 Task: Research Airbnb accommodation in Gharo, Pakistan from 26nd December, 2023 to 30th December, 2023 for 1 adult. Place can be private room with 1  bedroom having 1 bed and 1 bathroom. Property type can be hotel.
Action: Mouse moved to (430, 107)
Screenshot: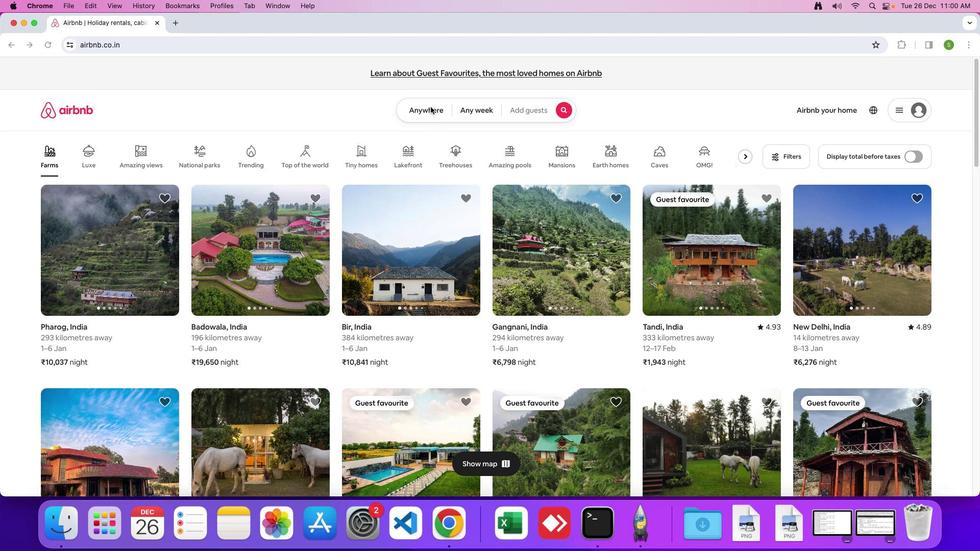 
Action: Mouse pressed left at (430, 107)
Screenshot: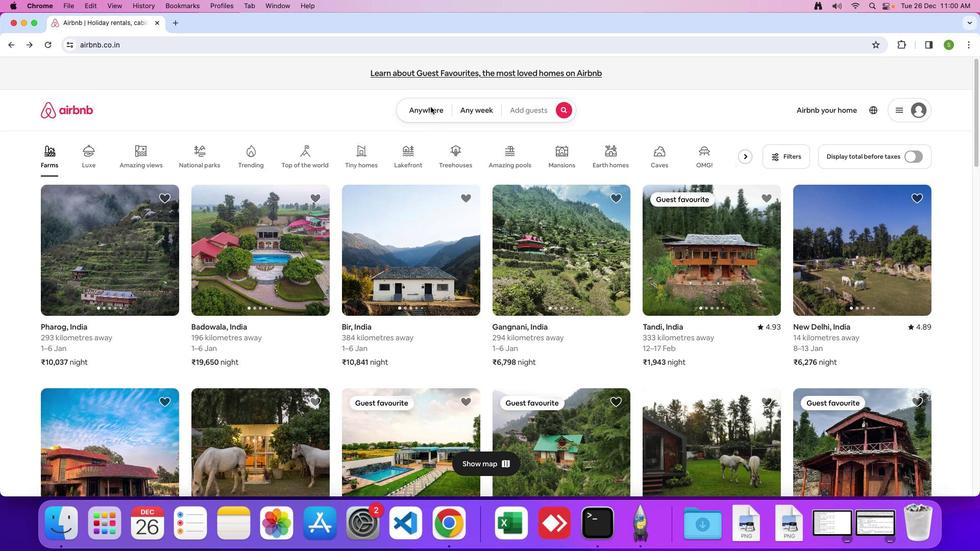 
Action: Mouse moved to (419, 110)
Screenshot: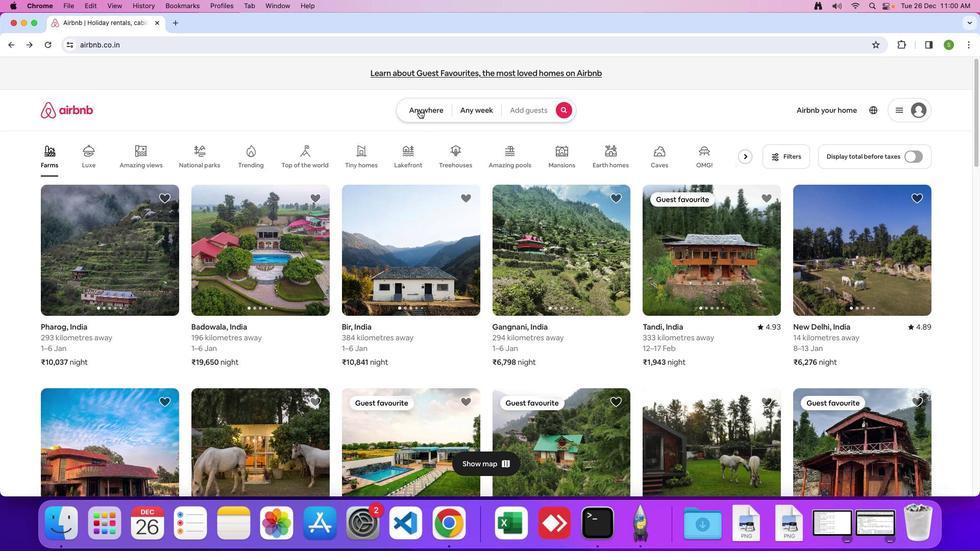 
Action: Mouse pressed left at (419, 110)
Screenshot: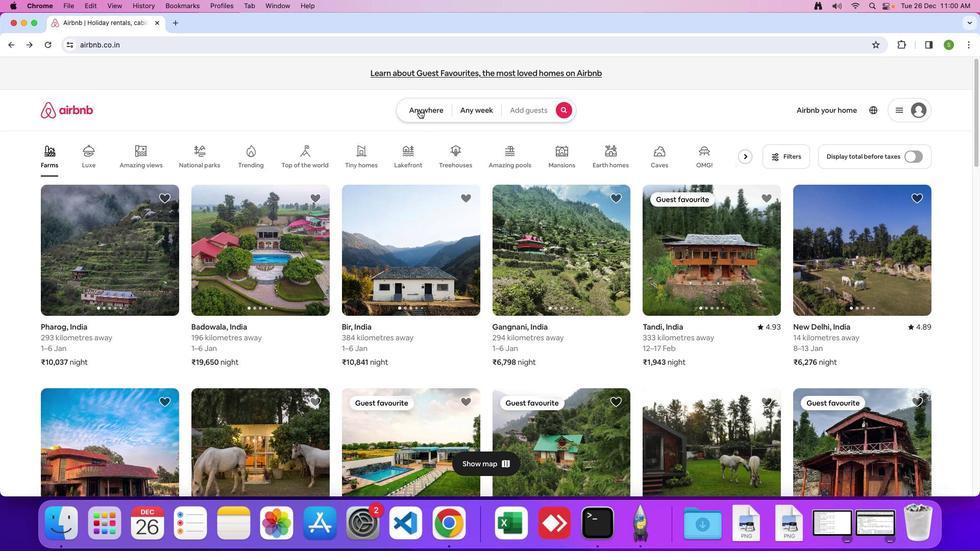 
Action: Mouse moved to (364, 144)
Screenshot: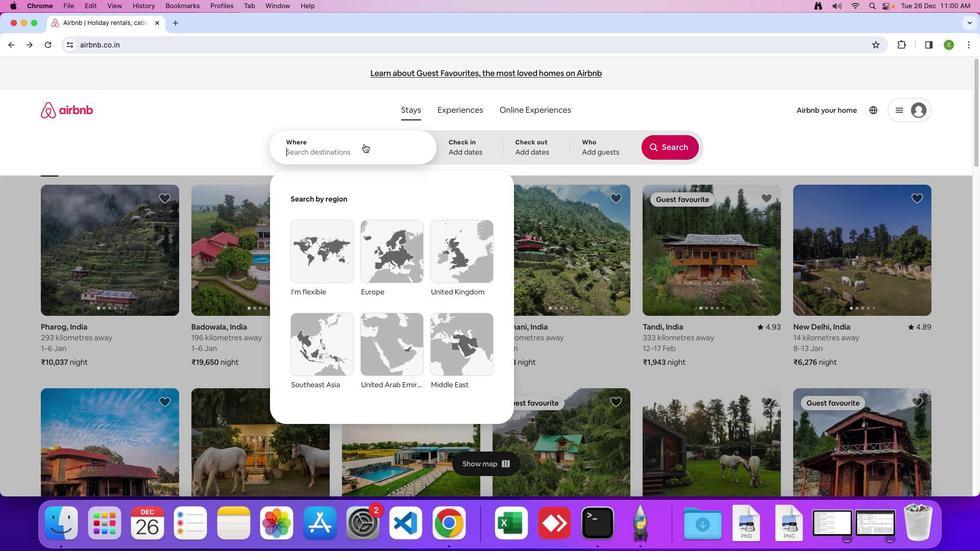 
Action: Mouse pressed left at (364, 144)
Screenshot: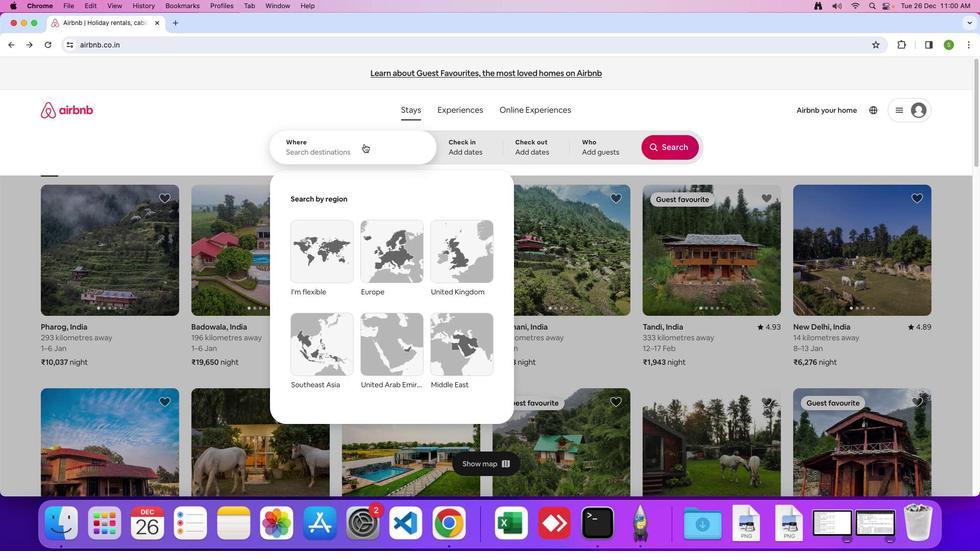 
Action: Mouse moved to (671, 334)
Screenshot: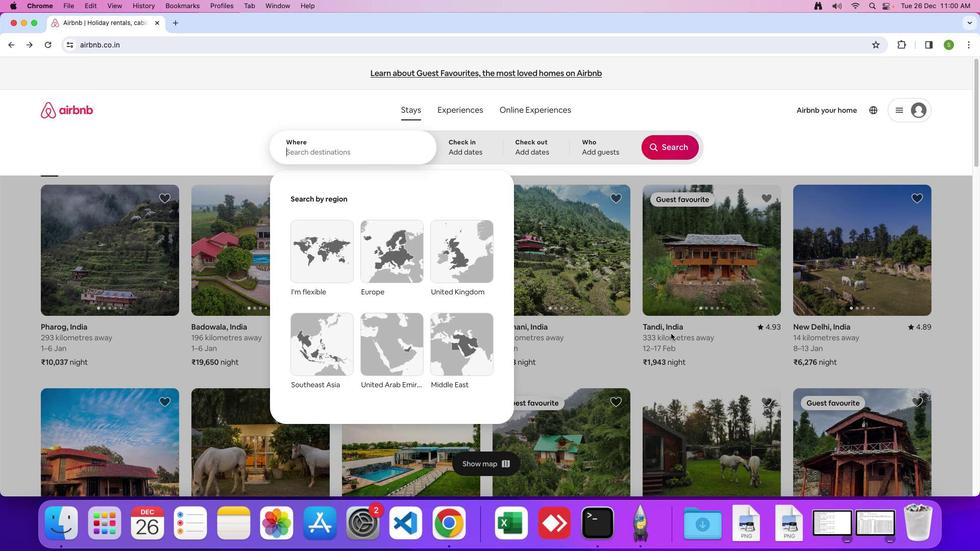 
Action: Key pressed 'G''H'Key.backspaceKey.caps_lock'h''a''r''o'','Key.spaceKey.shift'P''a''k''i''s''t''a''n'
Screenshot: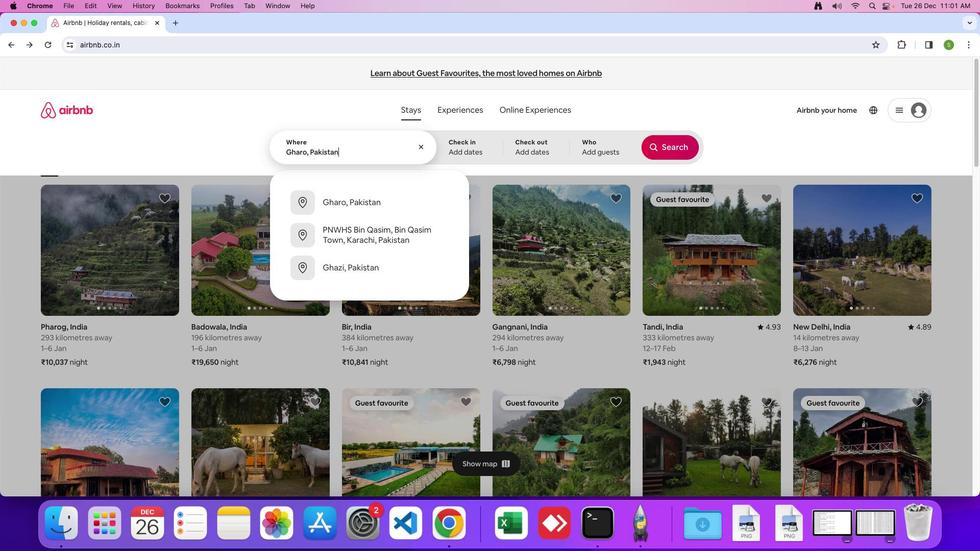 
Action: Mouse moved to (679, 331)
Screenshot: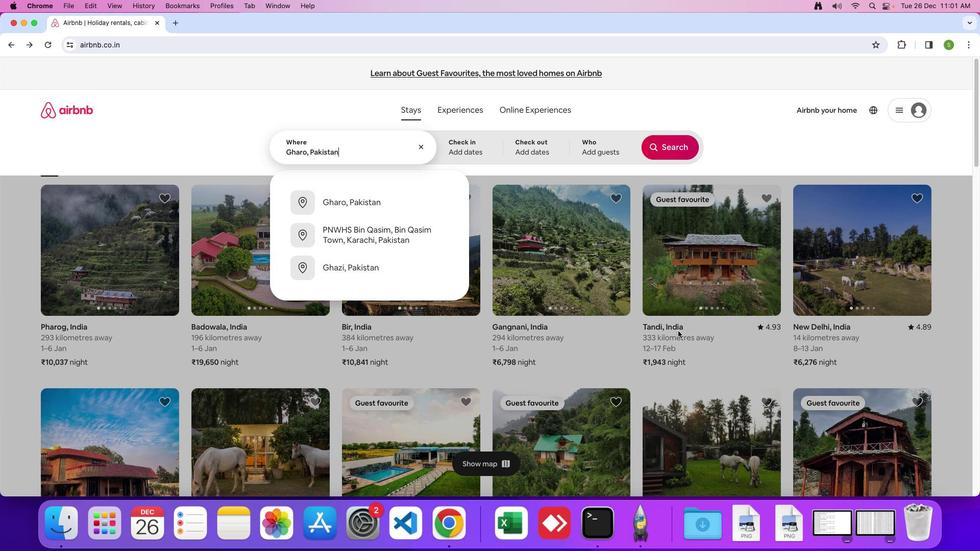 
Action: Key pressed Key.enter
Screenshot: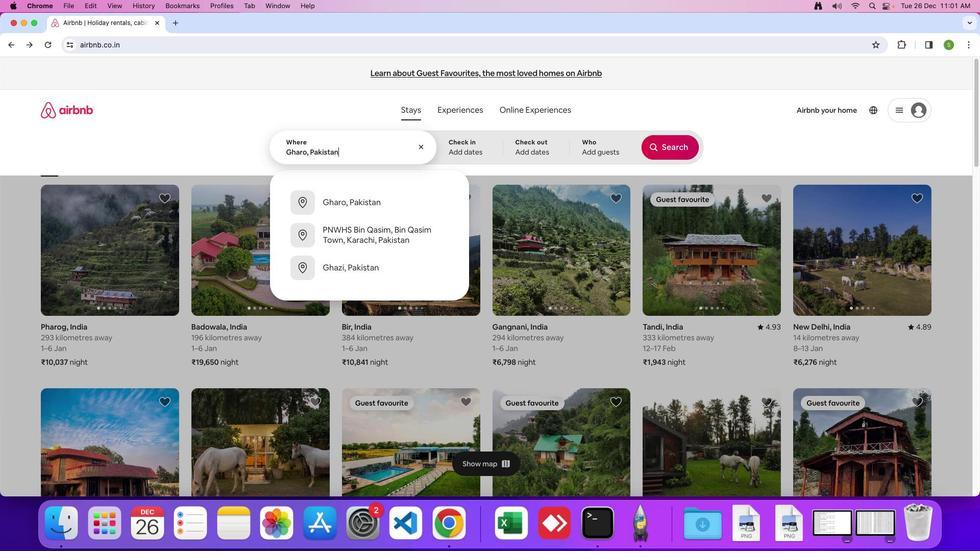 
Action: Mouse moved to (357, 377)
Screenshot: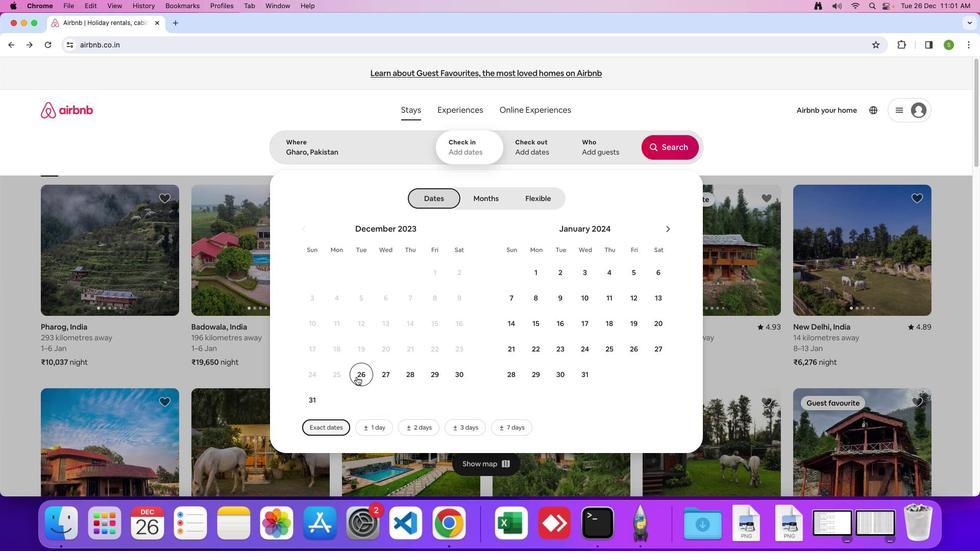 
Action: Mouse pressed left at (357, 377)
Screenshot: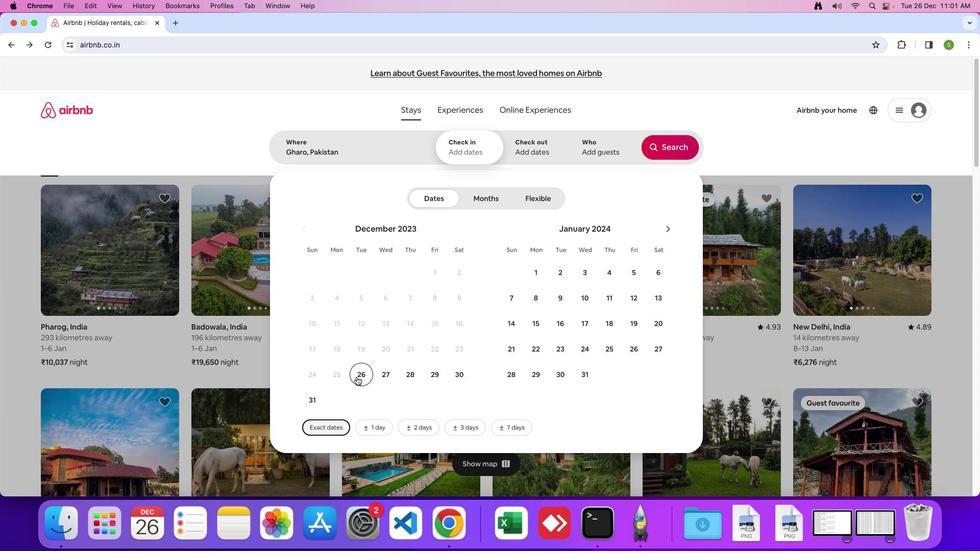 
Action: Mouse moved to (460, 377)
Screenshot: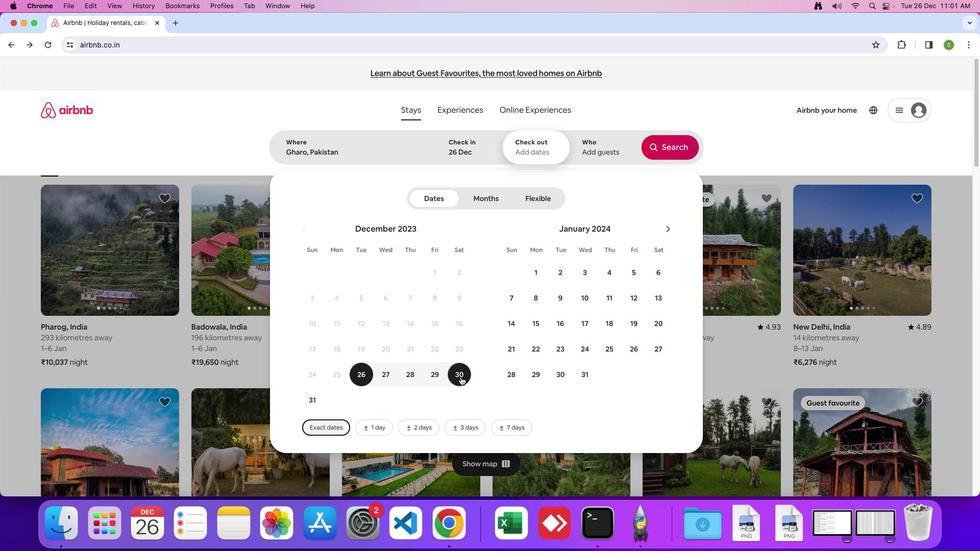 
Action: Mouse pressed left at (460, 377)
Screenshot: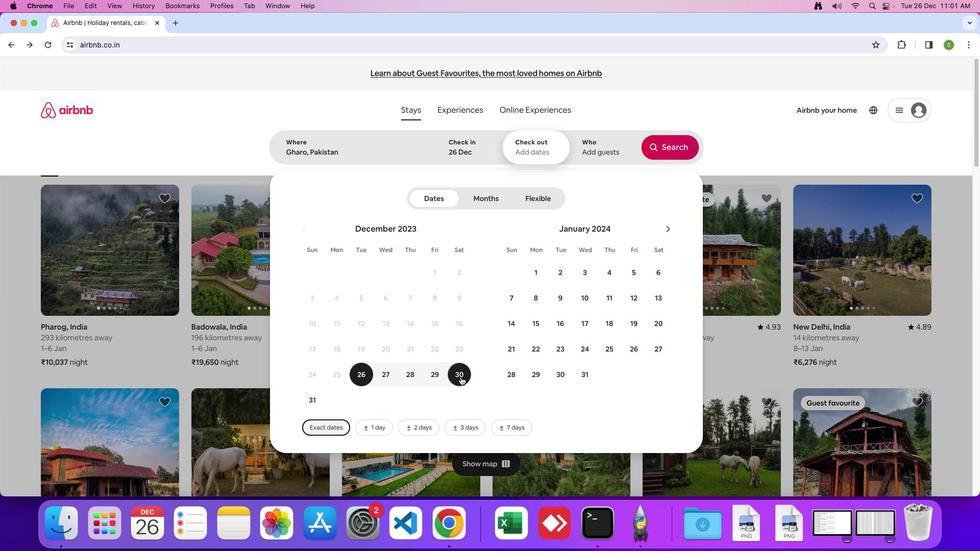 
Action: Mouse moved to (598, 151)
Screenshot: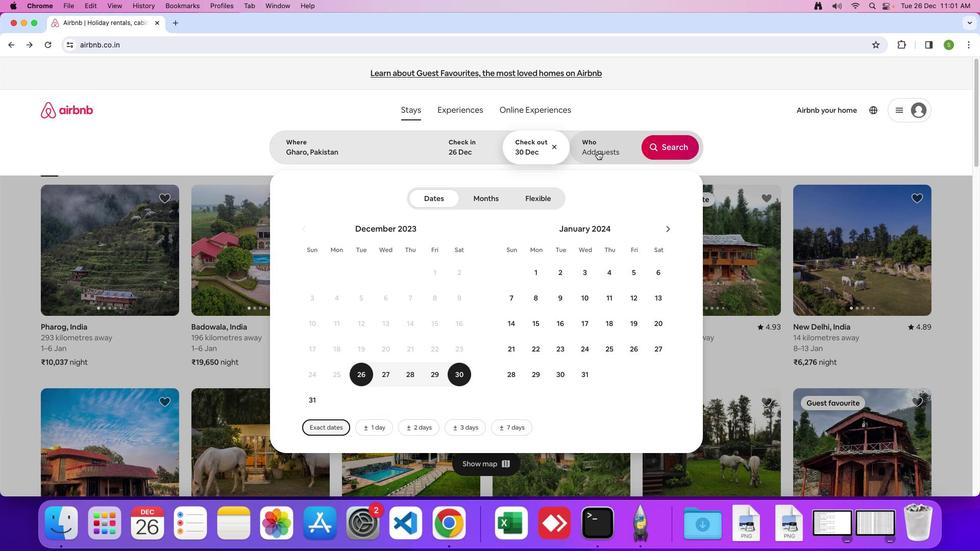
Action: Mouse pressed left at (598, 151)
Screenshot: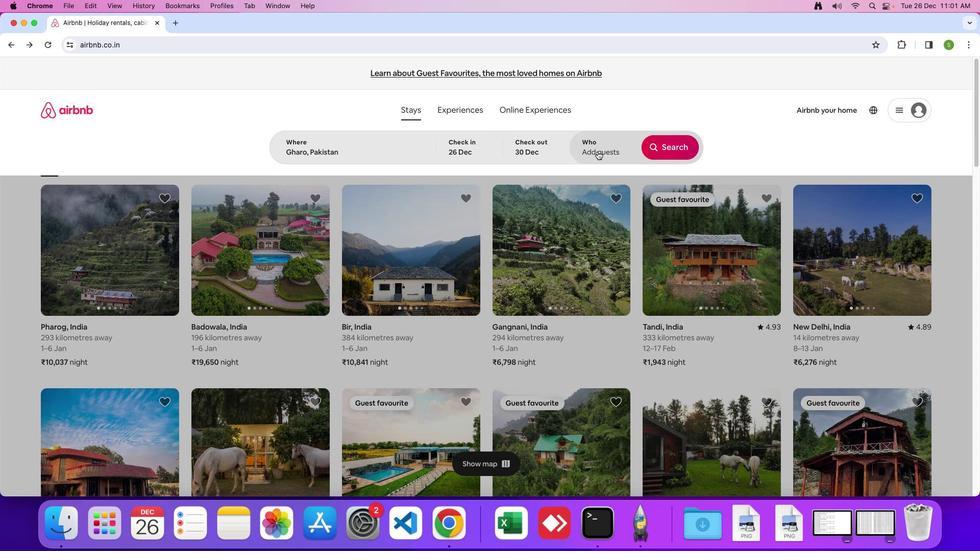 
Action: Mouse moved to (670, 199)
Screenshot: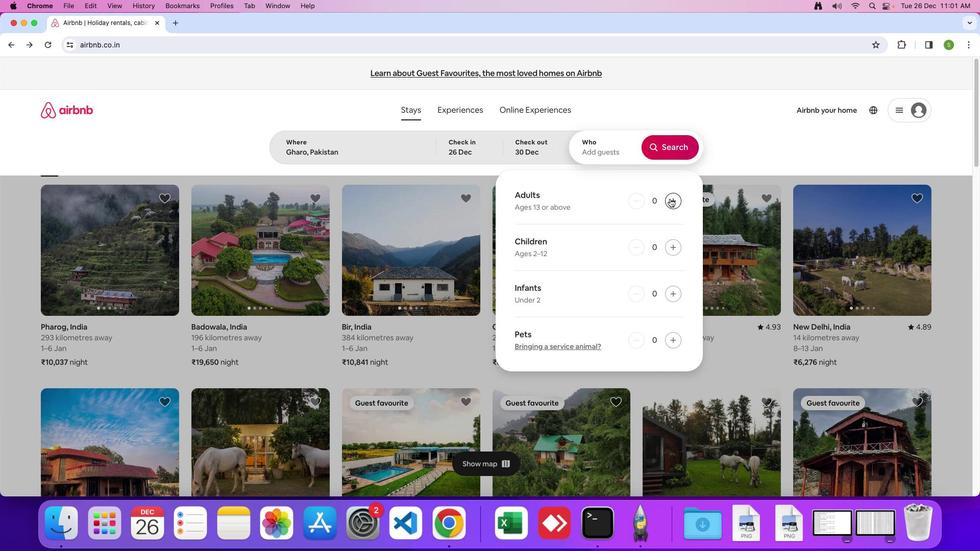 
Action: Mouse pressed left at (670, 199)
Screenshot: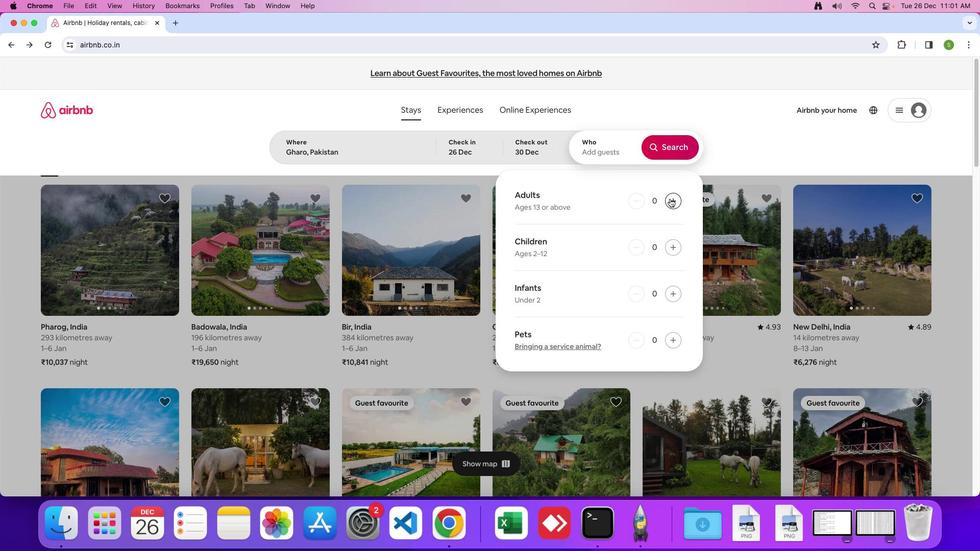 
Action: Mouse moved to (672, 152)
Screenshot: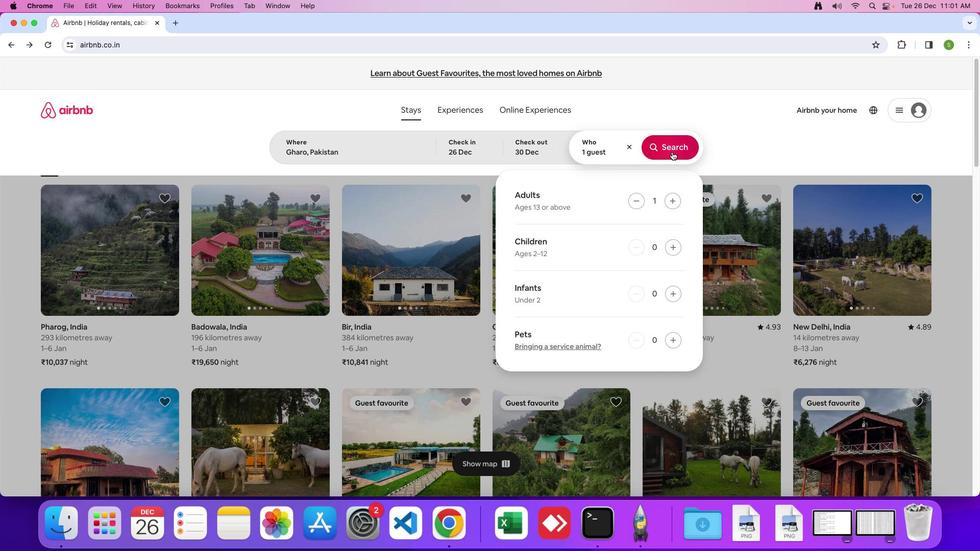 
Action: Mouse pressed left at (672, 152)
Screenshot: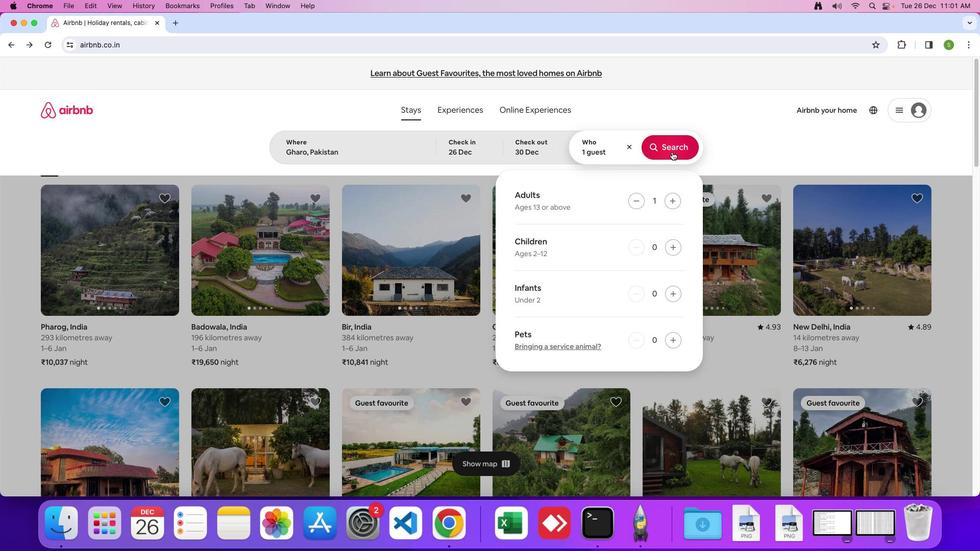 
Action: Mouse moved to (825, 122)
Screenshot: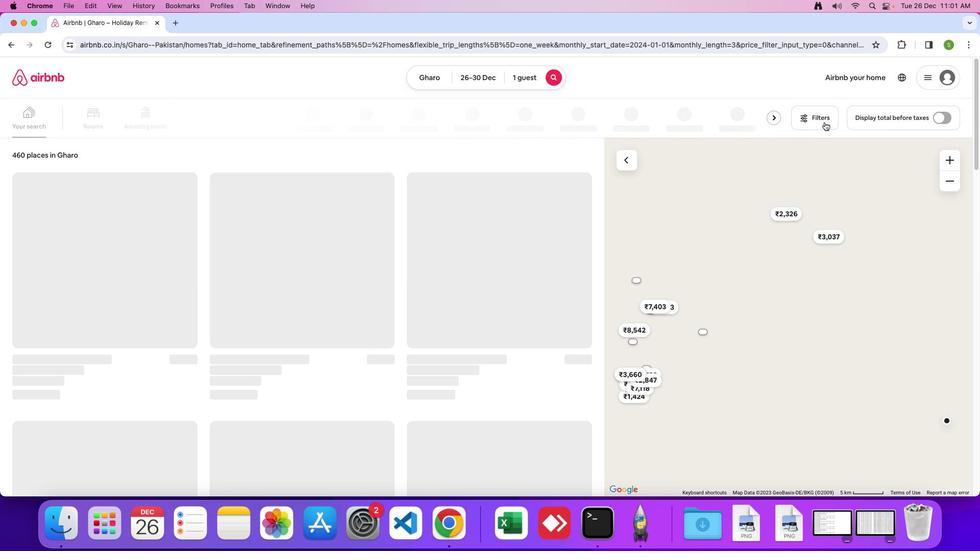 
Action: Mouse pressed left at (825, 122)
Screenshot: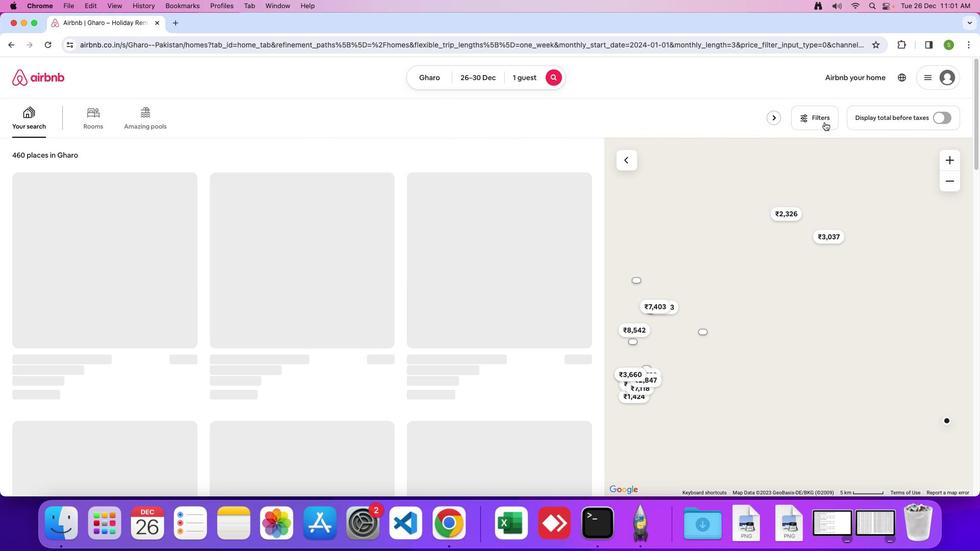 
Action: Mouse moved to (487, 348)
Screenshot: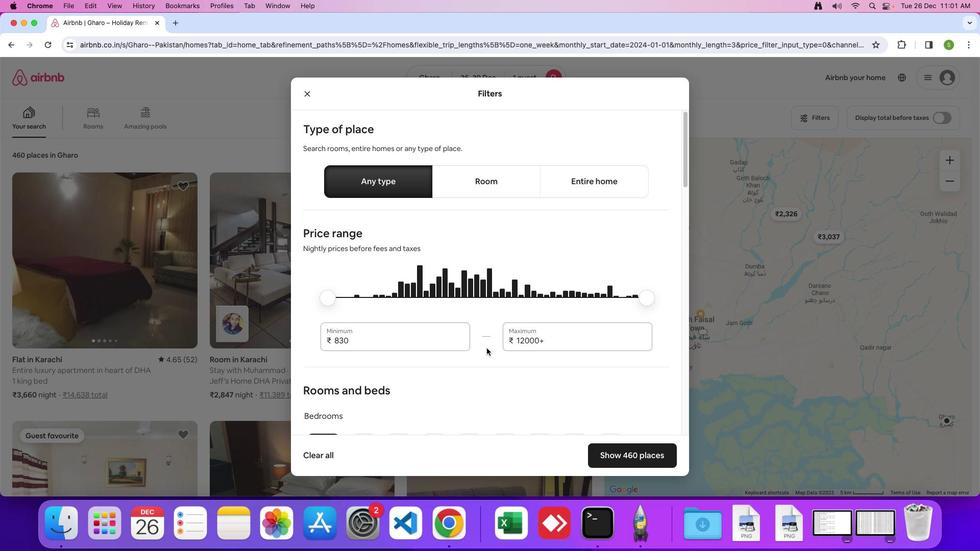 
Action: Mouse scrolled (487, 348) with delta (0, 0)
Screenshot: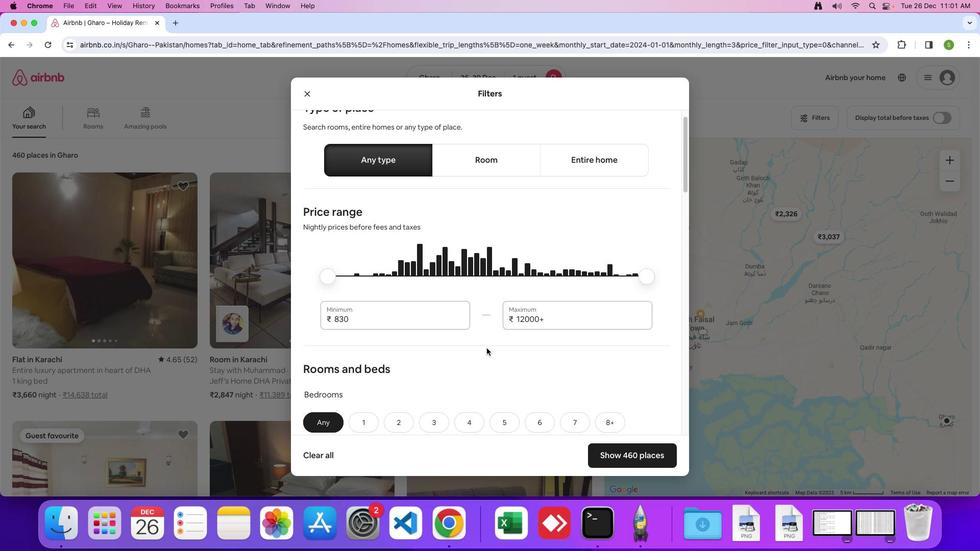 
Action: Mouse scrolled (487, 348) with delta (0, 0)
Screenshot: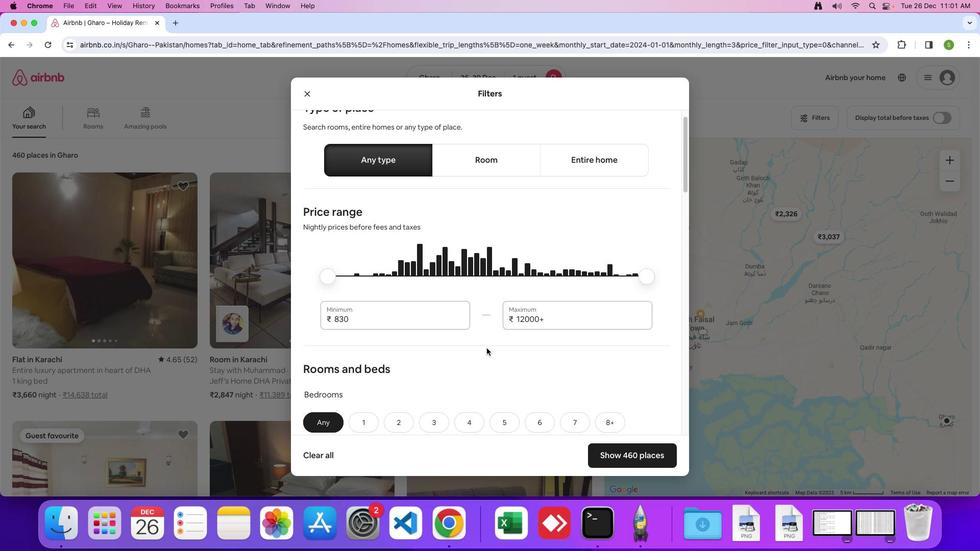 
Action: Mouse scrolled (487, 348) with delta (0, -2)
Screenshot: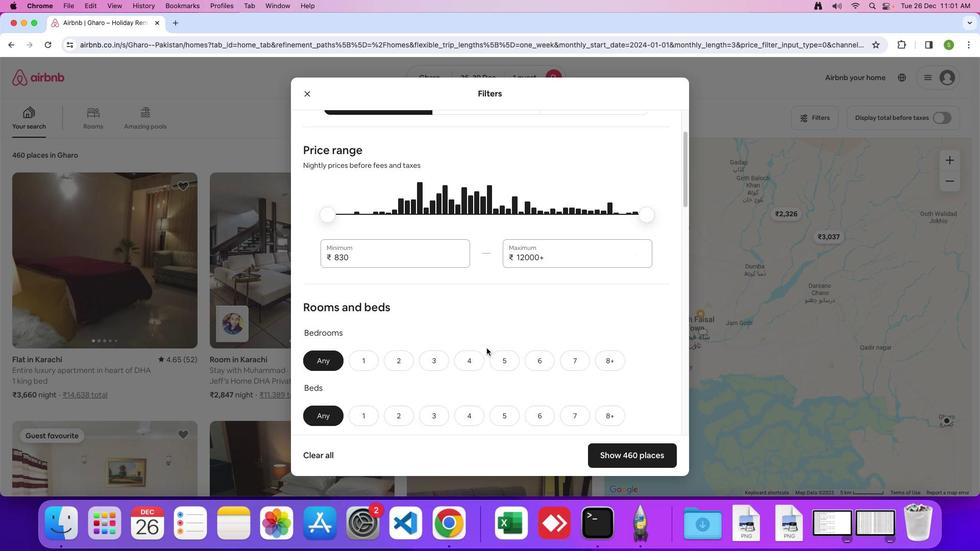 
Action: Mouse scrolled (487, 348) with delta (0, -2)
Screenshot: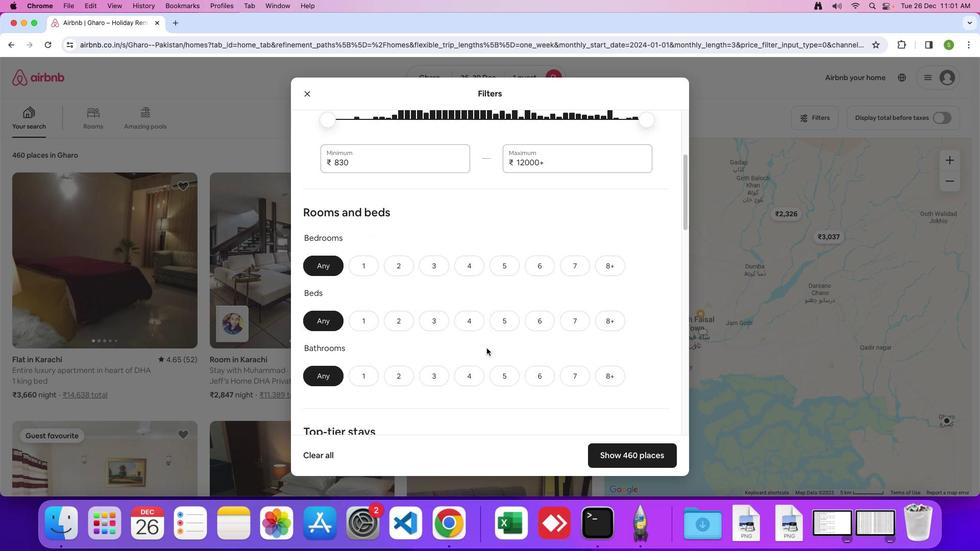 
Action: Mouse scrolled (487, 348) with delta (0, 0)
Screenshot: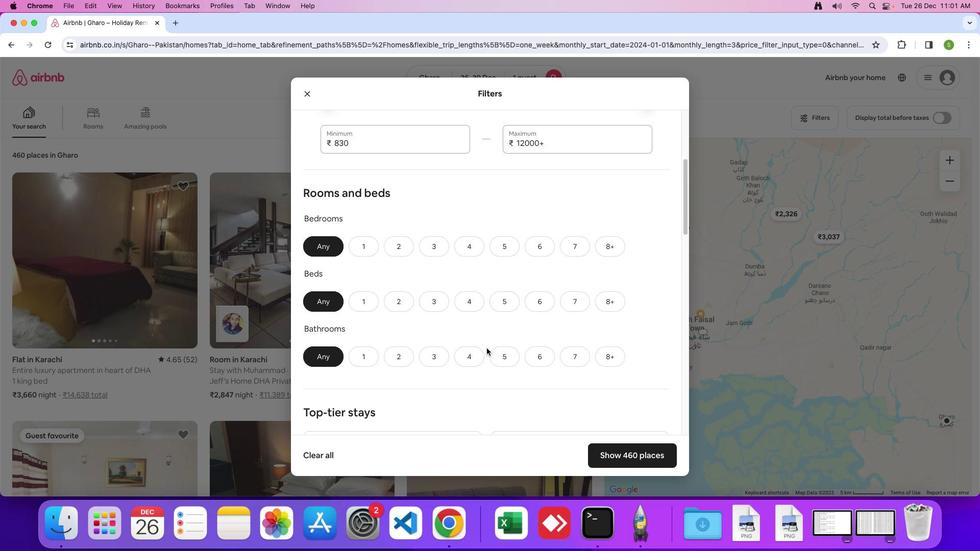 
Action: Mouse scrolled (487, 348) with delta (0, 0)
Screenshot: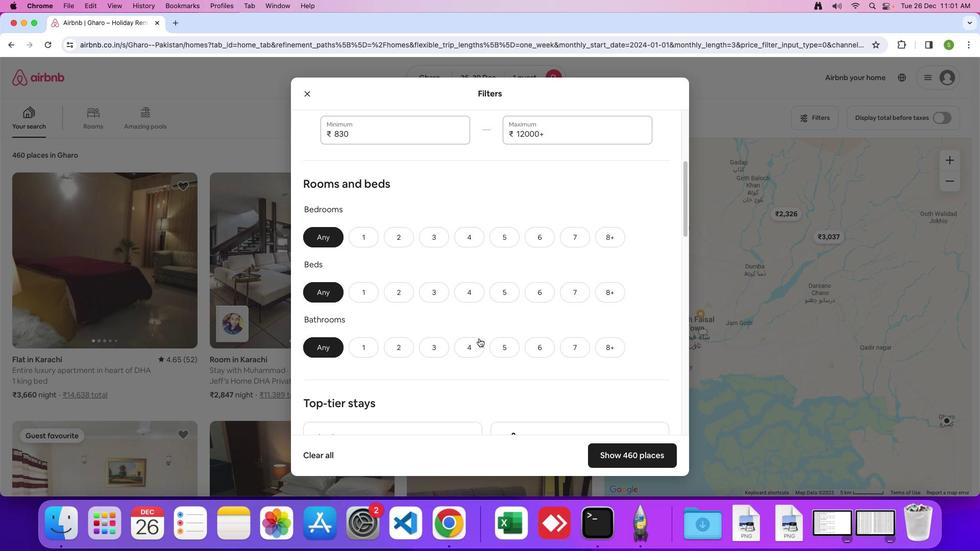 
Action: Mouse moved to (361, 234)
Screenshot: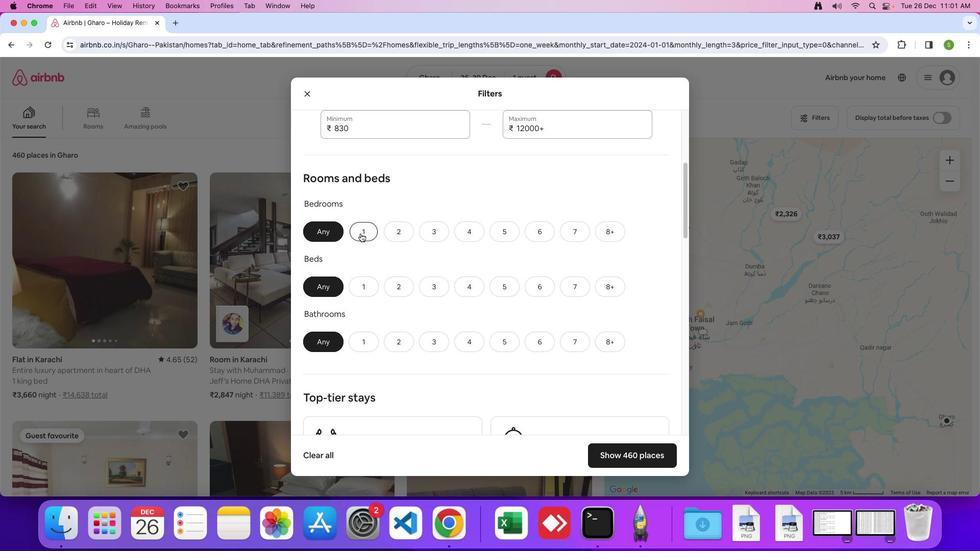 
Action: Mouse pressed left at (361, 234)
Screenshot: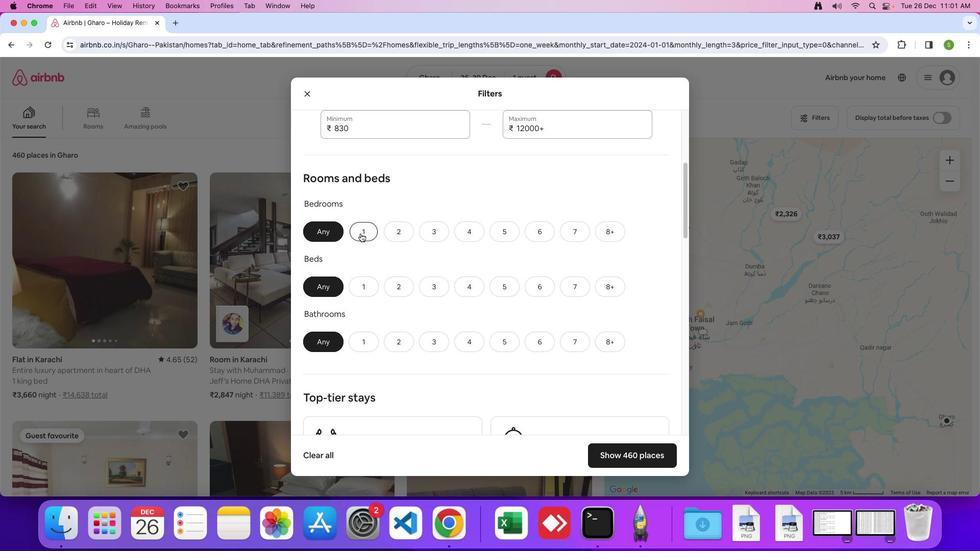 
Action: Mouse moved to (358, 279)
Screenshot: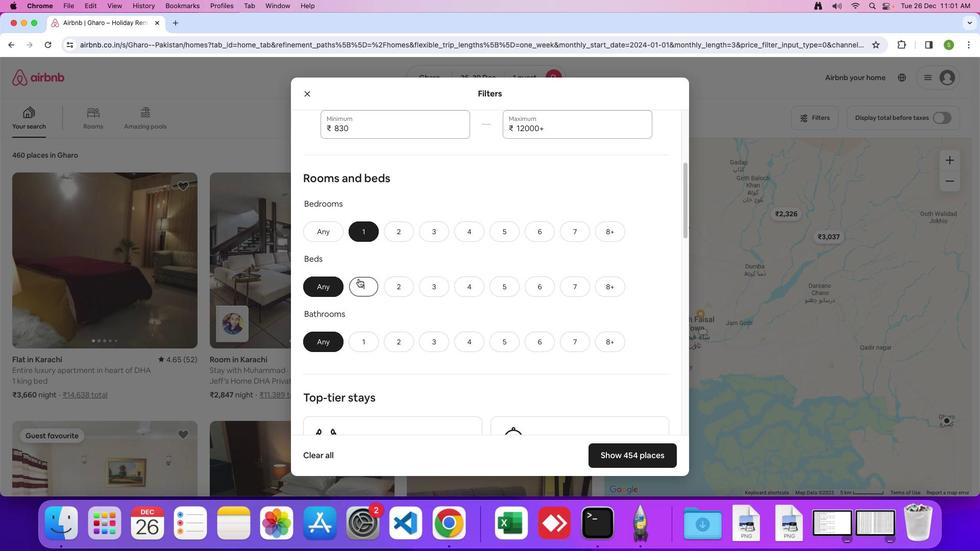 
Action: Mouse pressed left at (358, 279)
Screenshot: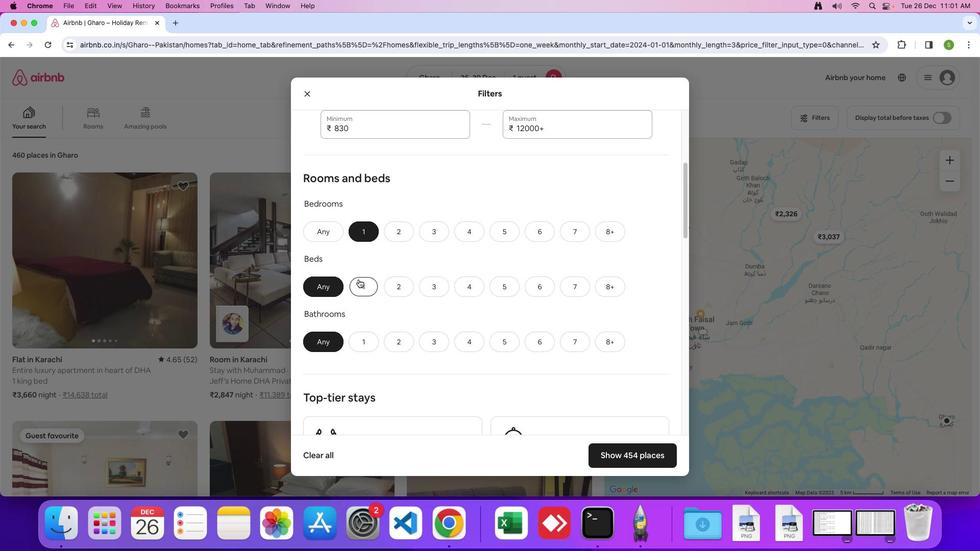 
Action: Mouse moved to (364, 335)
Screenshot: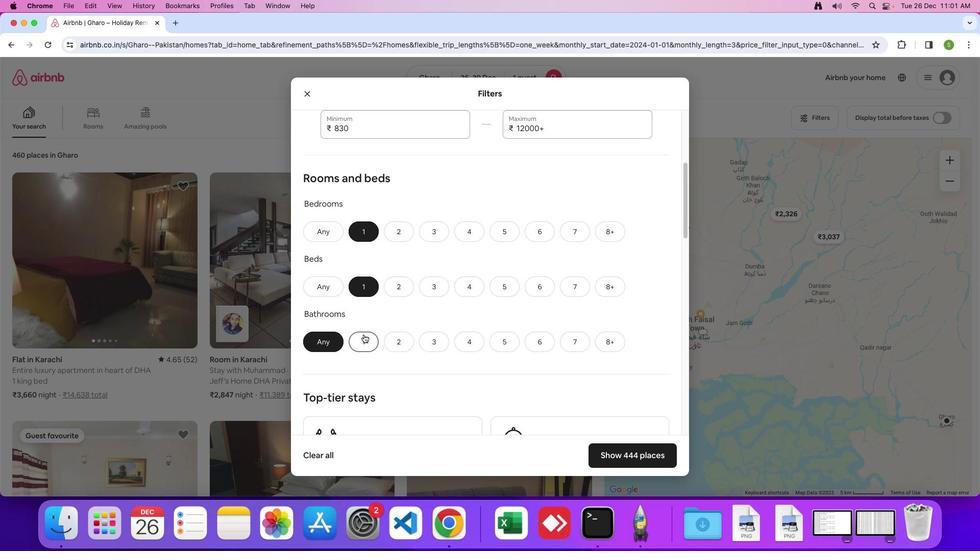 
Action: Mouse pressed left at (364, 335)
Screenshot: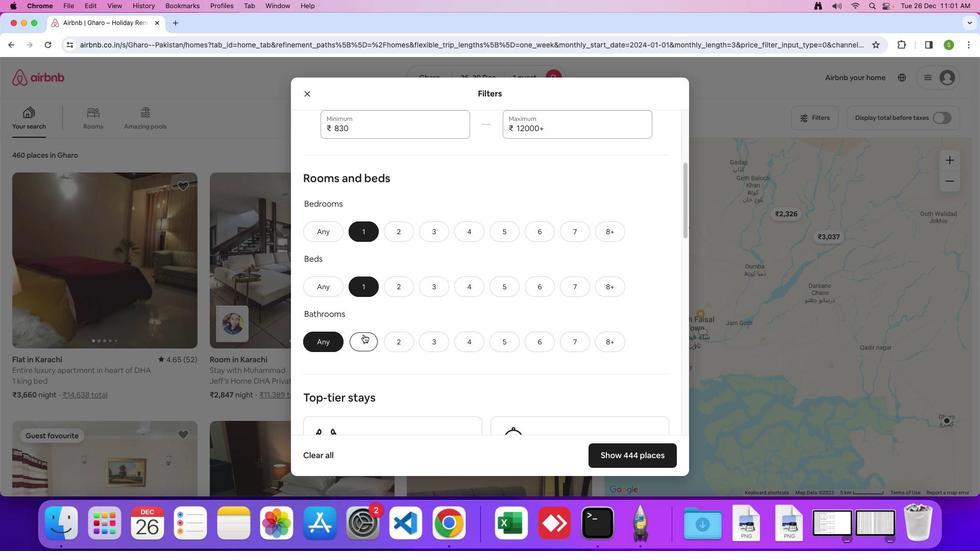 
Action: Mouse moved to (457, 332)
Screenshot: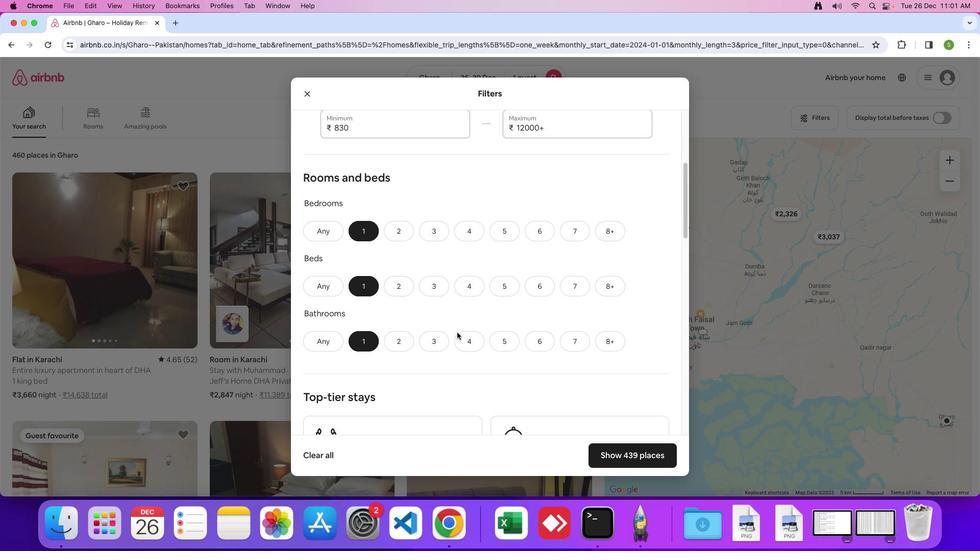 
Action: Mouse scrolled (457, 332) with delta (0, 0)
Screenshot: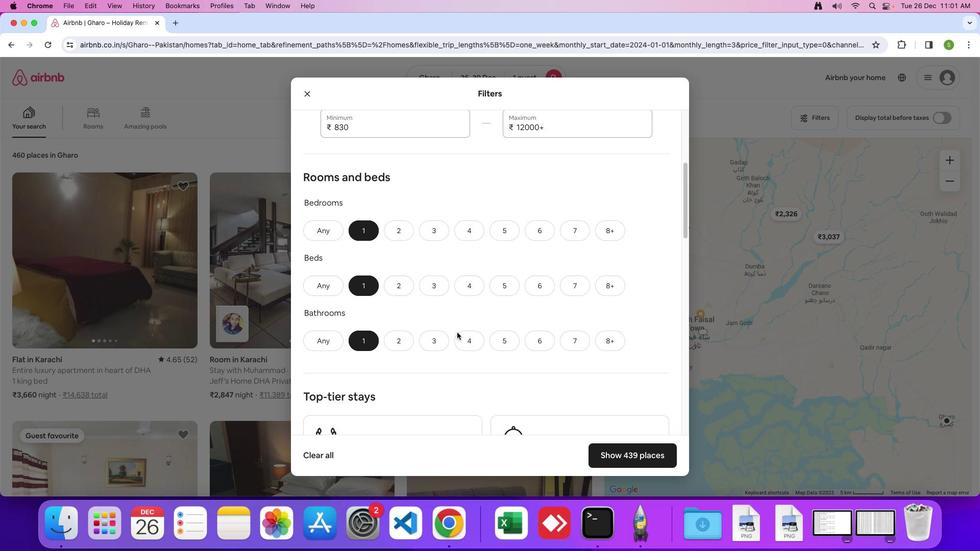 
Action: Mouse scrolled (457, 332) with delta (0, 0)
Screenshot: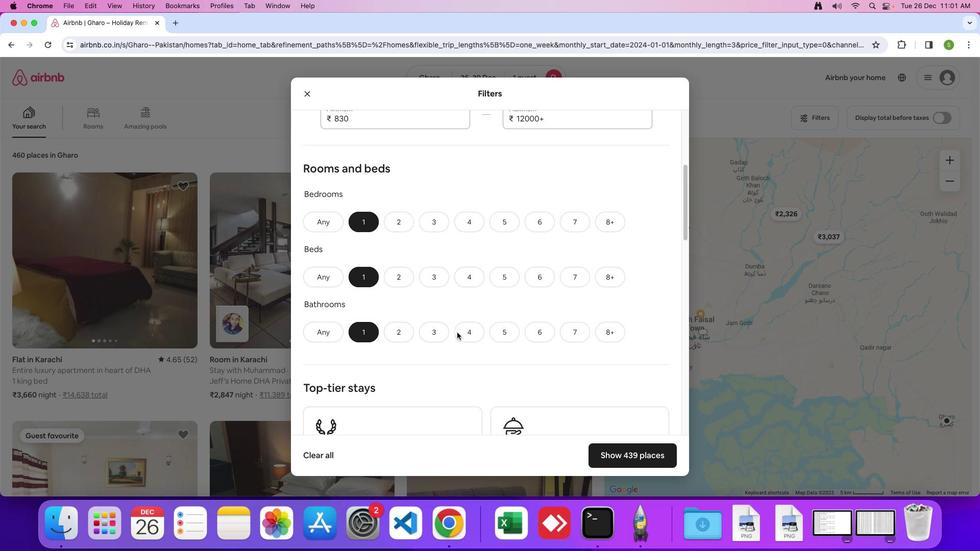 
Action: Mouse scrolled (457, 332) with delta (0, 0)
Screenshot: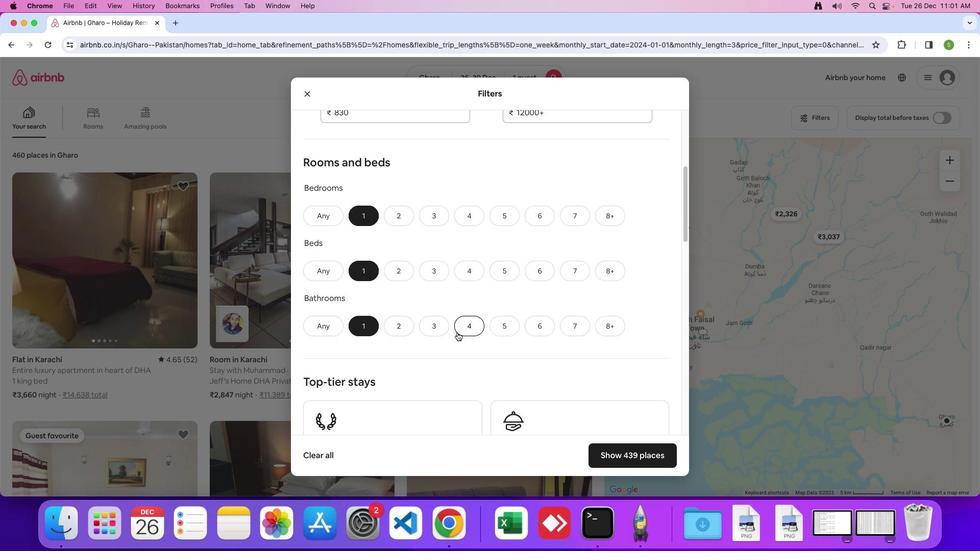 
Action: Mouse scrolled (457, 332) with delta (0, 0)
Screenshot: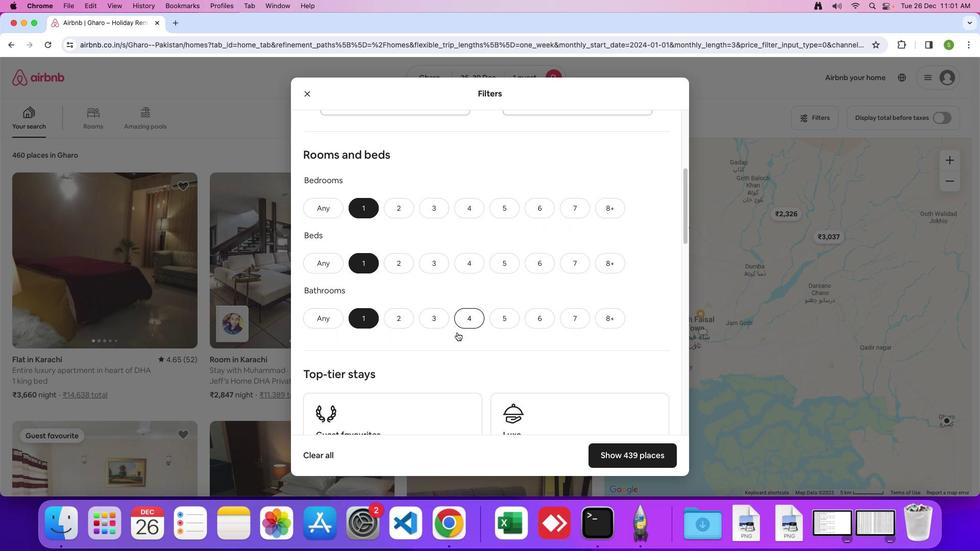 
Action: Mouse moved to (457, 332)
Screenshot: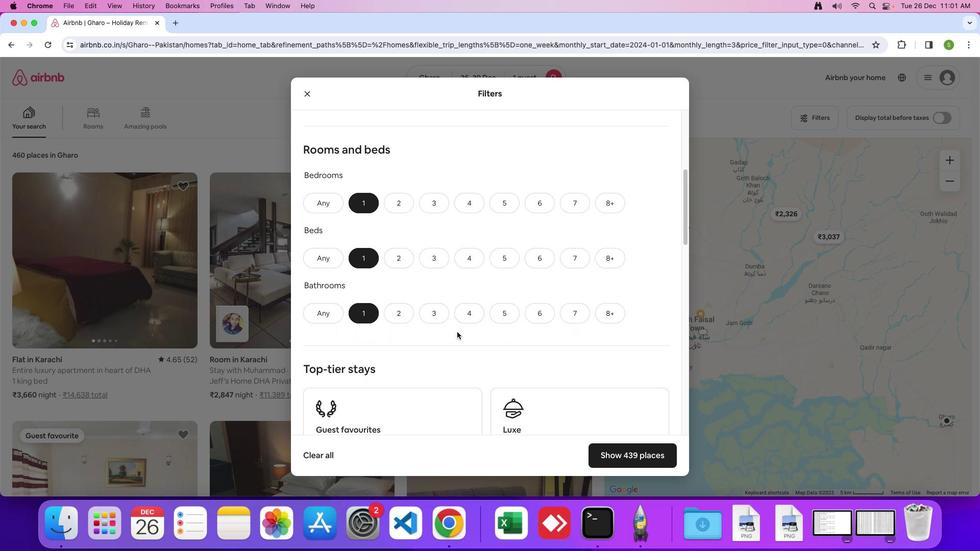 
Action: Mouse scrolled (457, 332) with delta (0, 0)
Screenshot: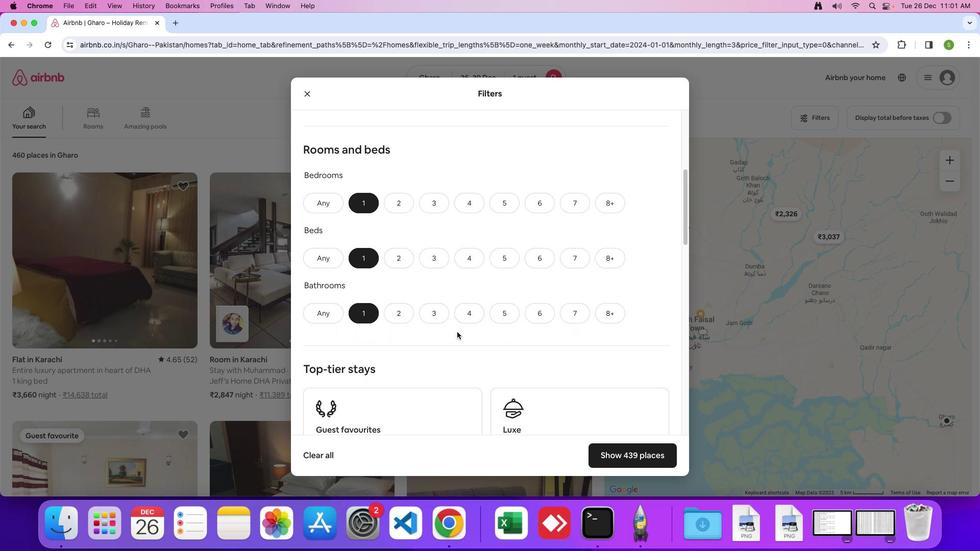 
Action: Mouse moved to (457, 332)
Screenshot: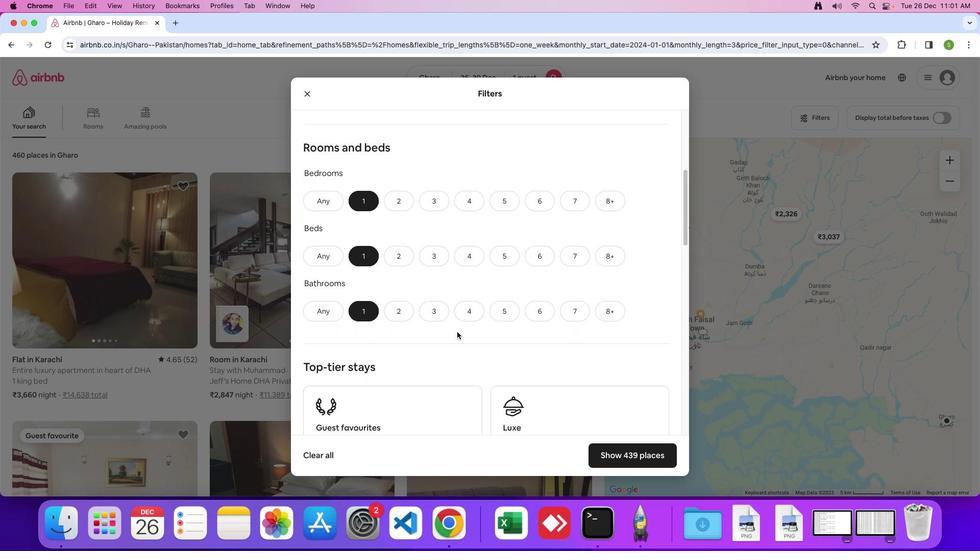 
Action: Mouse scrolled (457, 332) with delta (0, 0)
Screenshot: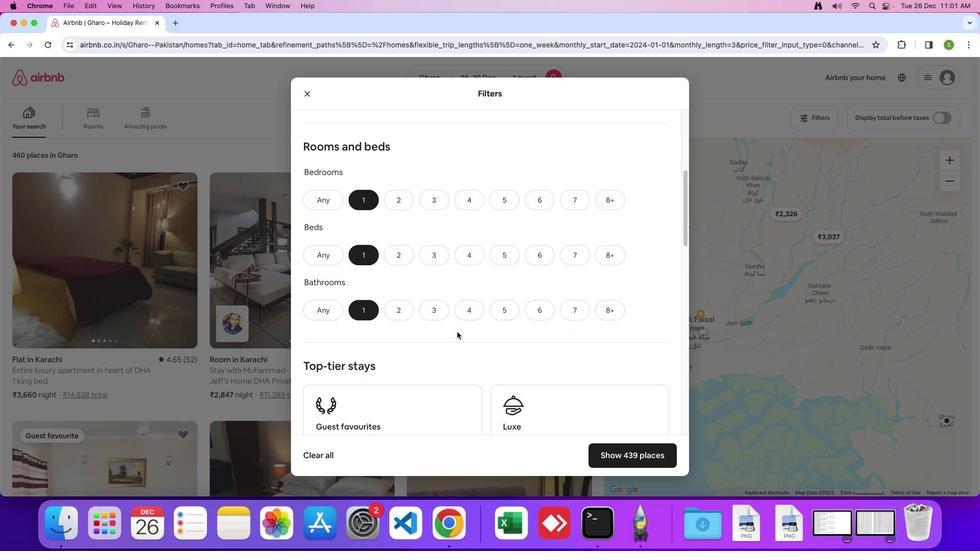 
Action: Mouse scrolled (457, 332) with delta (0, 0)
Screenshot: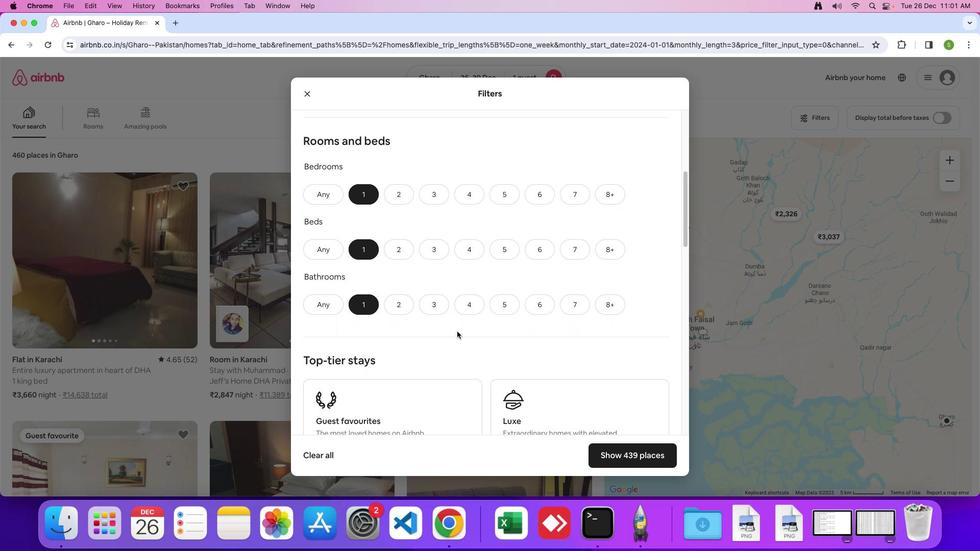 
Action: Mouse moved to (457, 332)
Screenshot: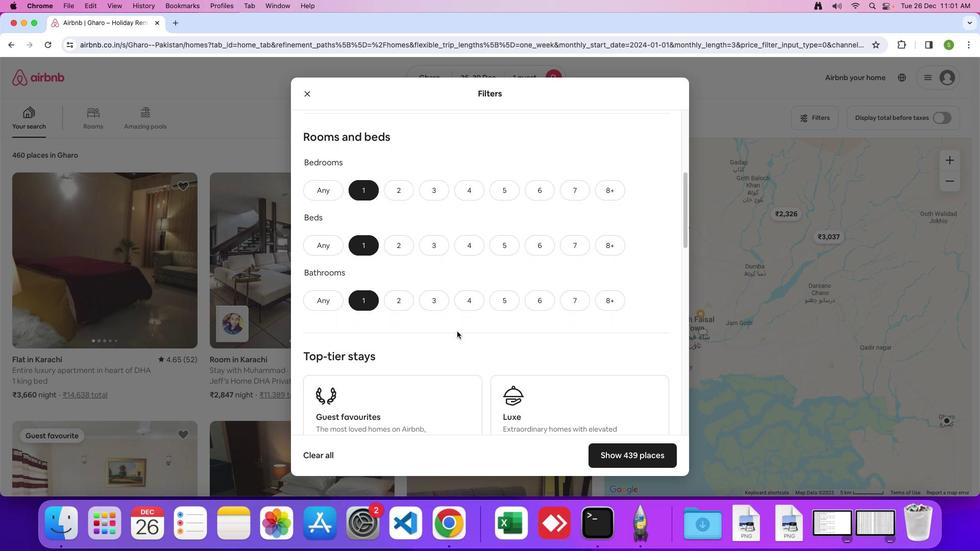 
Action: Mouse scrolled (457, 332) with delta (0, 0)
Screenshot: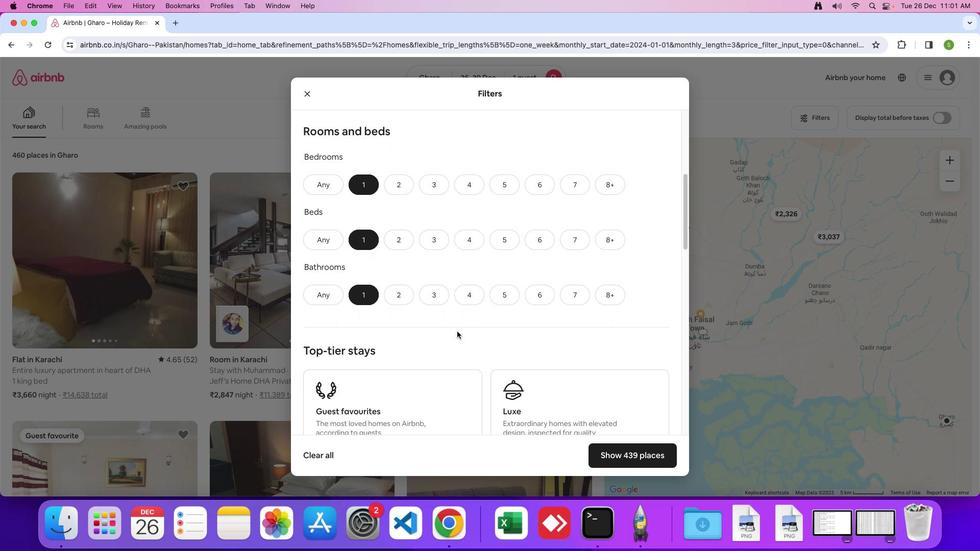 
Action: Mouse scrolled (457, 332) with delta (0, 0)
Screenshot: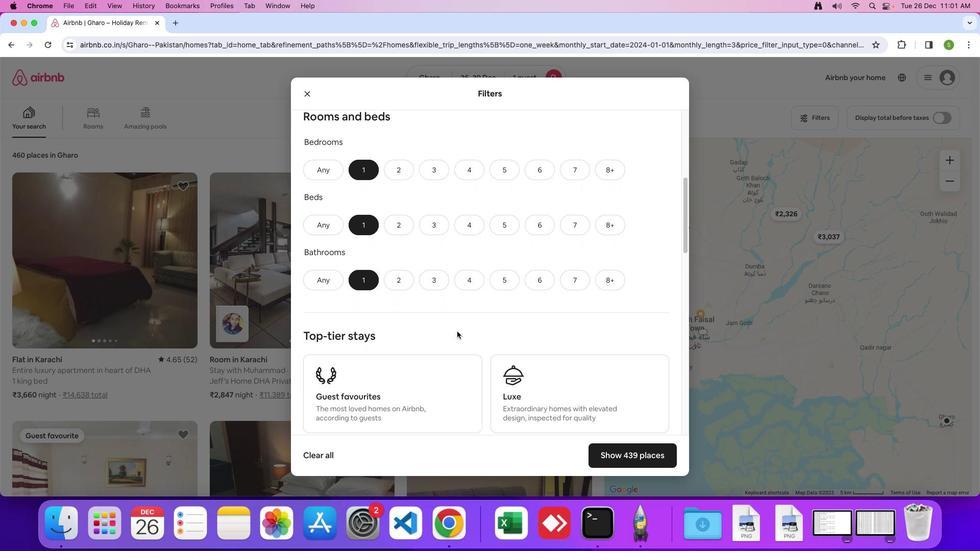 
Action: Mouse moved to (457, 332)
Screenshot: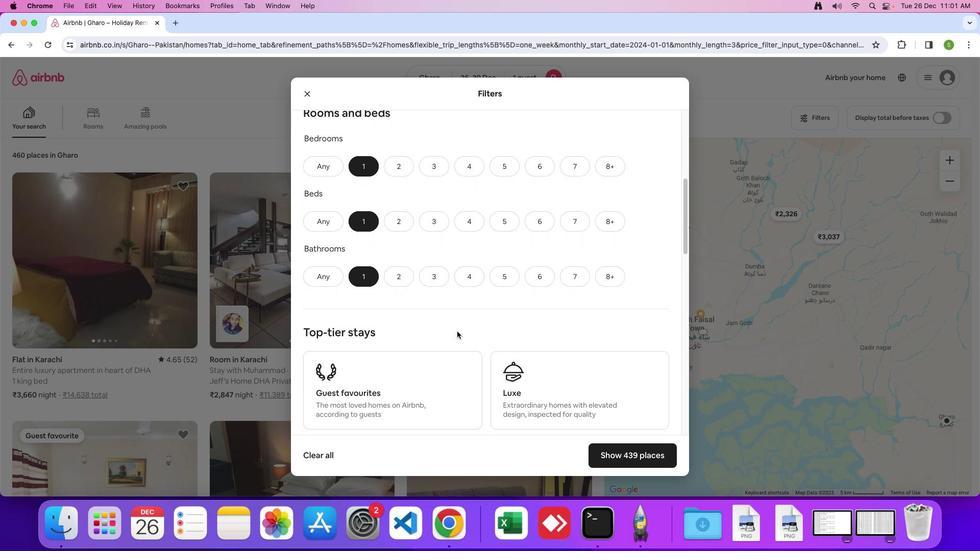 
Action: Mouse scrolled (457, 332) with delta (0, 0)
Screenshot: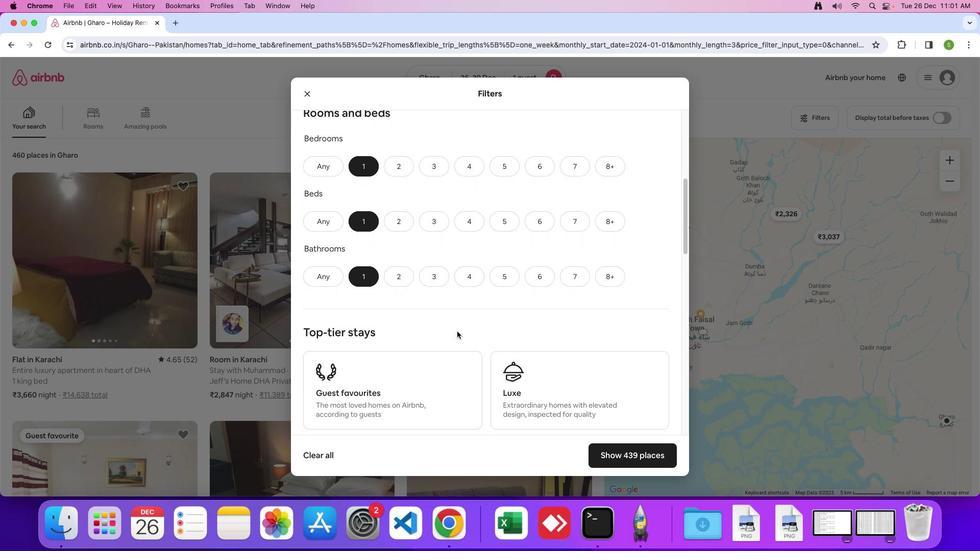 
Action: Mouse moved to (457, 331)
Screenshot: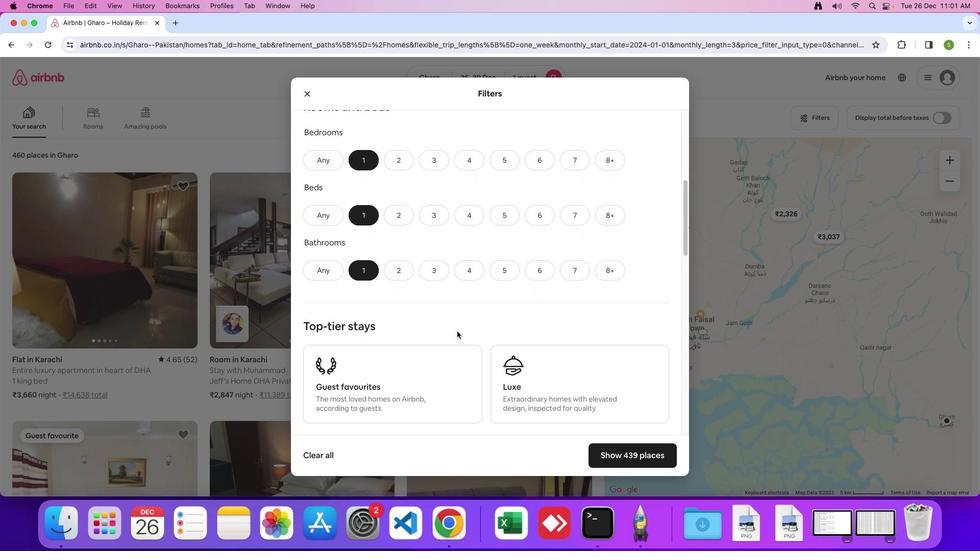 
Action: Mouse scrolled (457, 331) with delta (0, 0)
Screenshot: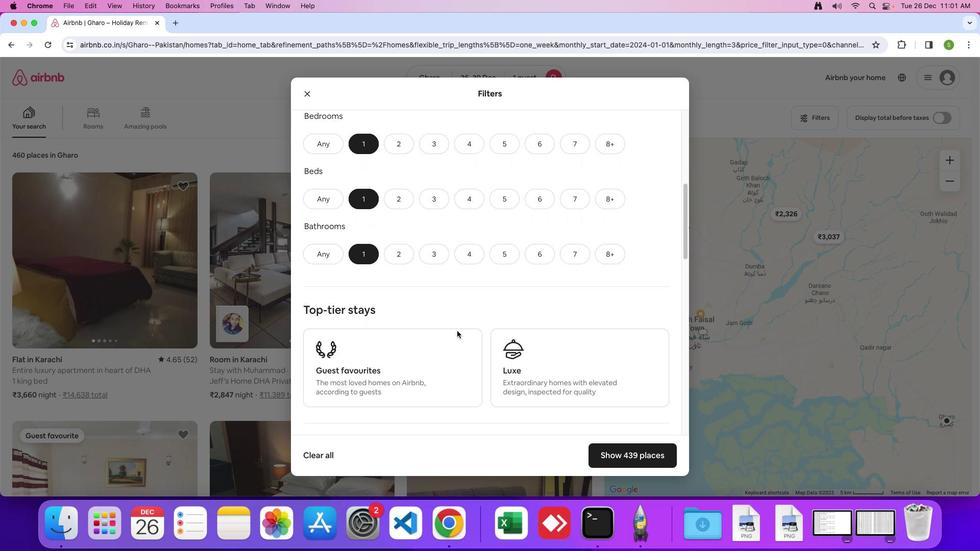 
Action: Mouse scrolled (457, 331) with delta (0, 0)
Screenshot: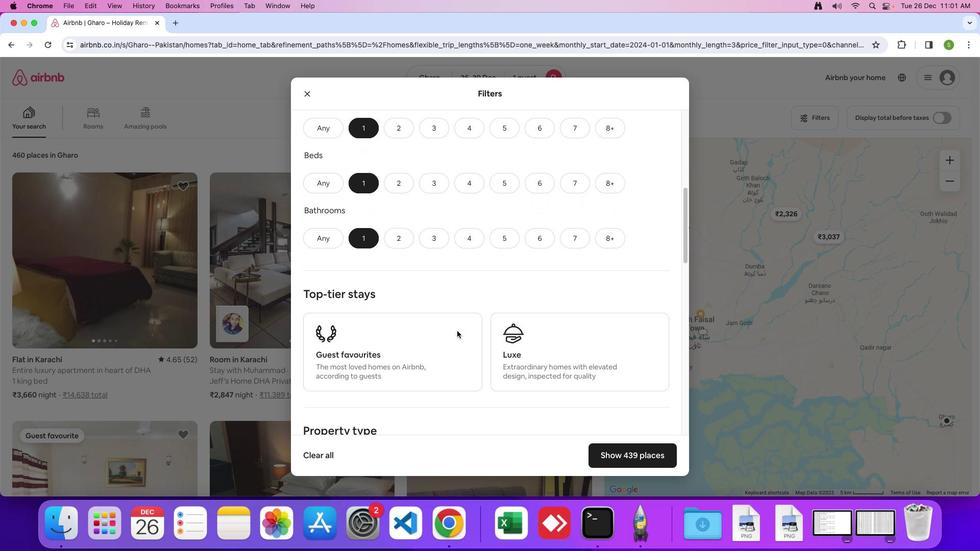 
Action: Mouse moved to (457, 331)
Screenshot: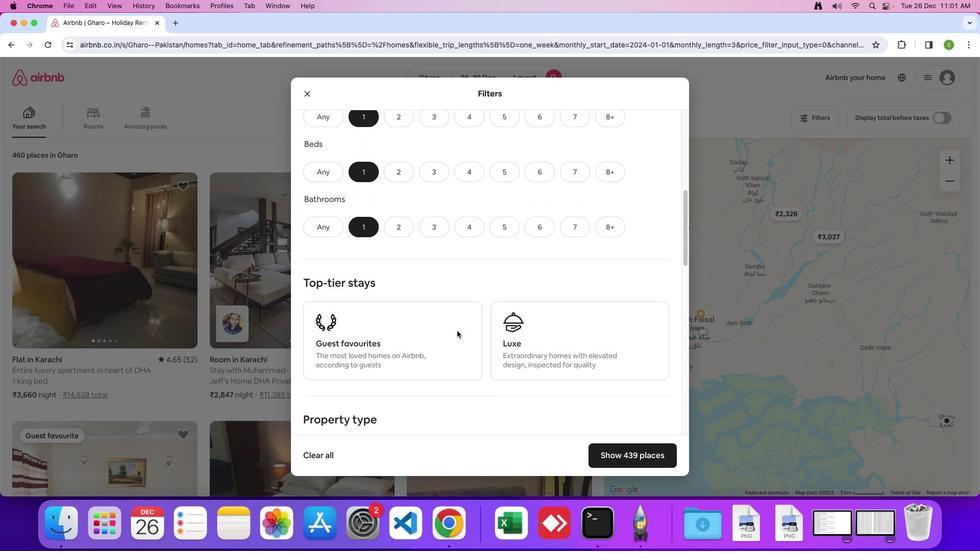 
Action: Mouse scrolled (457, 331) with delta (0, -1)
Screenshot: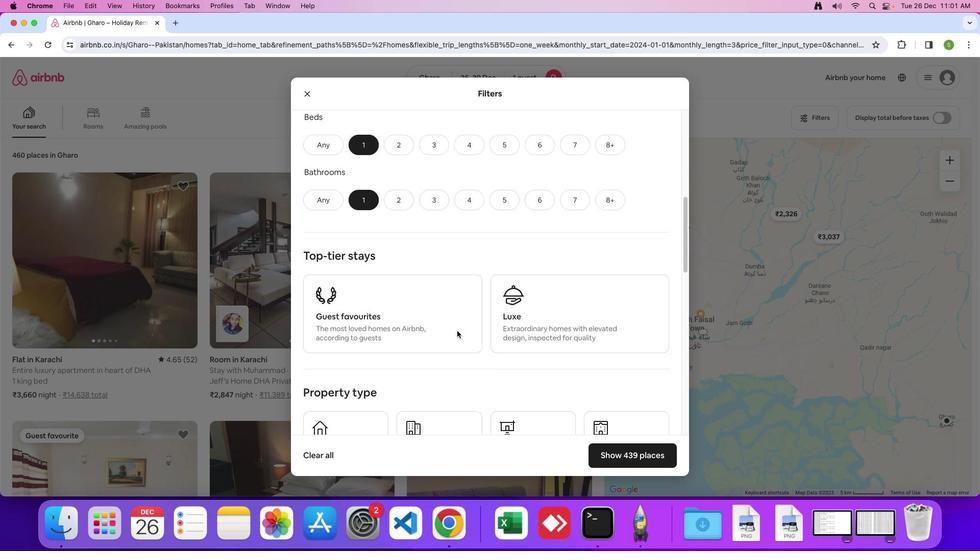 
Action: Mouse scrolled (457, 331) with delta (0, 0)
Screenshot: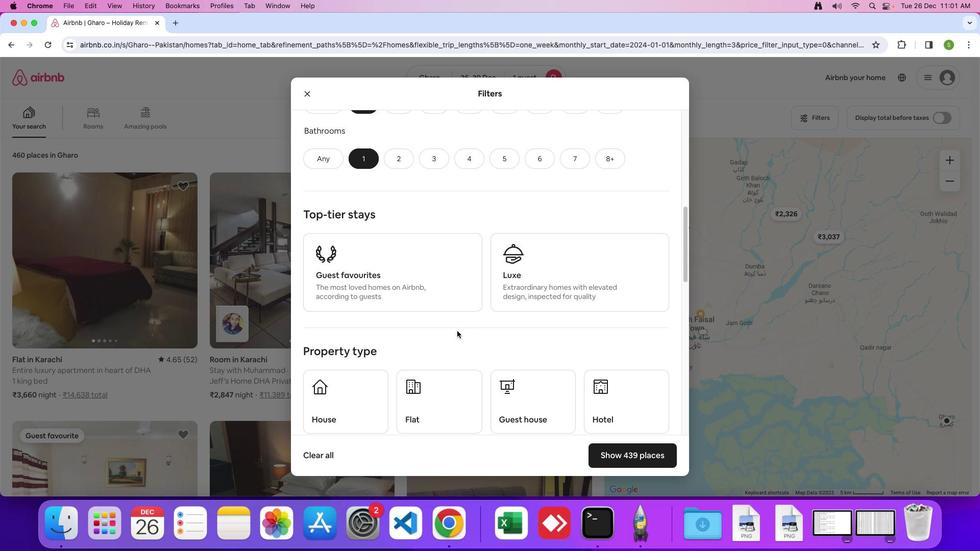 
Action: Mouse scrolled (457, 331) with delta (0, 0)
Screenshot: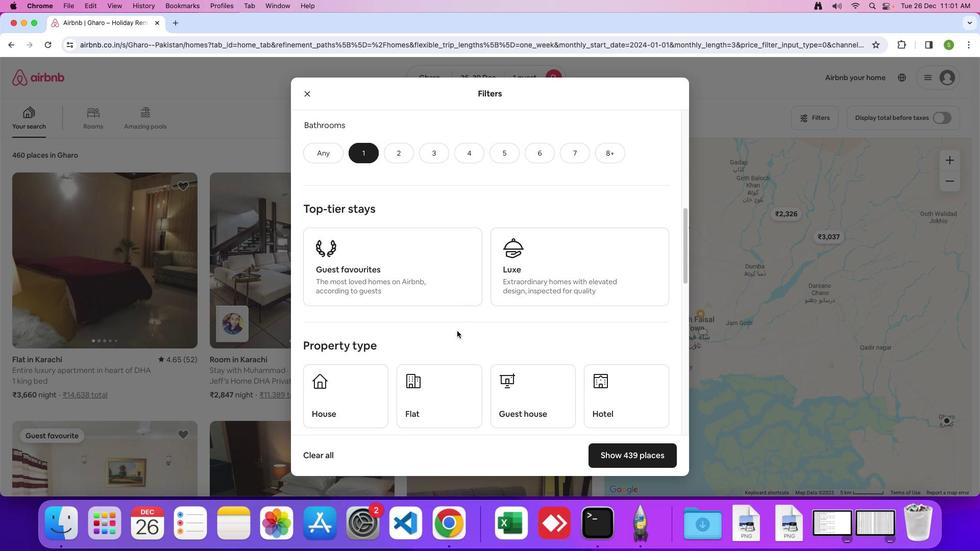 
Action: Mouse scrolled (457, 331) with delta (0, -1)
Screenshot: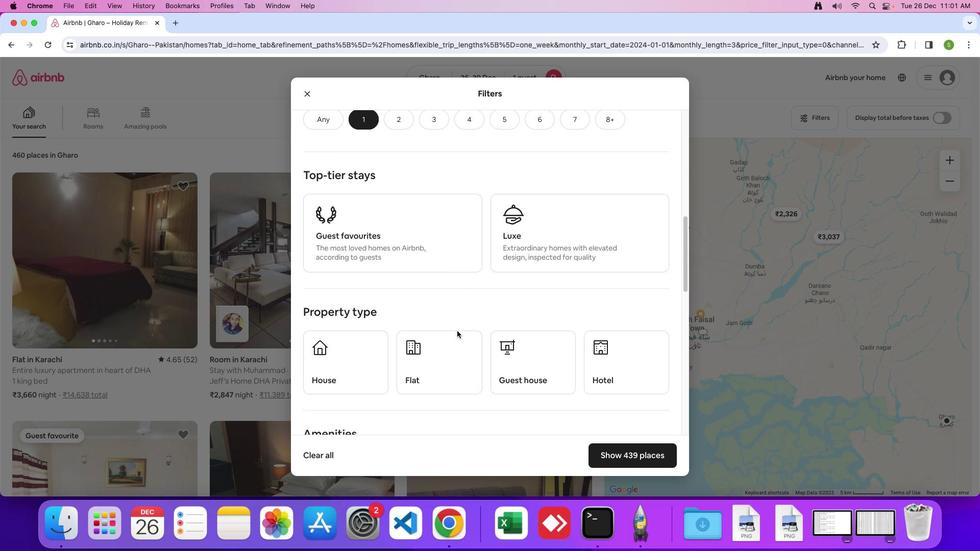 
Action: Mouse moved to (622, 351)
Screenshot: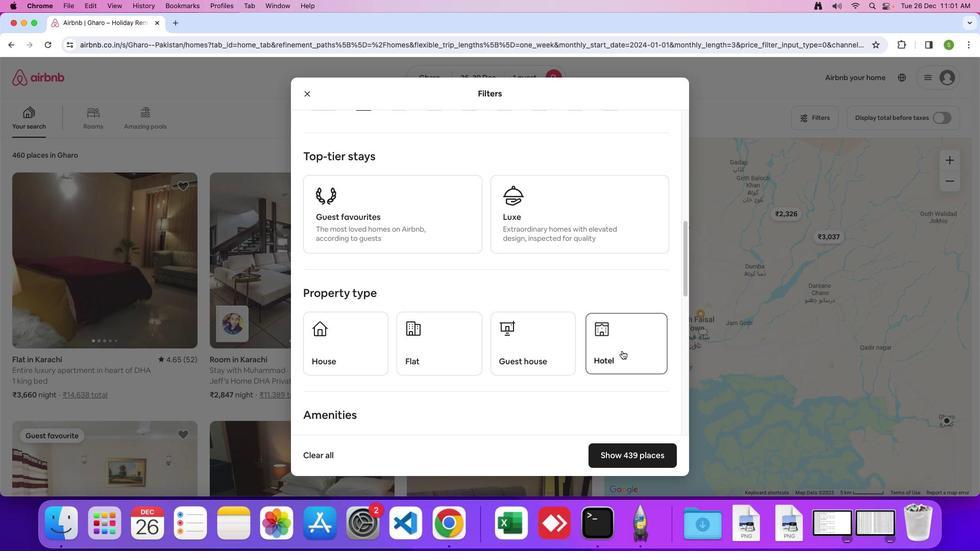 
Action: Mouse pressed left at (622, 351)
Screenshot: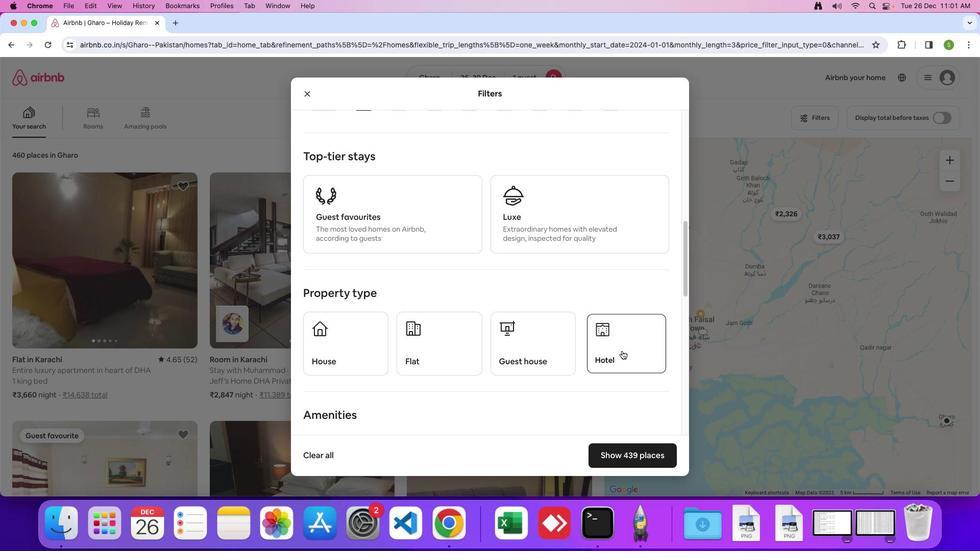 
Action: Mouse moved to (488, 384)
Screenshot: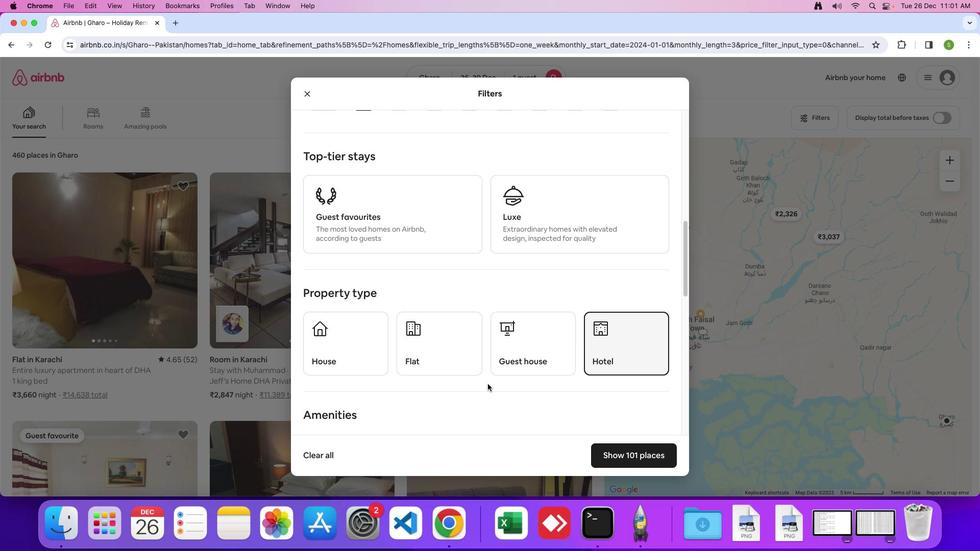 
Action: Mouse scrolled (488, 384) with delta (0, 0)
Screenshot: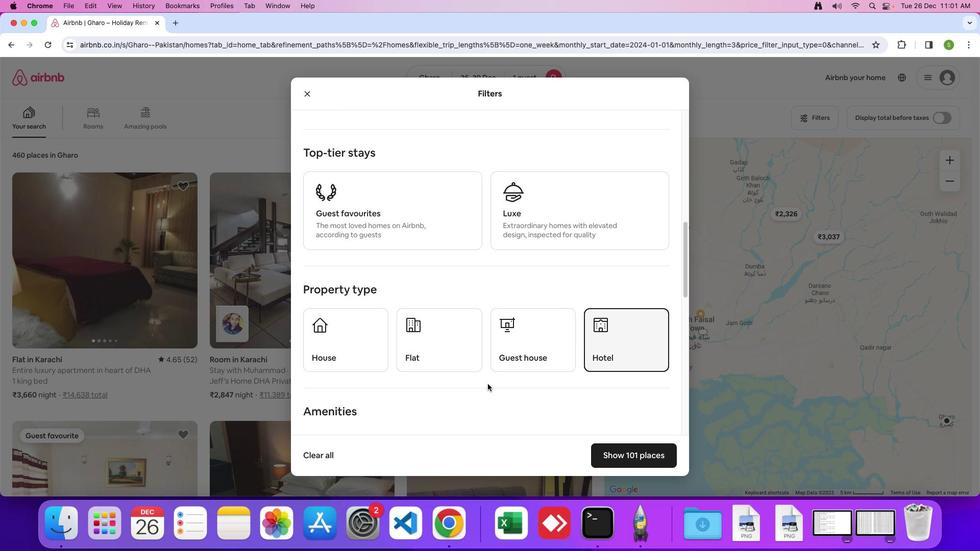 
Action: Mouse scrolled (488, 384) with delta (0, 0)
Screenshot: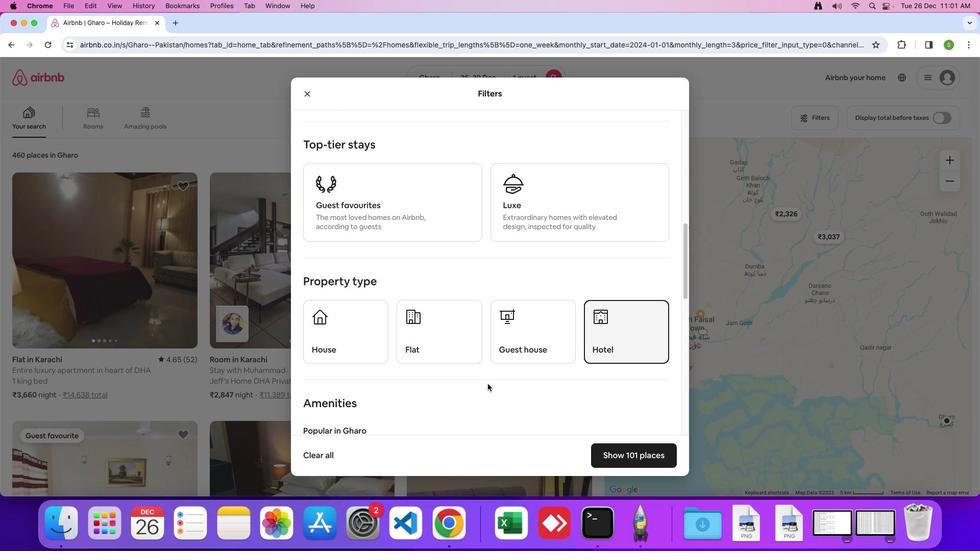 
Action: Mouse moved to (488, 384)
Screenshot: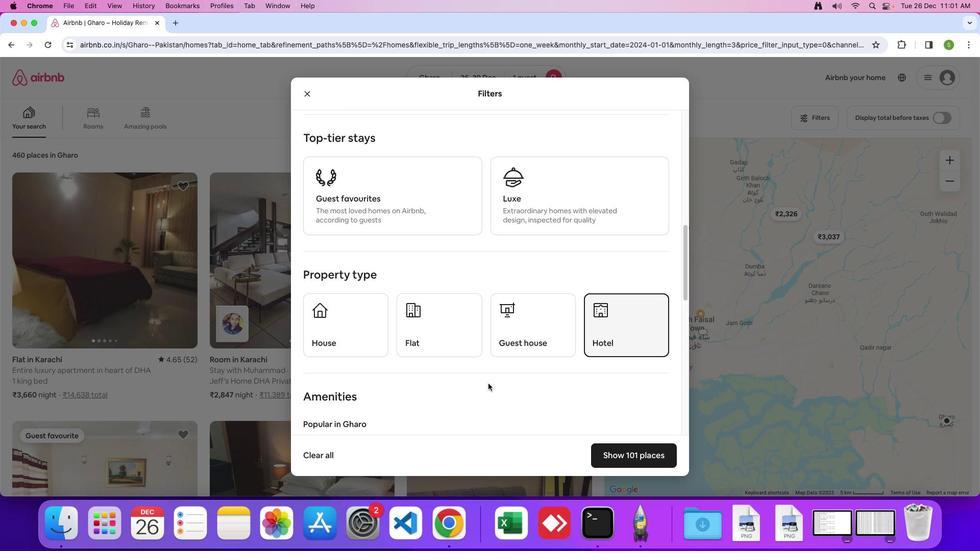 
Action: Mouse scrolled (488, 384) with delta (0, 0)
Screenshot: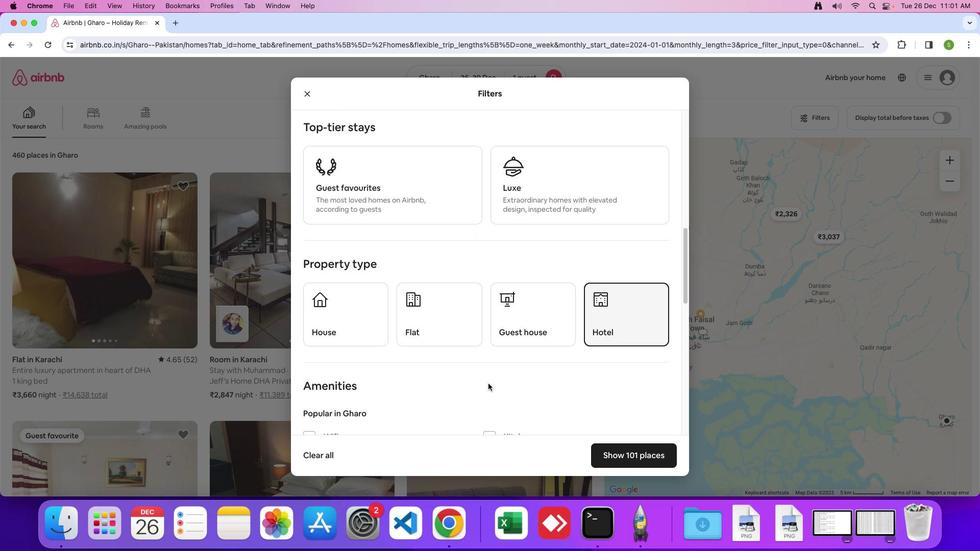 
Action: Mouse moved to (488, 384)
Screenshot: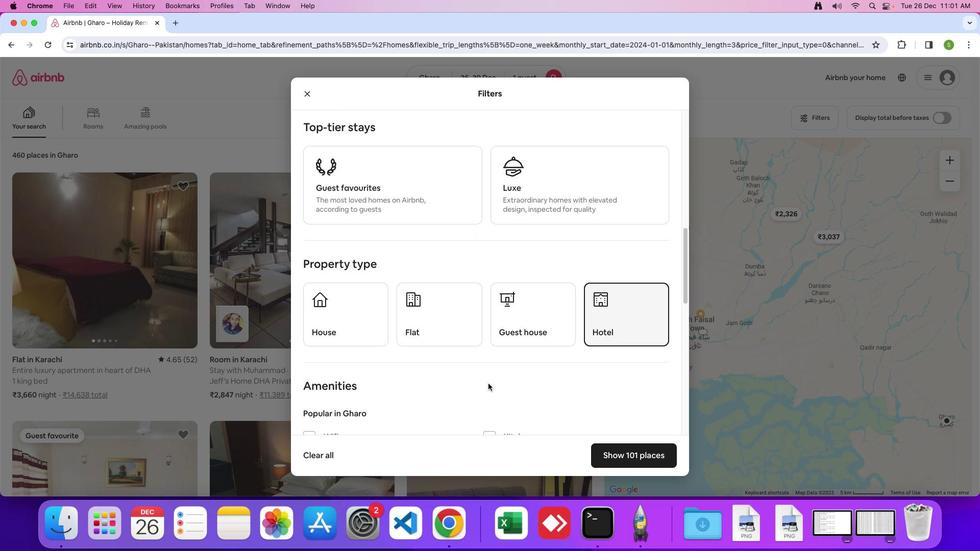 
Action: Mouse scrolled (488, 384) with delta (0, 0)
Screenshot: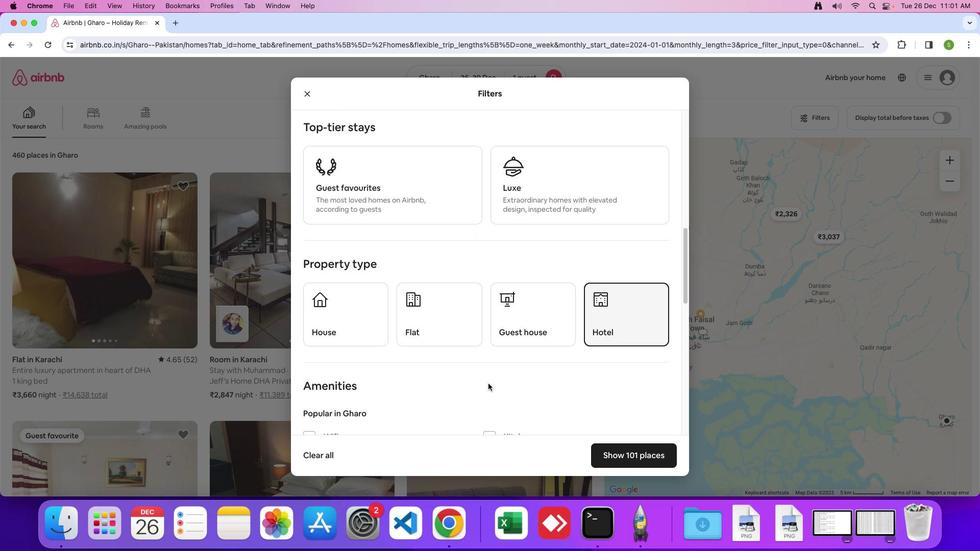 
Action: Mouse scrolled (488, 384) with delta (0, -1)
Screenshot: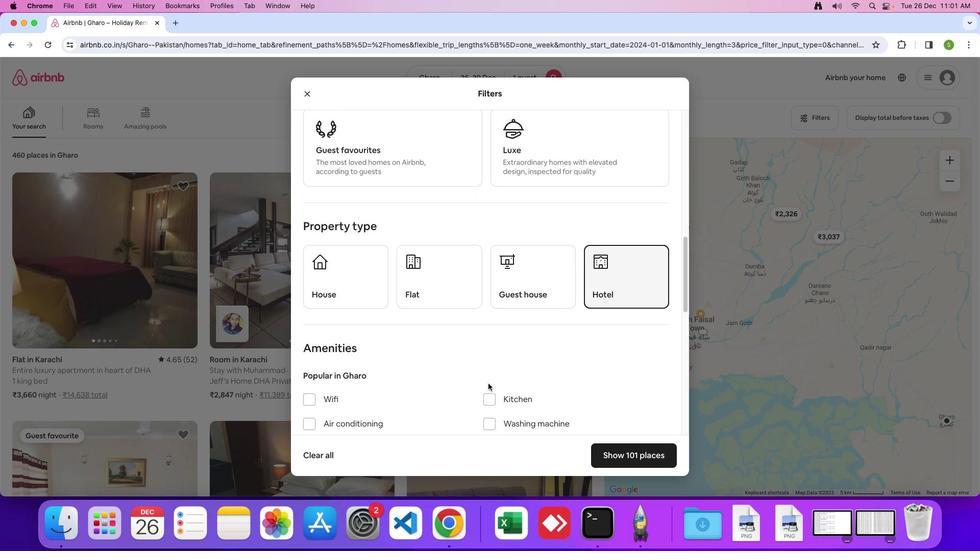 
Action: Mouse moved to (527, 376)
Screenshot: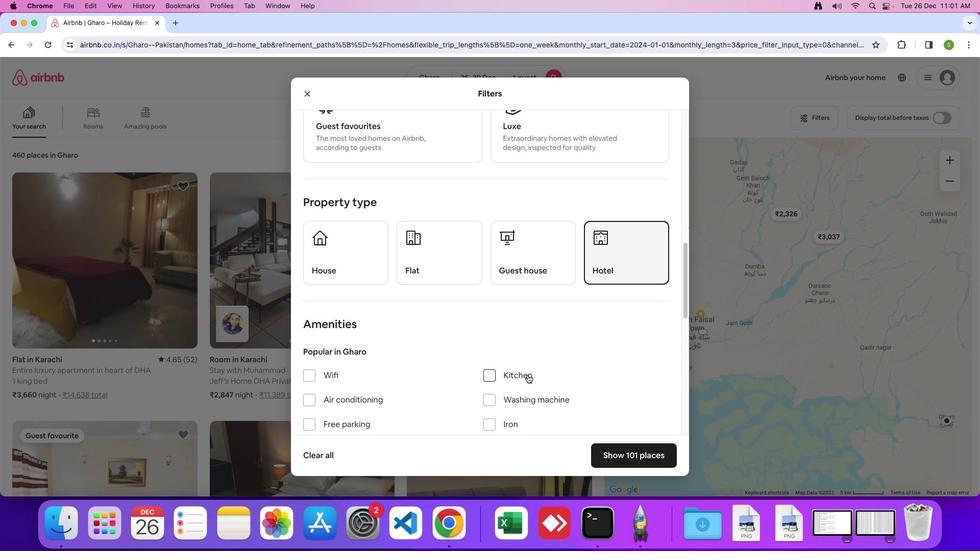 
Action: Mouse scrolled (527, 376) with delta (0, 0)
Screenshot: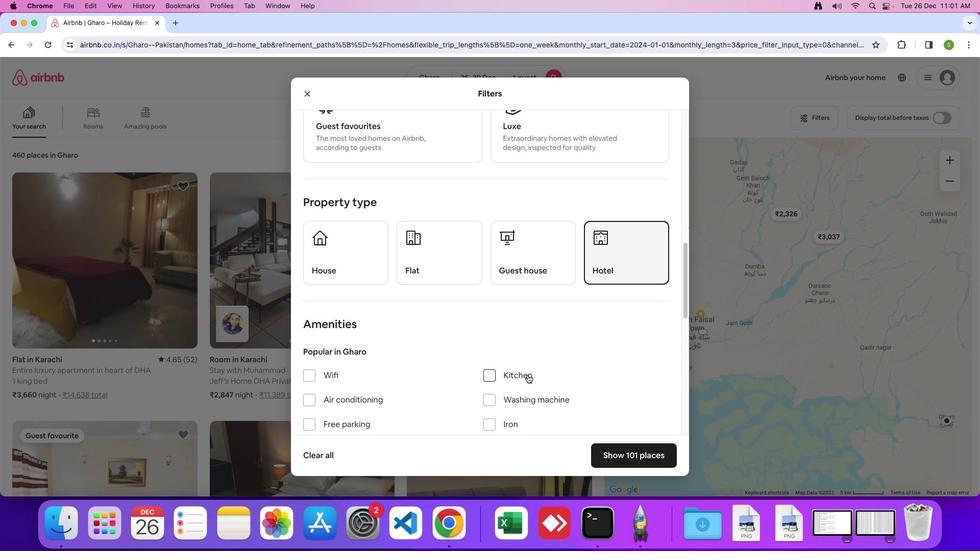 
Action: Mouse moved to (527, 375)
Screenshot: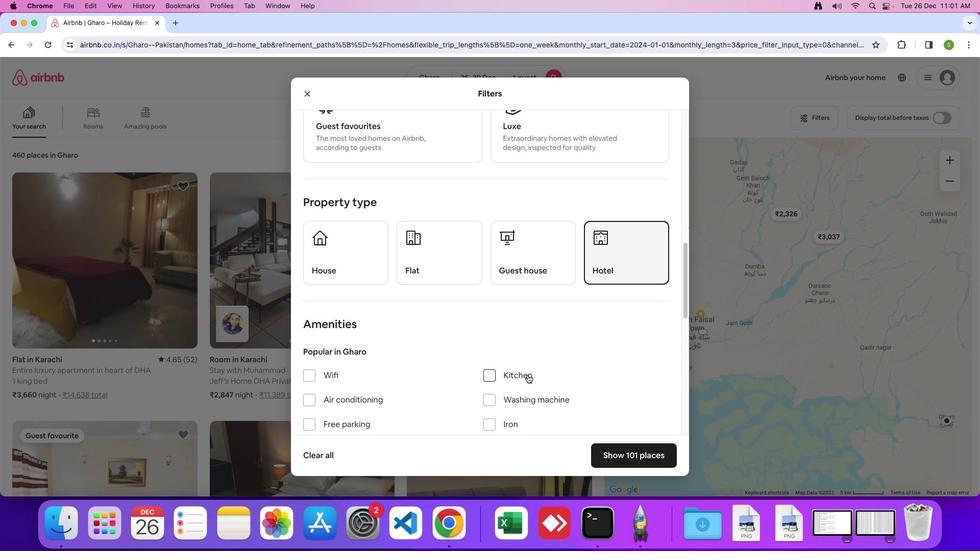 
Action: Mouse scrolled (527, 375) with delta (0, 0)
Screenshot: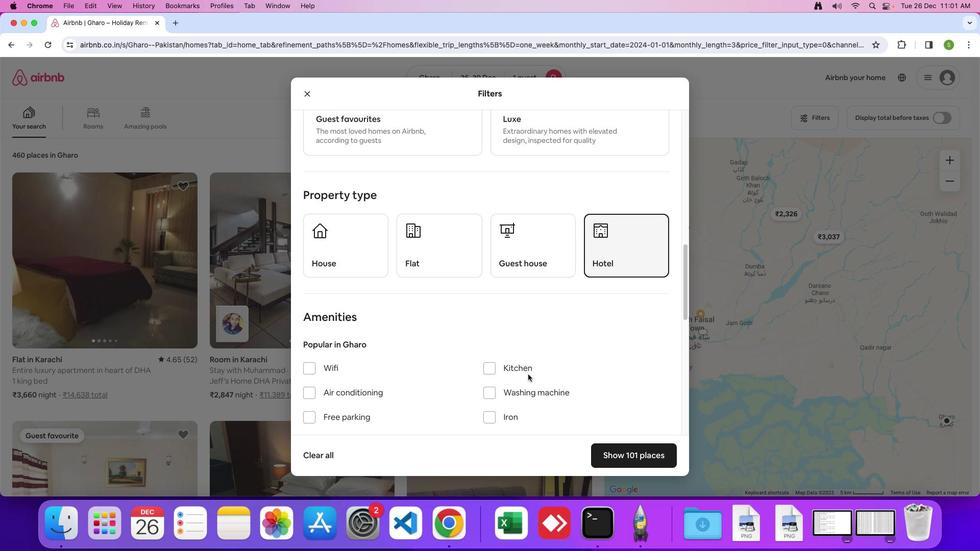 
Action: Mouse moved to (598, 371)
Screenshot: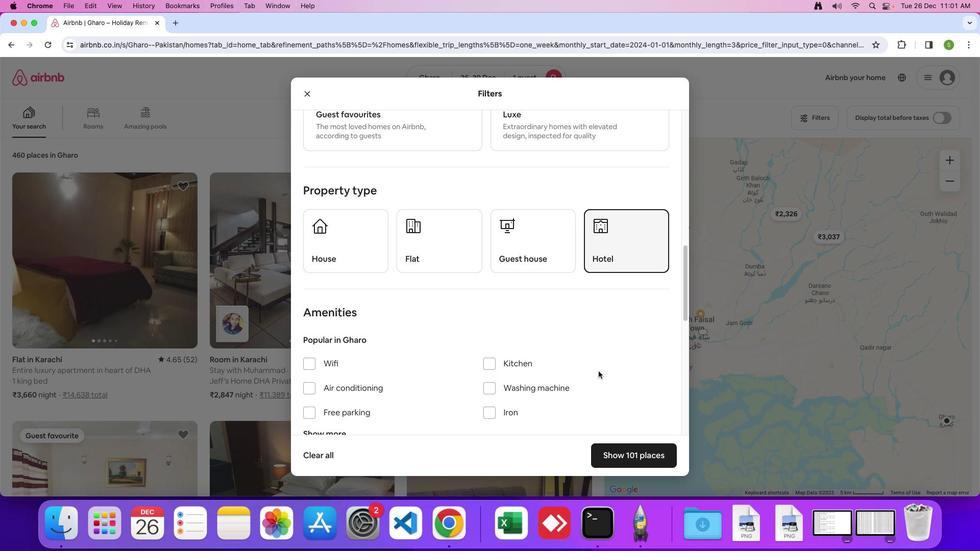 
Action: Mouse scrolled (598, 371) with delta (0, 0)
Screenshot: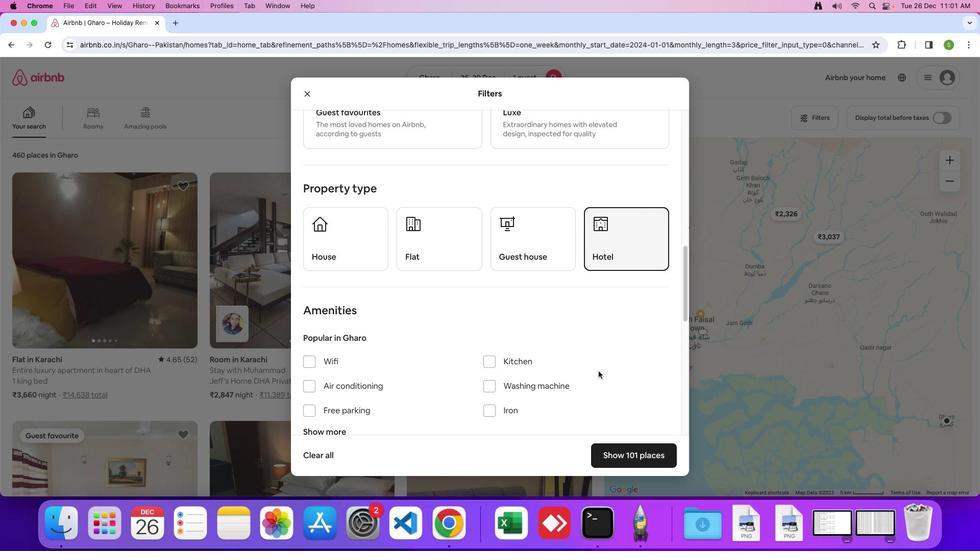 
Action: Mouse moved to (598, 371)
Screenshot: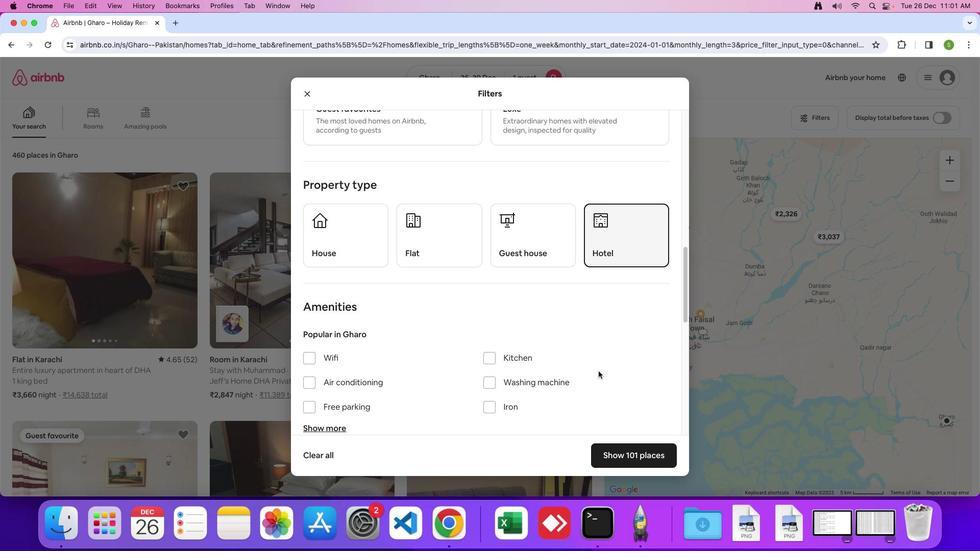 
Action: Mouse scrolled (598, 371) with delta (0, 0)
Screenshot: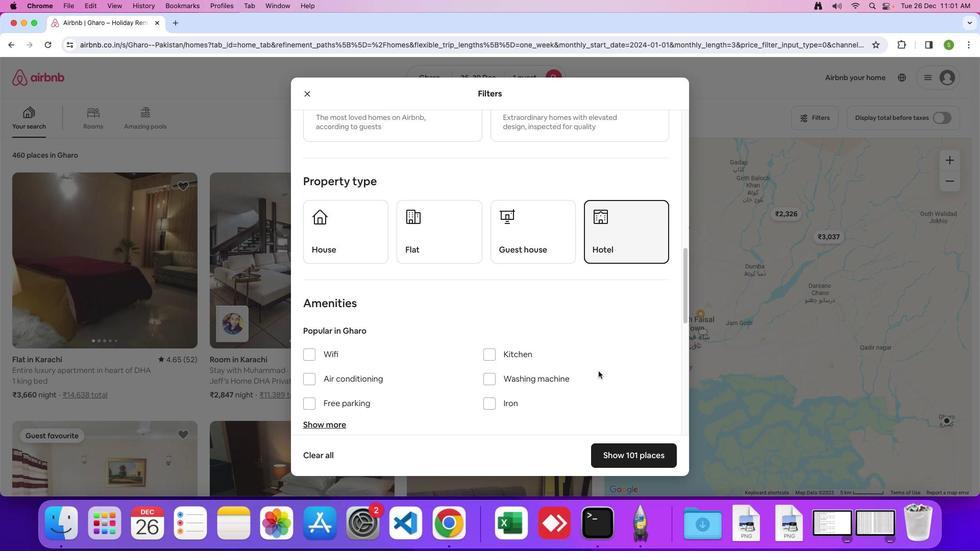 
Action: Mouse scrolled (598, 371) with delta (0, 0)
Screenshot: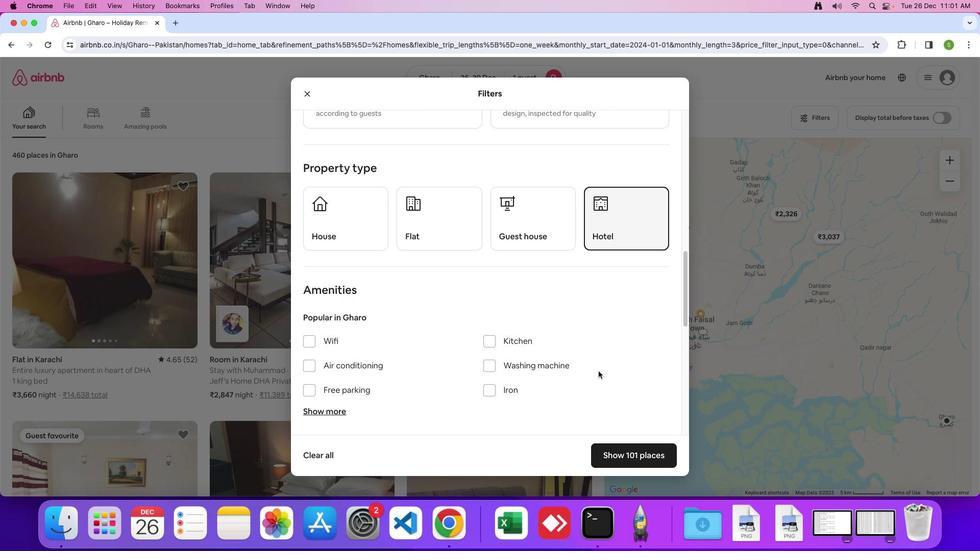 
Action: Mouse scrolled (598, 371) with delta (0, 0)
Screenshot: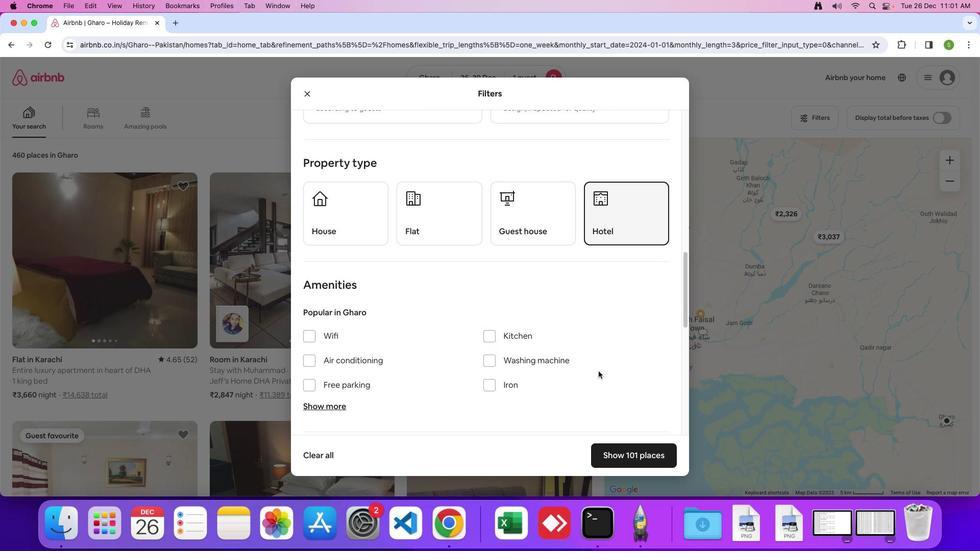 
Action: Mouse moved to (598, 371)
Screenshot: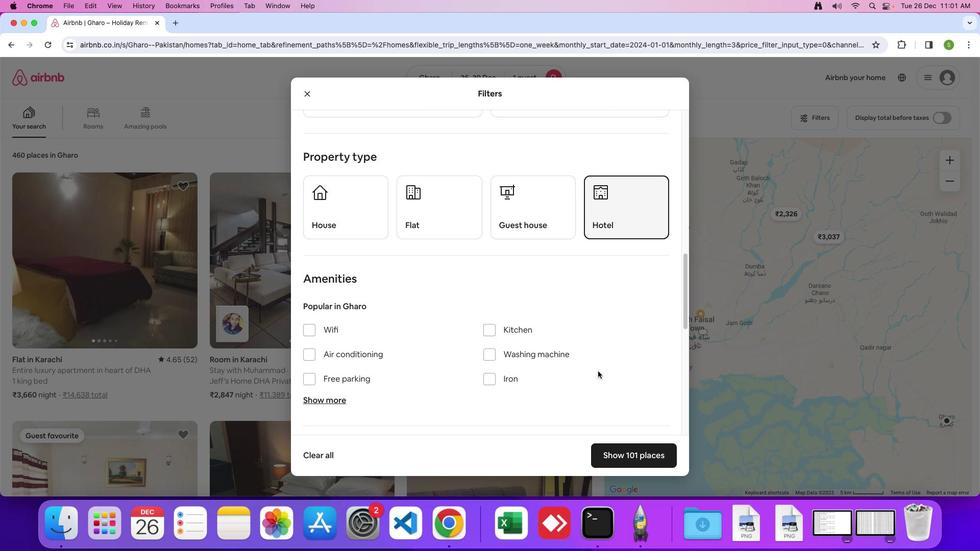 
Action: Mouse scrolled (598, 371) with delta (0, 0)
Screenshot: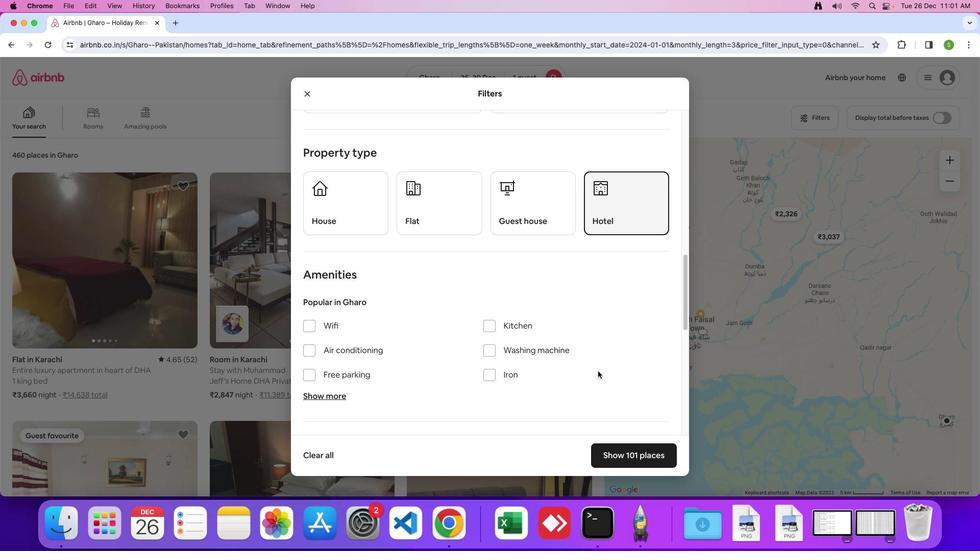 
Action: Mouse scrolled (598, 371) with delta (0, 0)
Screenshot: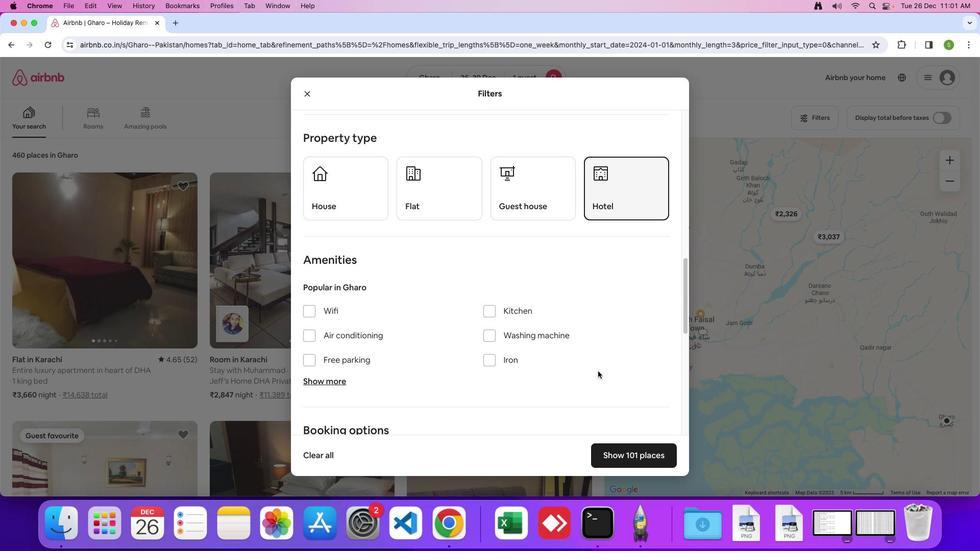
Action: Mouse scrolled (598, 371) with delta (0, -1)
Screenshot: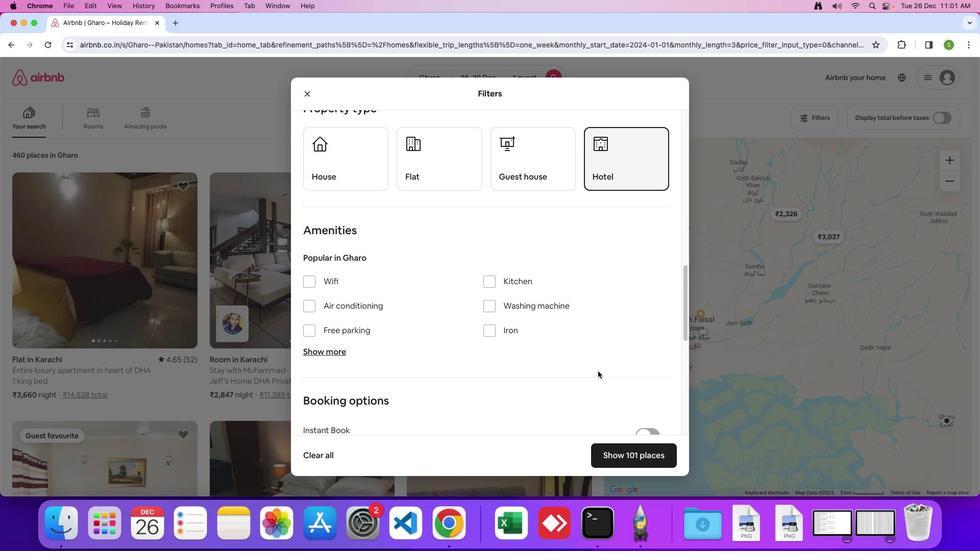 
Action: Mouse scrolled (598, 371) with delta (0, 0)
Screenshot: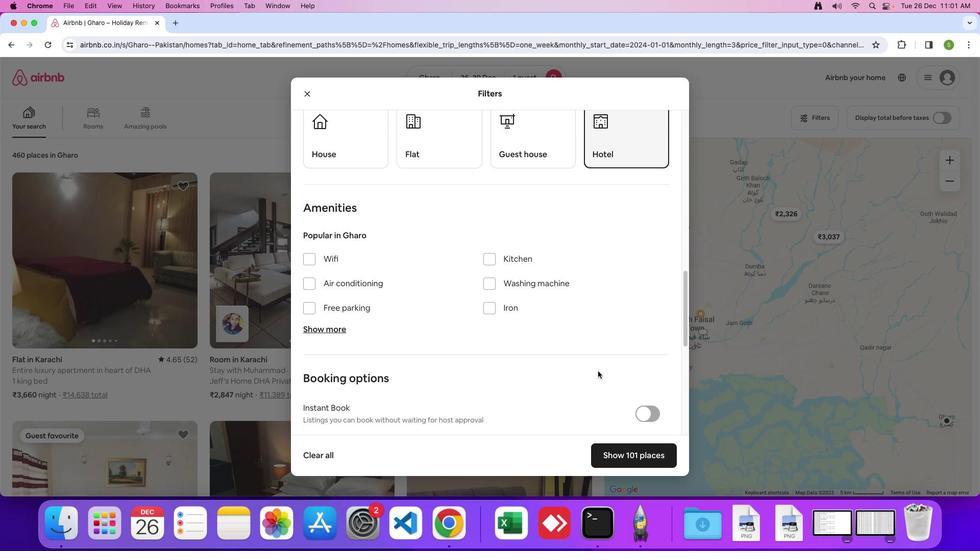 
Action: Mouse scrolled (598, 371) with delta (0, 0)
Screenshot: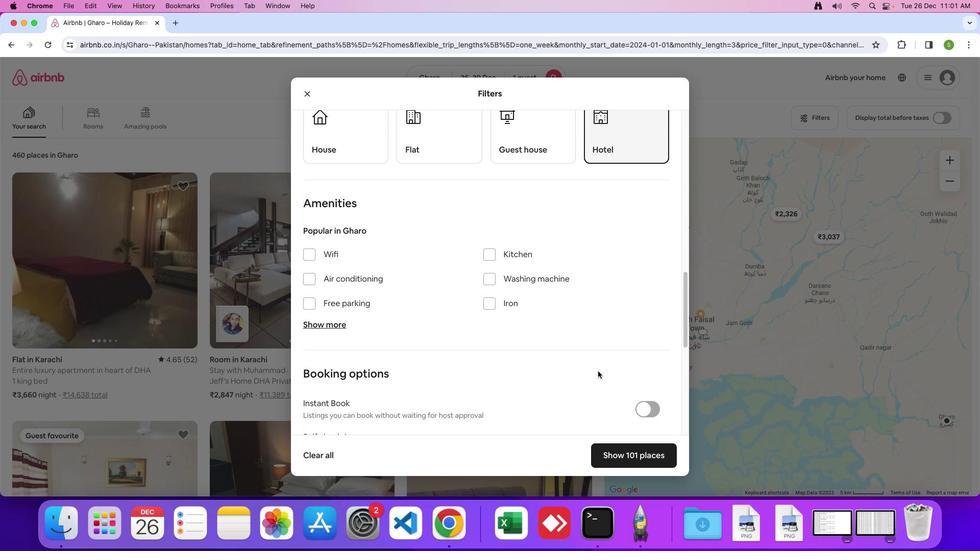 
Action: Mouse scrolled (598, 371) with delta (0, 0)
Screenshot: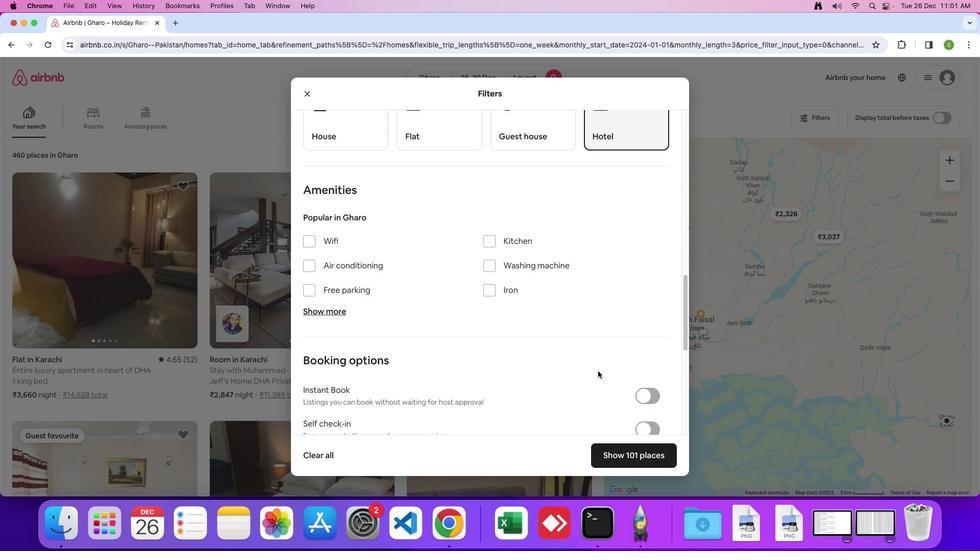 
Action: Mouse scrolled (598, 371) with delta (0, 0)
Screenshot: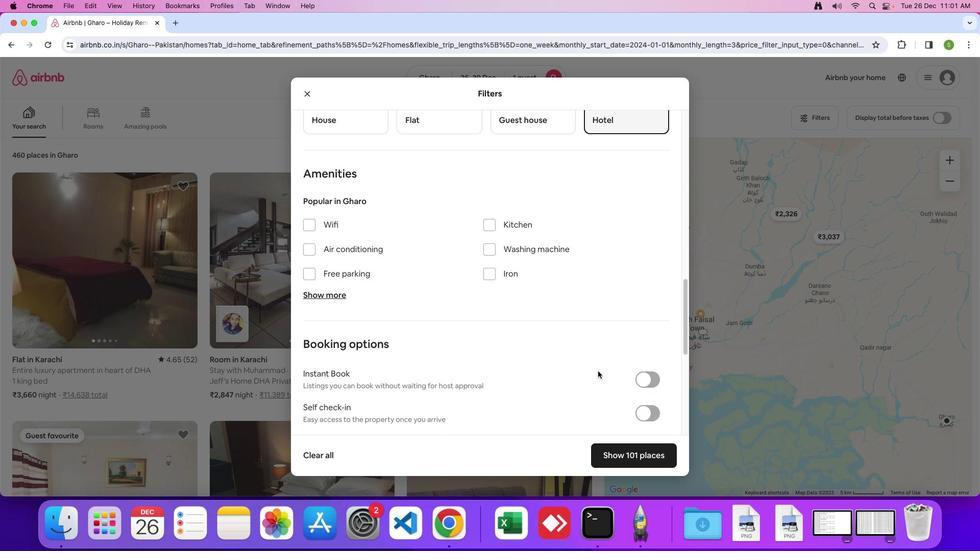 
Action: Mouse scrolled (598, 371) with delta (0, -1)
Screenshot: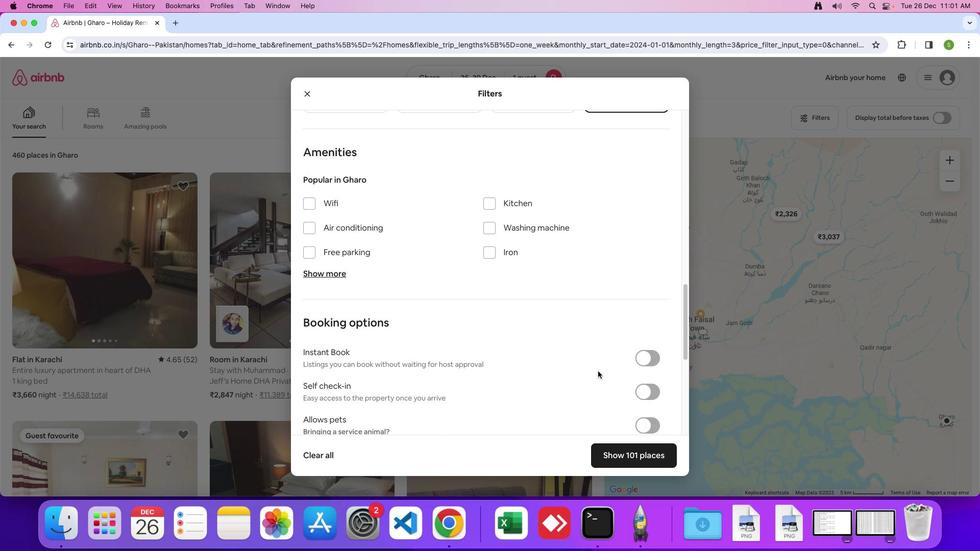 
Action: Mouse moved to (597, 371)
Screenshot: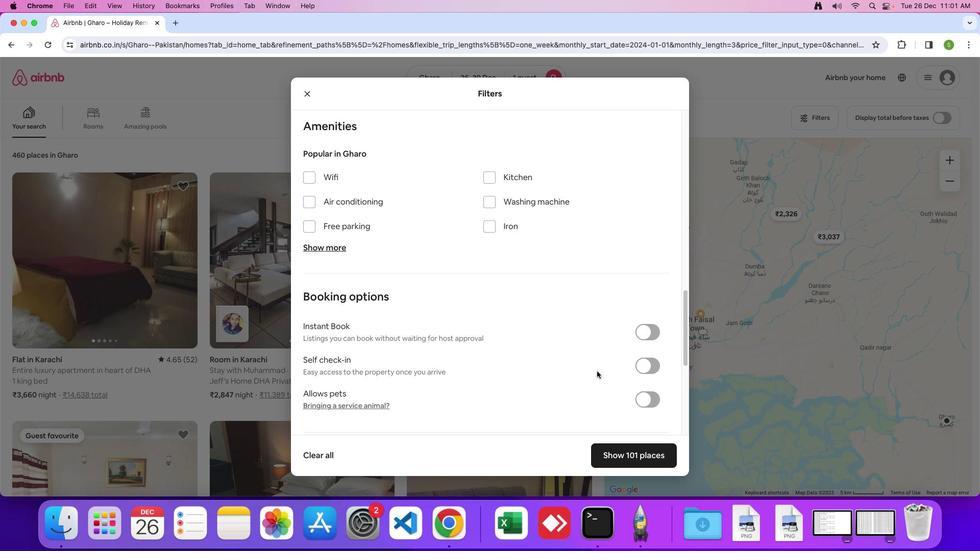 
Action: Mouse scrolled (597, 371) with delta (0, 0)
Screenshot: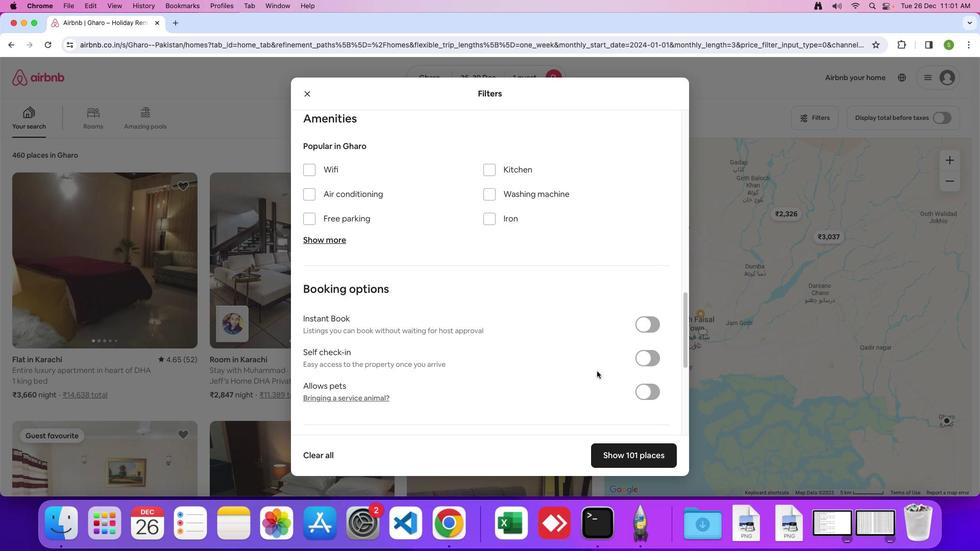 
Action: Mouse scrolled (597, 371) with delta (0, 0)
Screenshot: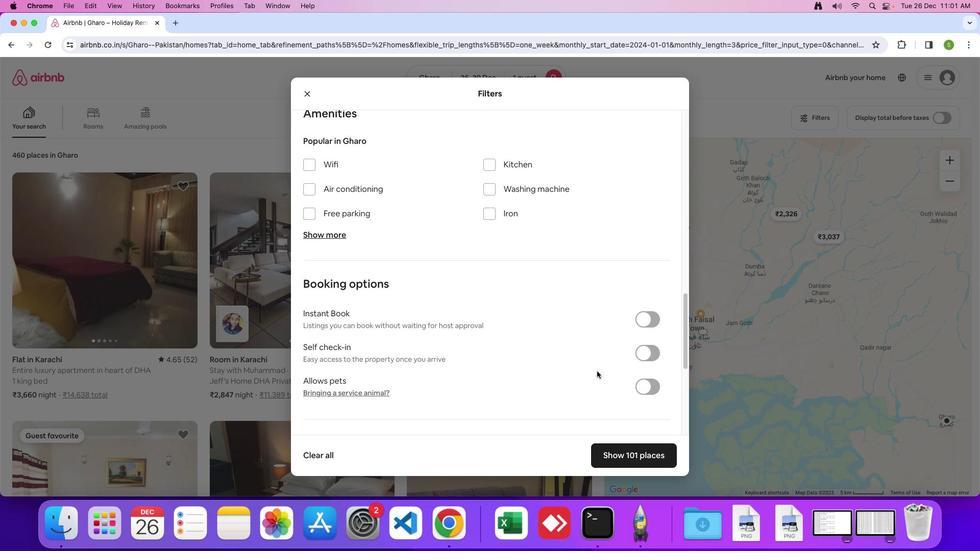 
Action: Mouse moved to (567, 369)
Screenshot: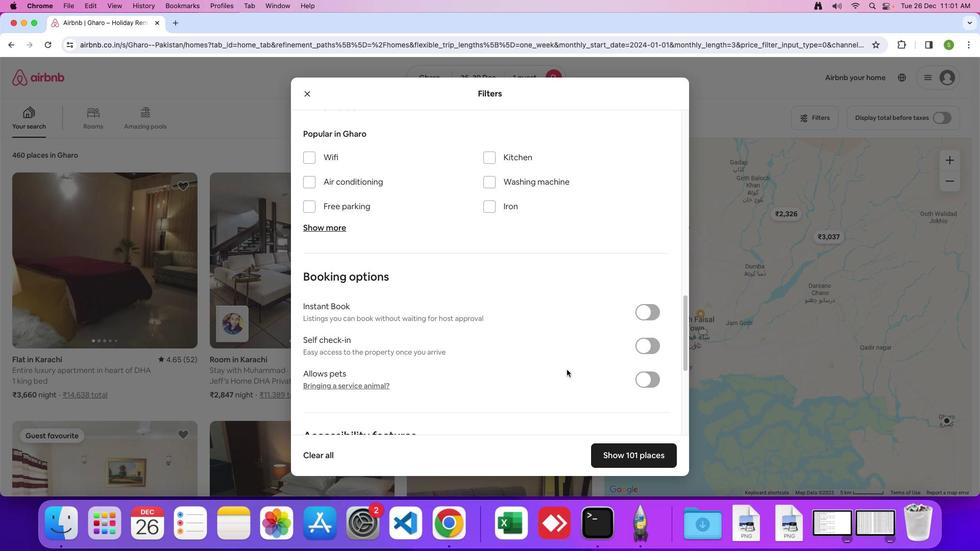 
Action: Mouse scrolled (567, 369) with delta (0, 0)
Screenshot: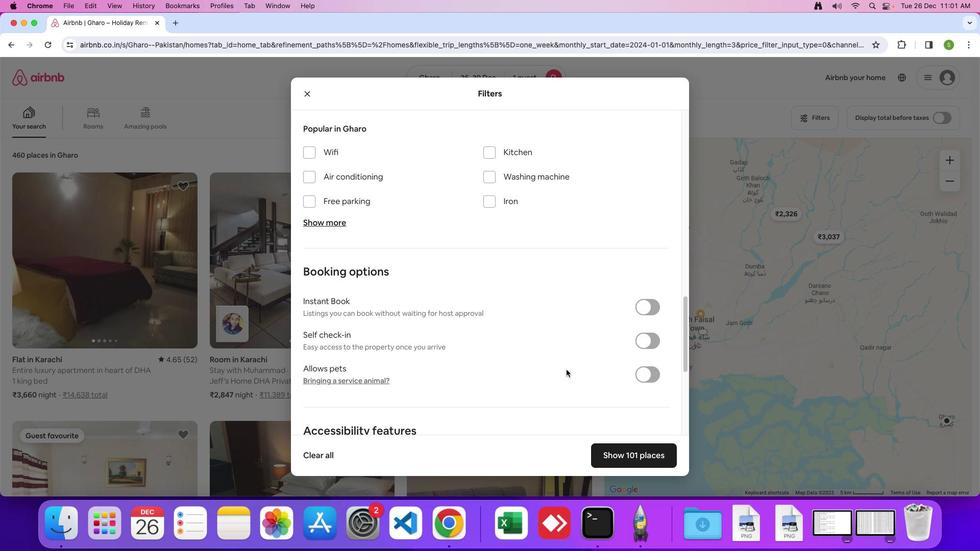 
Action: Mouse scrolled (567, 369) with delta (0, 0)
Screenshot: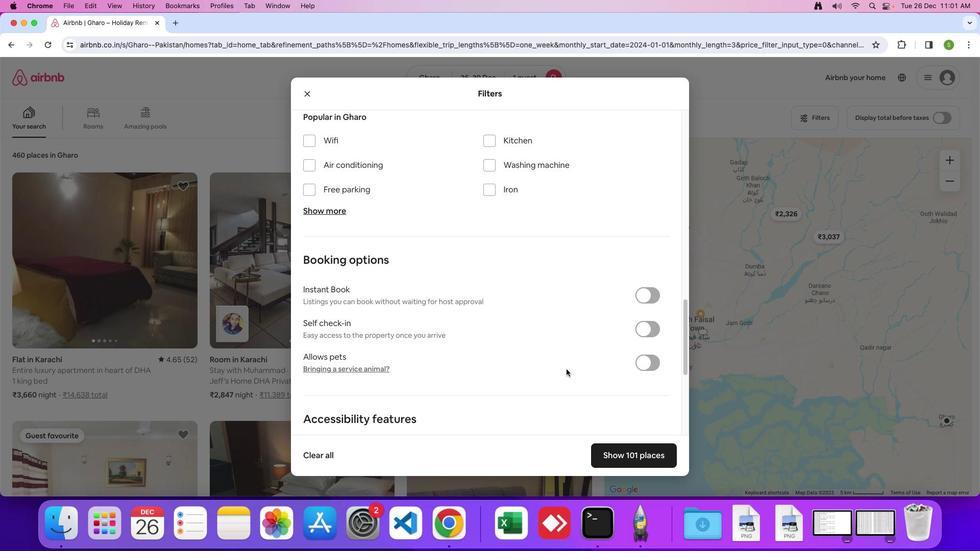 
Action: Mouse moved to (567, 369)
Screenshot: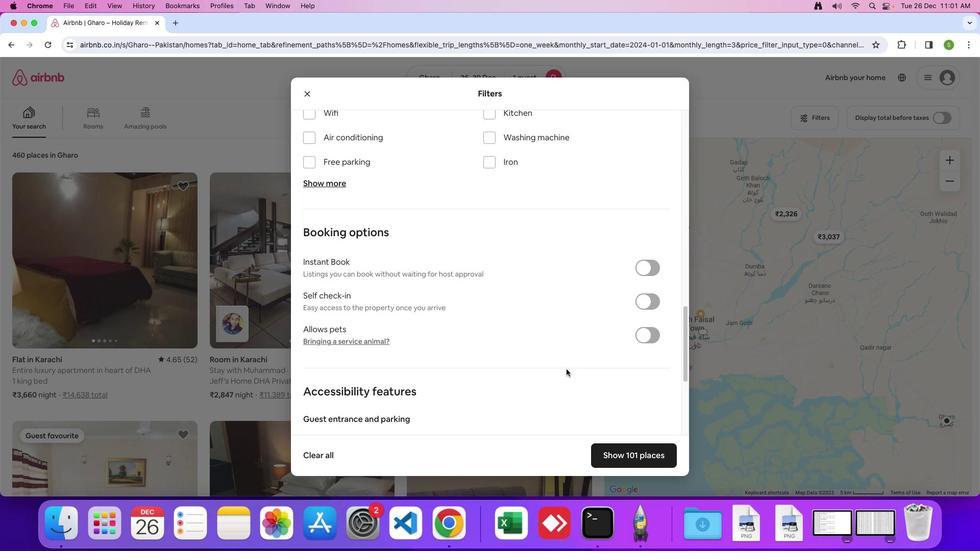 
Action: Mouse scrolled (567, 369) with delta (0, 0)
Screenshot: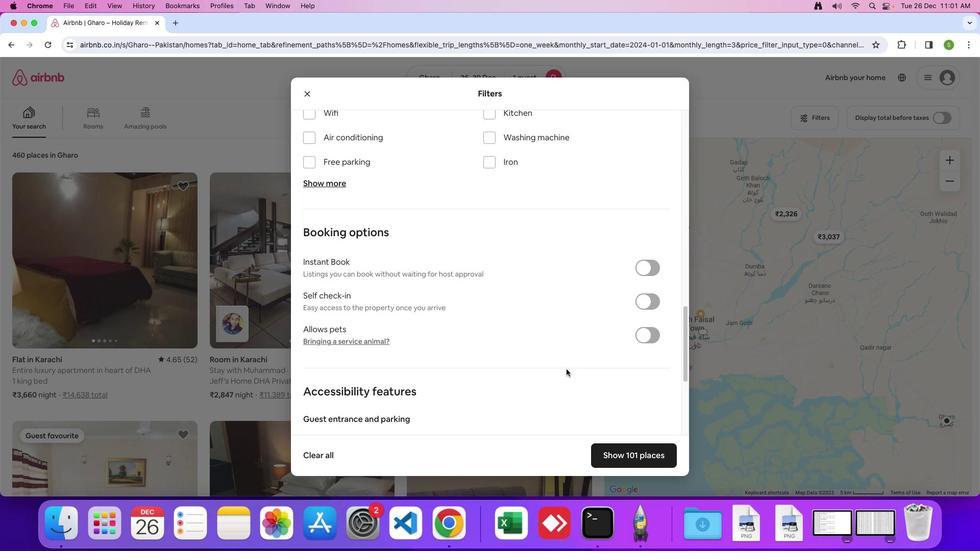 
Action: Mouse scrolled (567, 369) with delta (0, 0)
Screenshot: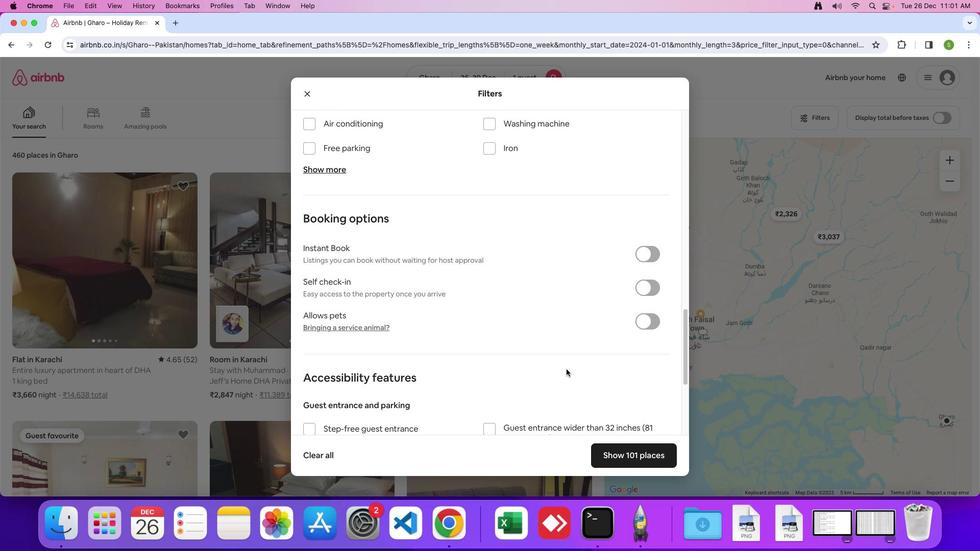 
Action: Mouse scrolled (567, 369) with delta (0, 0)
Screenshot: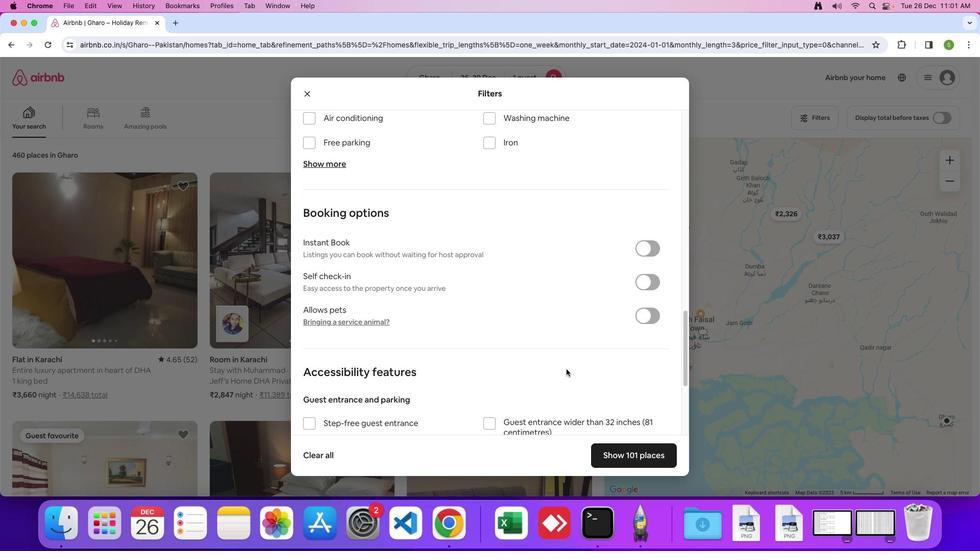 
Action: Mouse scrolled (567, 369) with delta (0, 0)
Screenshot: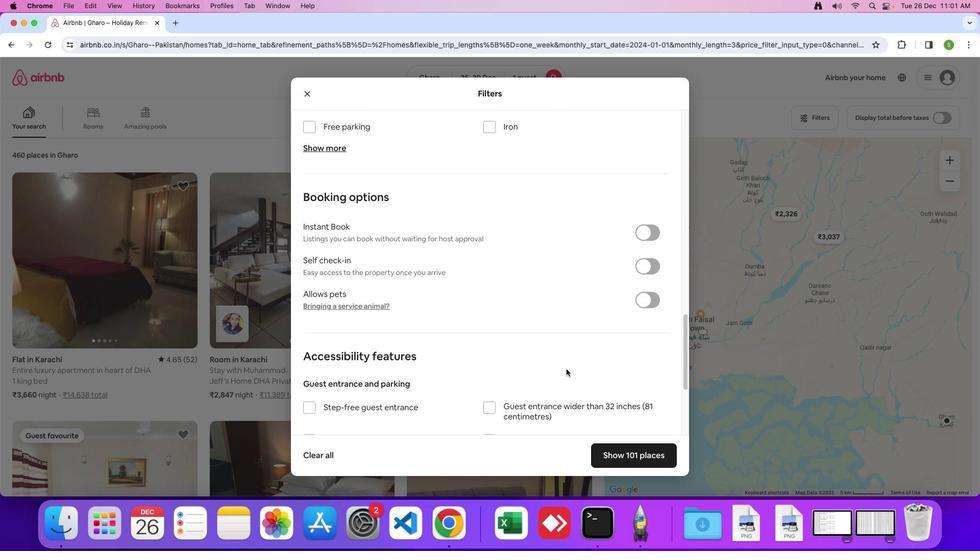 
Action: Mouse scrolled (567, 369) with delta (0, 0)
Screenshot: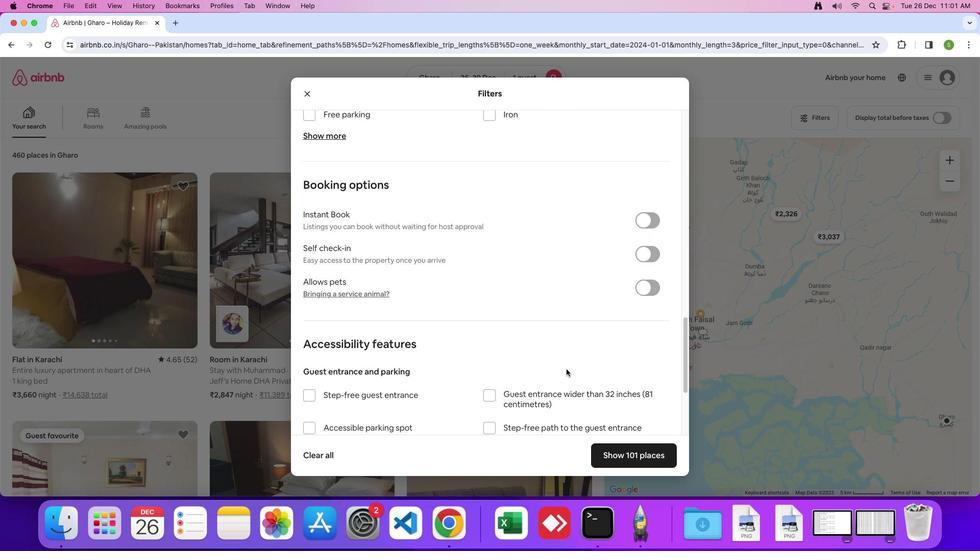 
Action: Mouse scrolled (567, 369) with delta (0, 0)
Screenshot: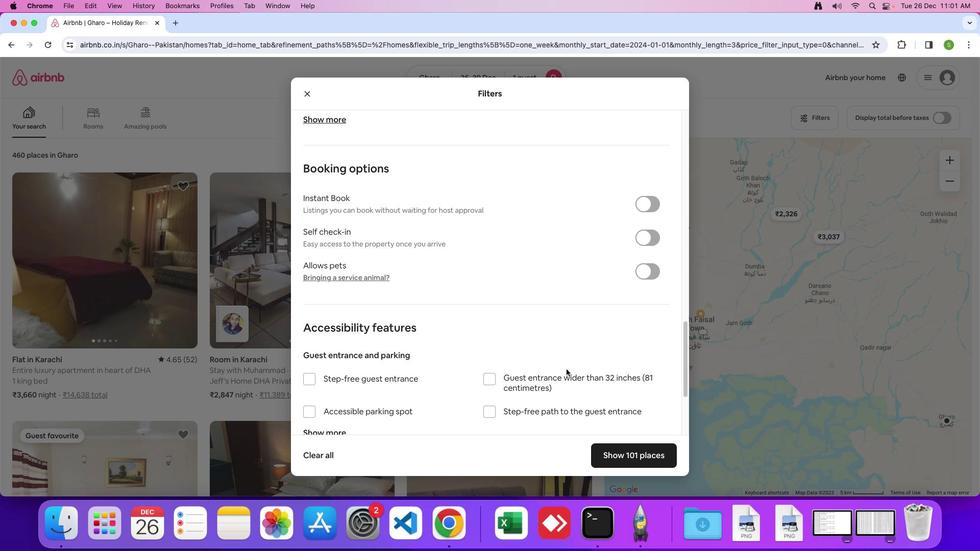
Action: Mouse scrolled (567, 369) with delta (0, 0)
Screenshot: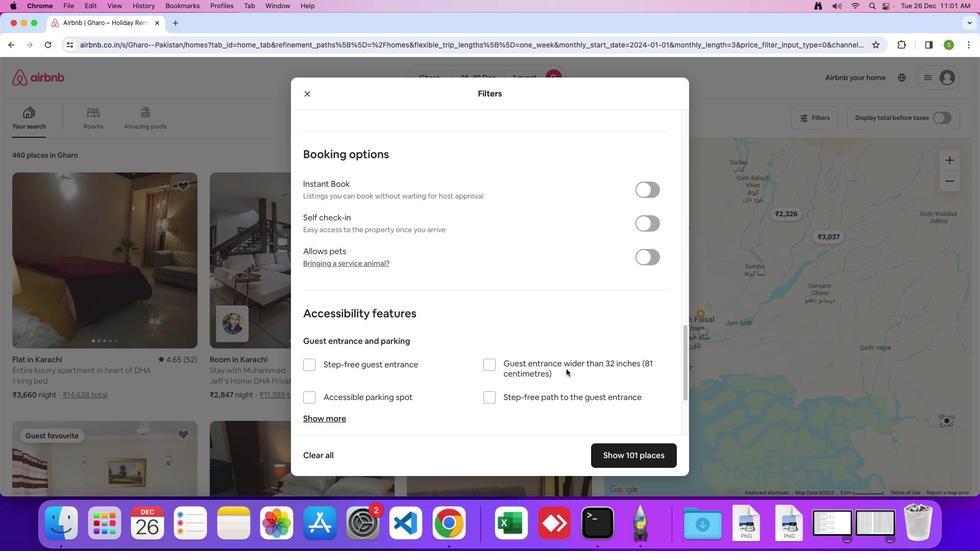 
Action: Mouse scrolled (567, 369) with delta (0, -1)
Screenshot: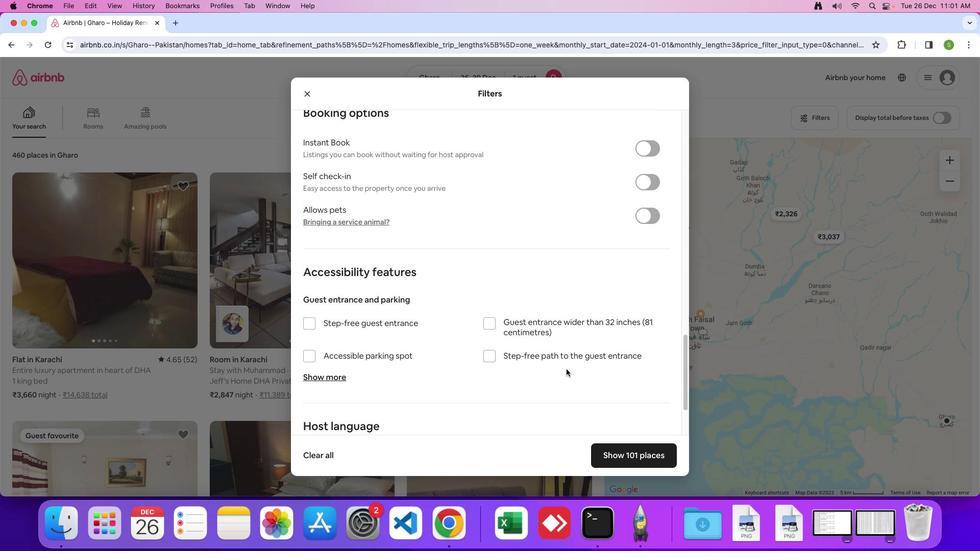
Action: Mouse scrolled (567, 369) with delta (0, 0)
Screenshot: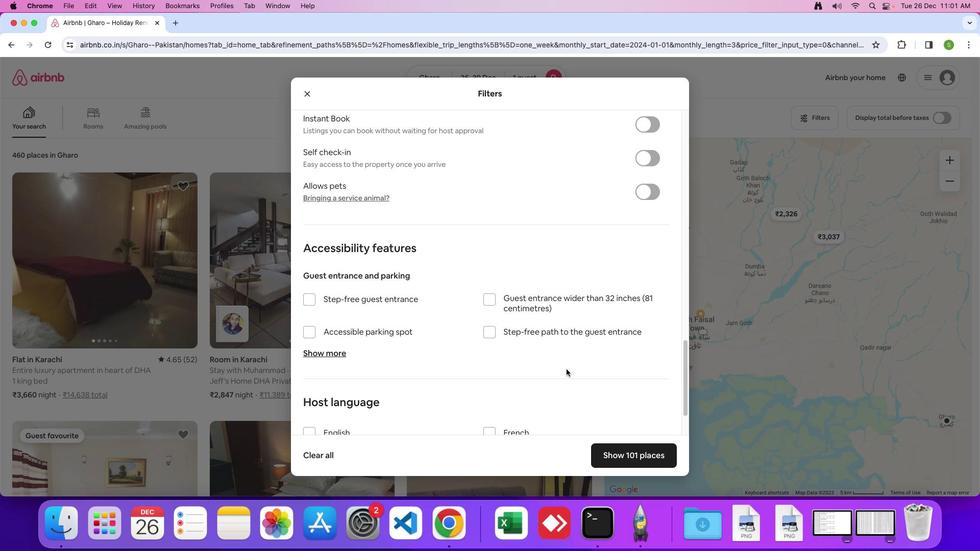 
Action: Mouse scrolled (567, 369) with delta (0, 0)
Screenshot: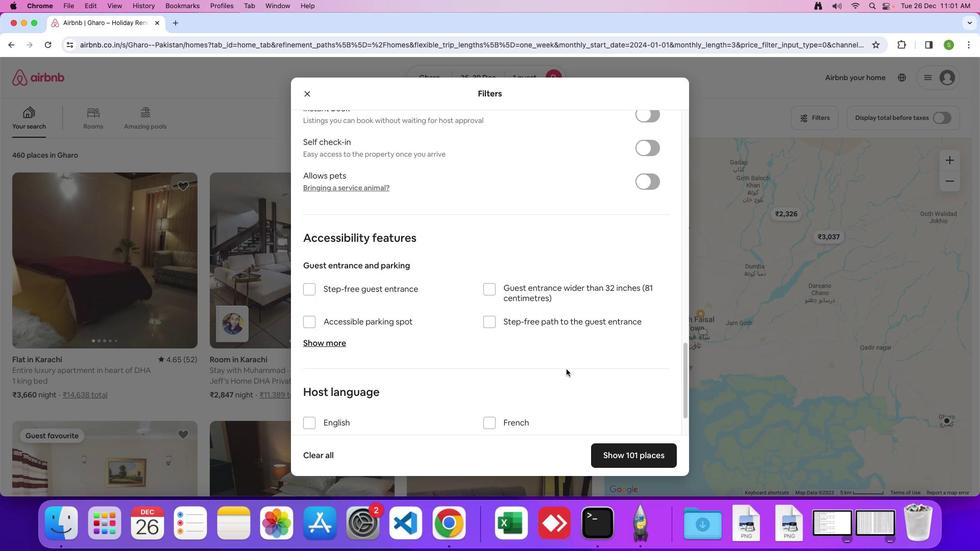 
Action: Mouse scrolled (567, 369) with delta (0, 0)
Screenshot: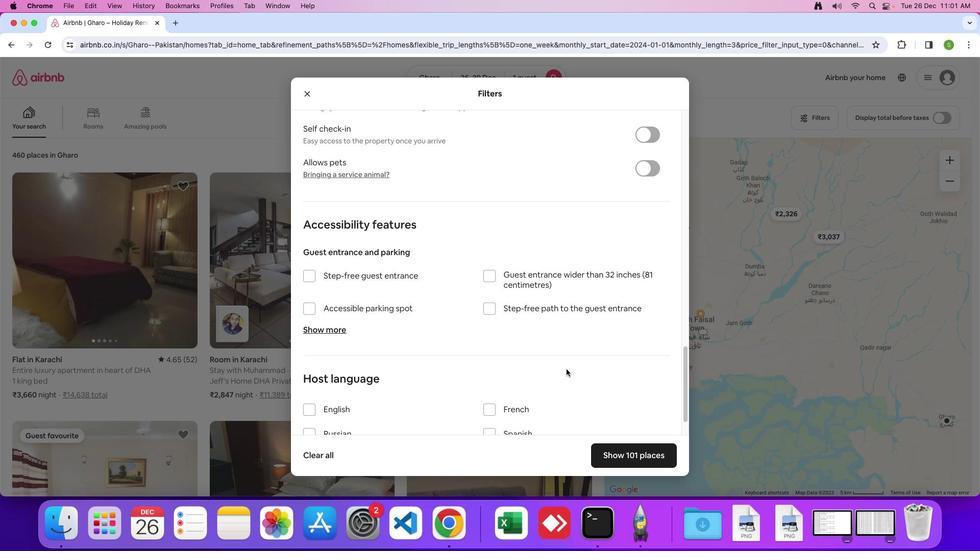 
Action: Mouse scrolled (567, 369) with delta (0, 0)
Screenshot: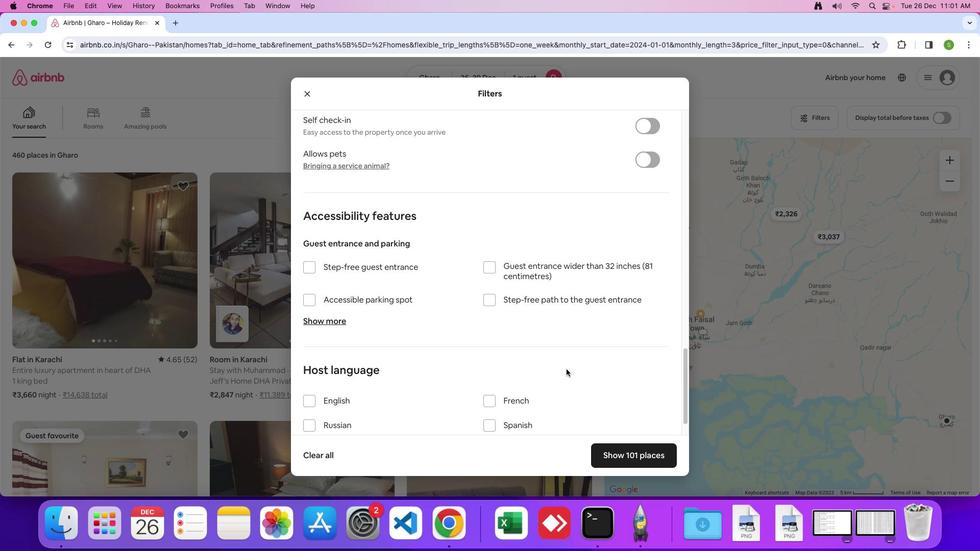 
Action: Mouse scrolled (567, 369) with delta (0, -1)
Screenshot: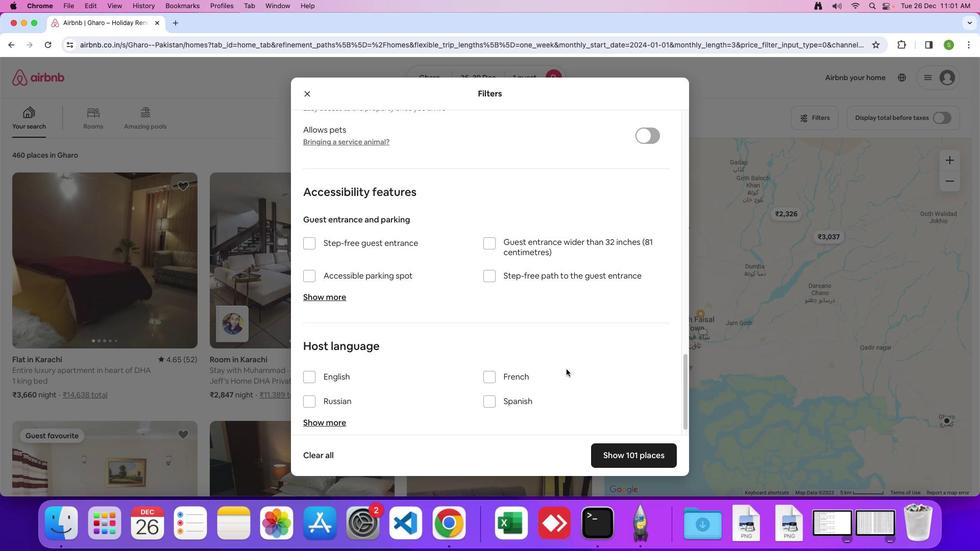 
Action: Mouse scrolled (567, 369) with delta (0, 0)
Screenshot: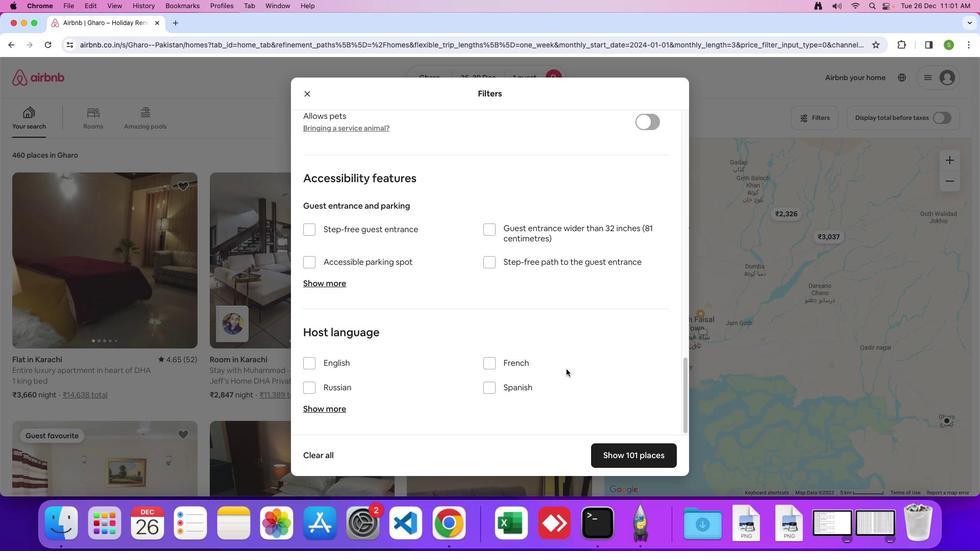 
Action: Mouse scrolled (567, 369) with delta (0, 0)
Screenshot: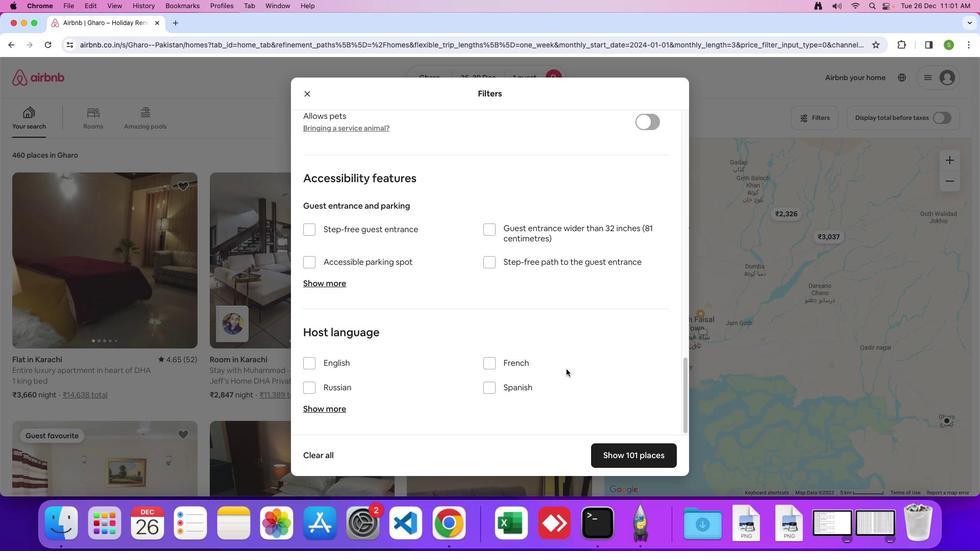 
Action: Mouse scrolled (567, 369) with delta (0, 0)
Screenshot: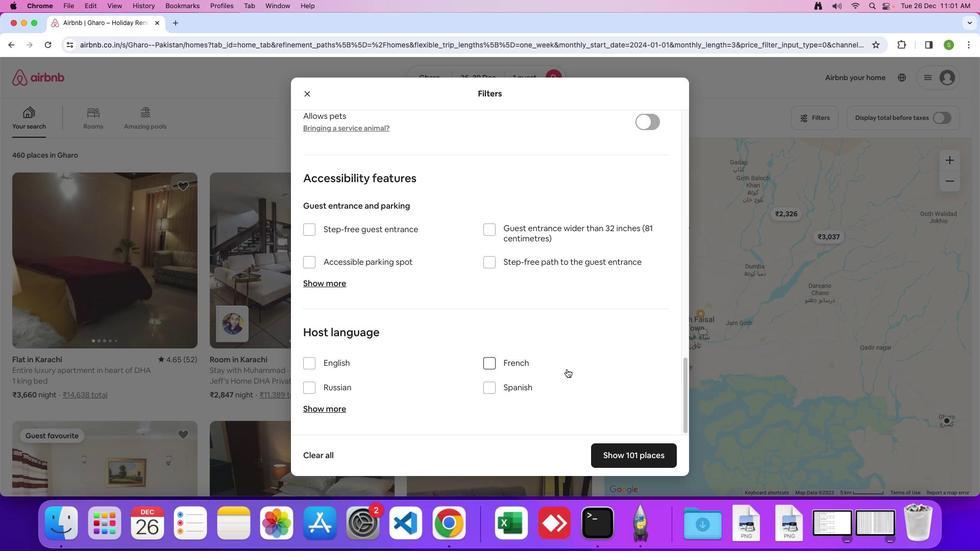 
Action: Mouse moved to (567, 369)
Screenshot: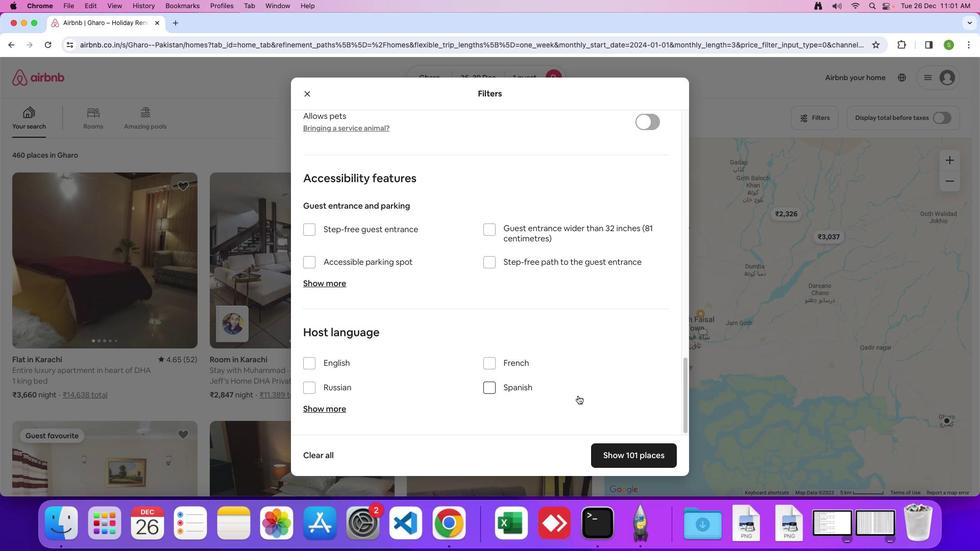 
Action: Mouse scrolled (567, 369) with delta (0, 0)
Screenshot: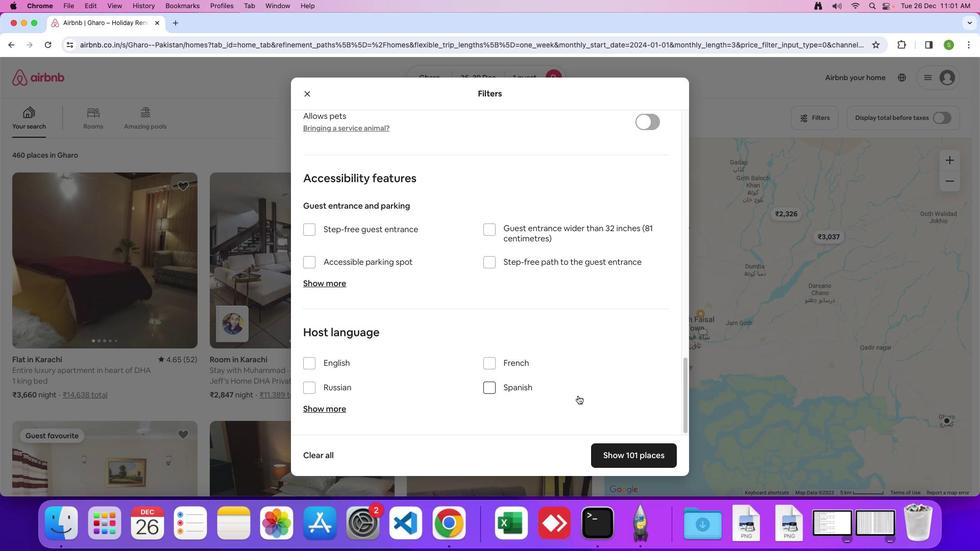 
Action: Mouse moved to (623, 454)
Screenshot: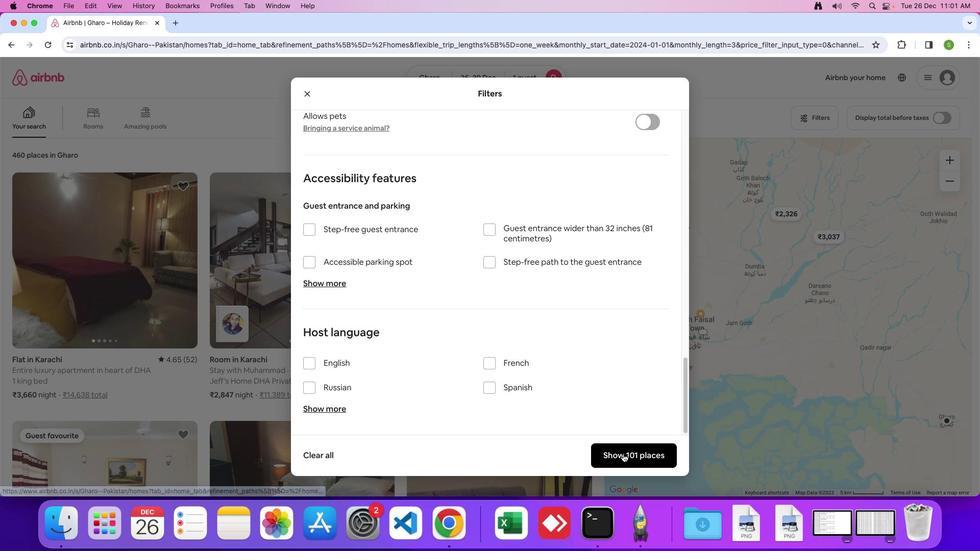 
Action: Mouse pressed left at (623, 454)
Screenshot: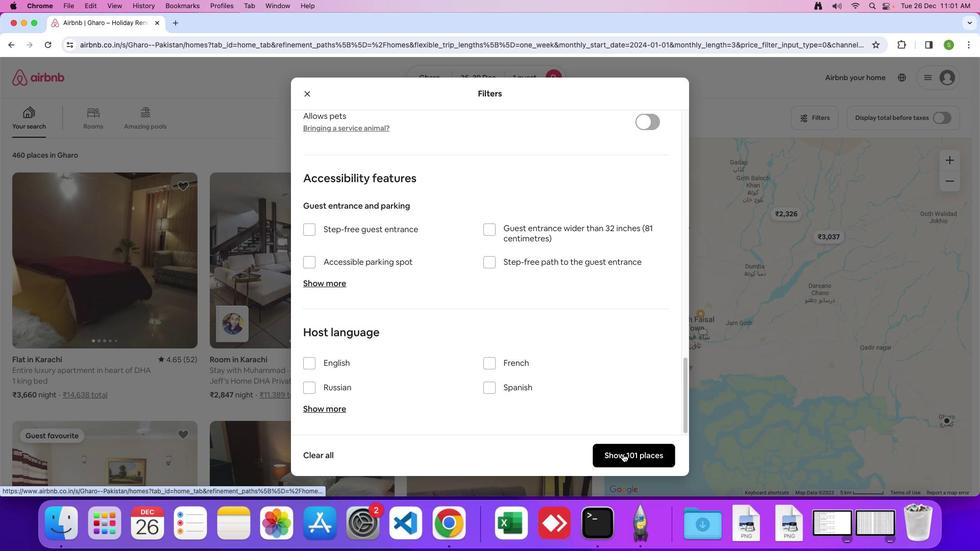 
Action: Mouse moved to (118, 220)
Screenshot: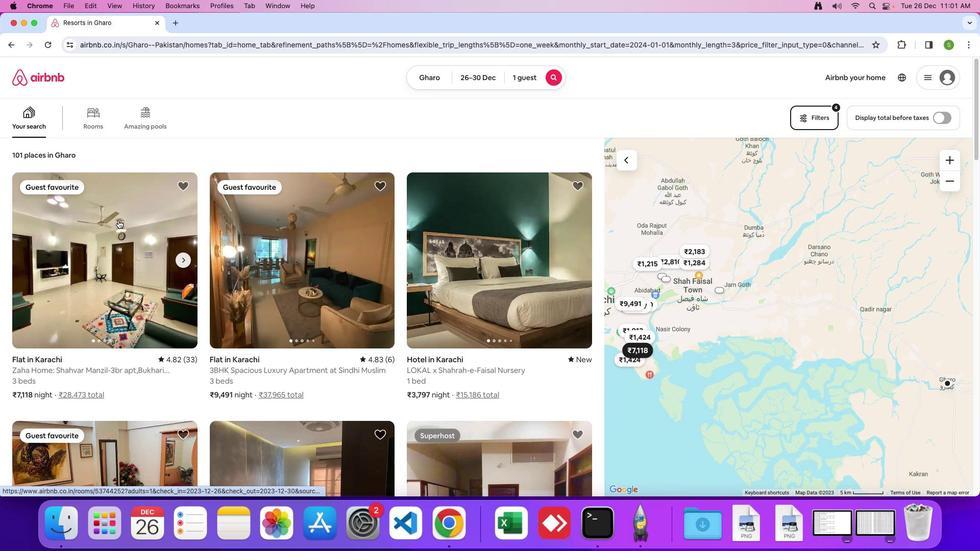 
Action: Mouse pressed left at (118, 220)
Screenshot: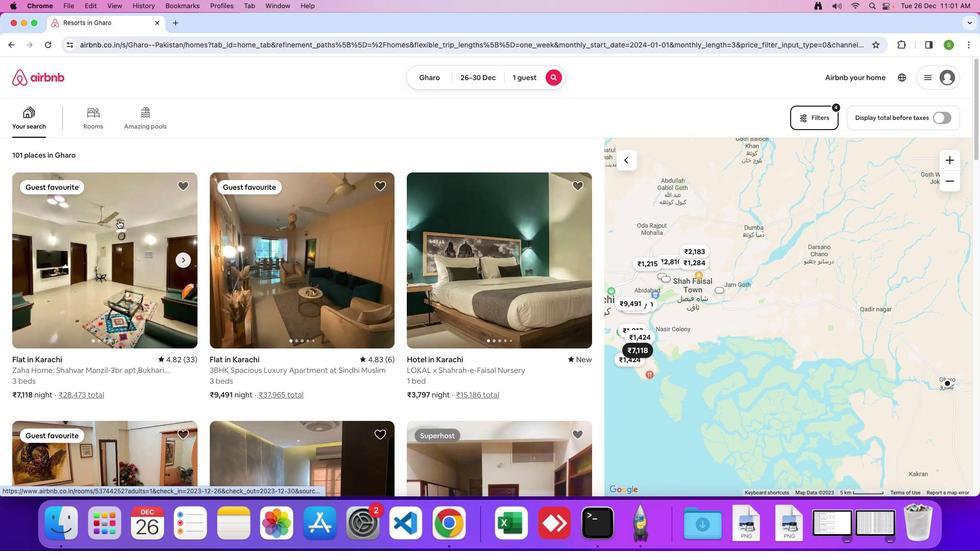 
Action: Mouse moved to (343, 261)
Screenshot: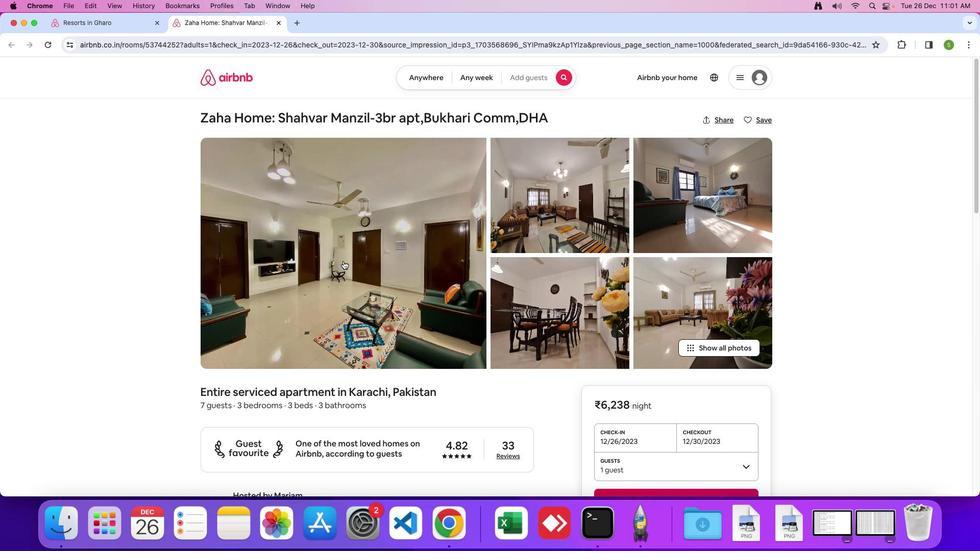 
Action: Mouse pressed left at (343, 261)
Screenshot: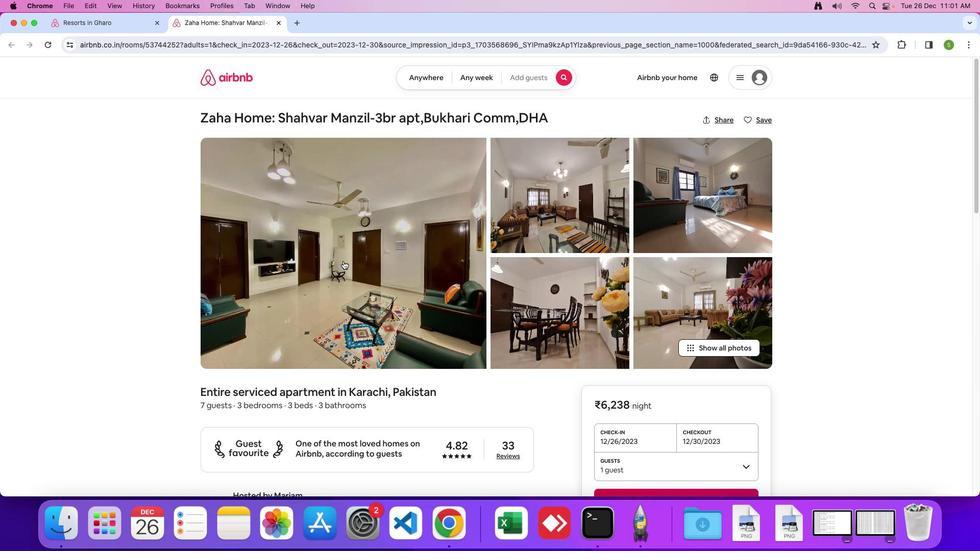 
Action: Mouse moved to (521, 332)
Screenshot: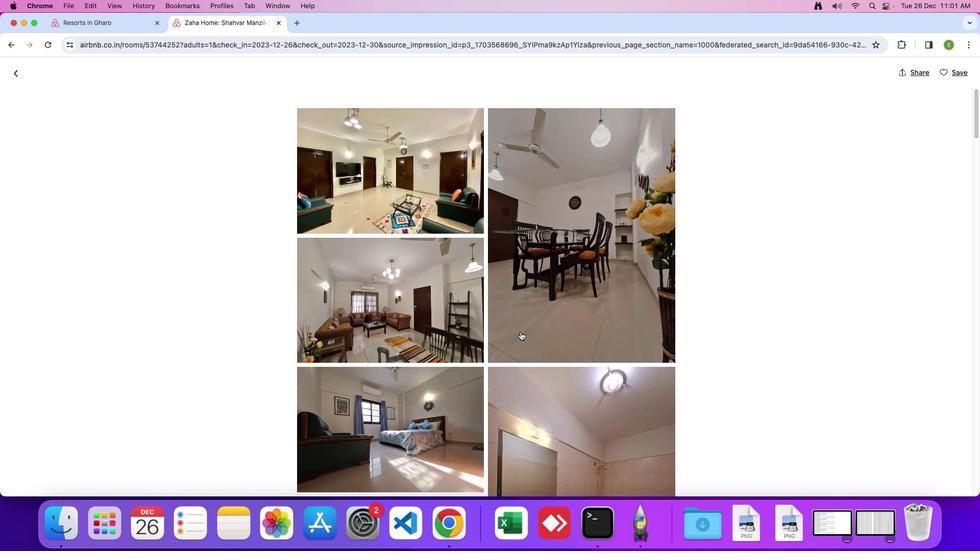 
Action: Mouse scrolled (521, 332) with delta (0, 0)
Screenshot: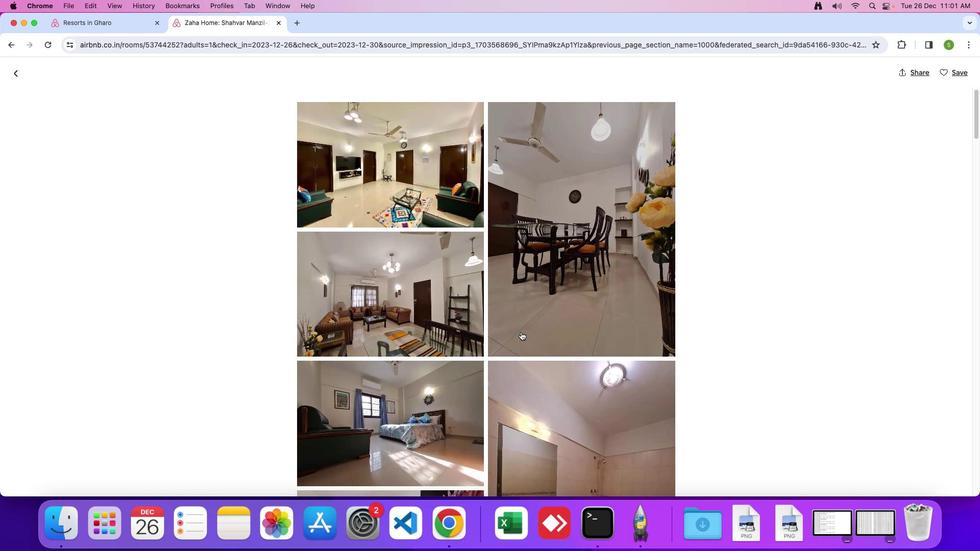 
Action: Mouse scrolled (521, 332) with delta (0, 0)
Screenshot: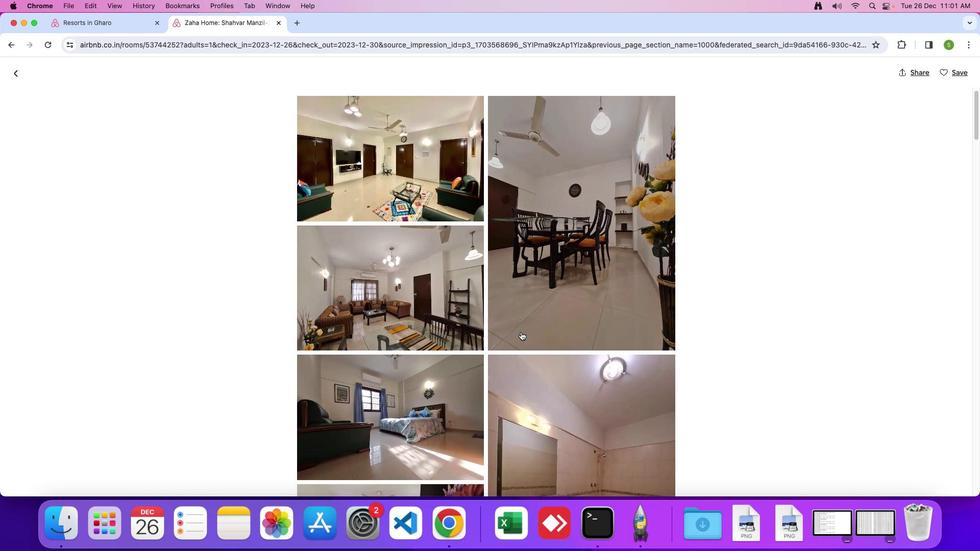 
Action: Mouse moved to (521, 332)
Screenshot: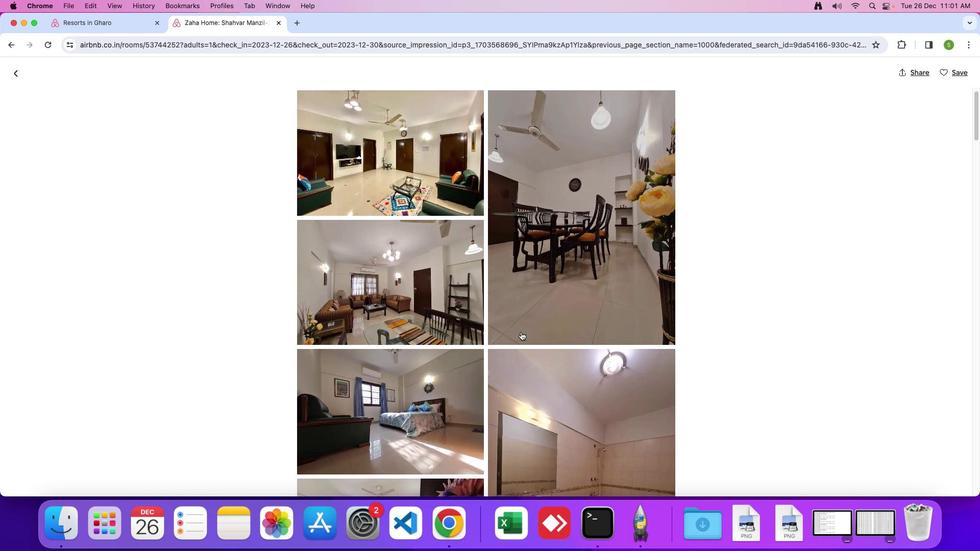 
Action: Mouse scrolled (521, 332) with delta (0, 0)
Screenshot: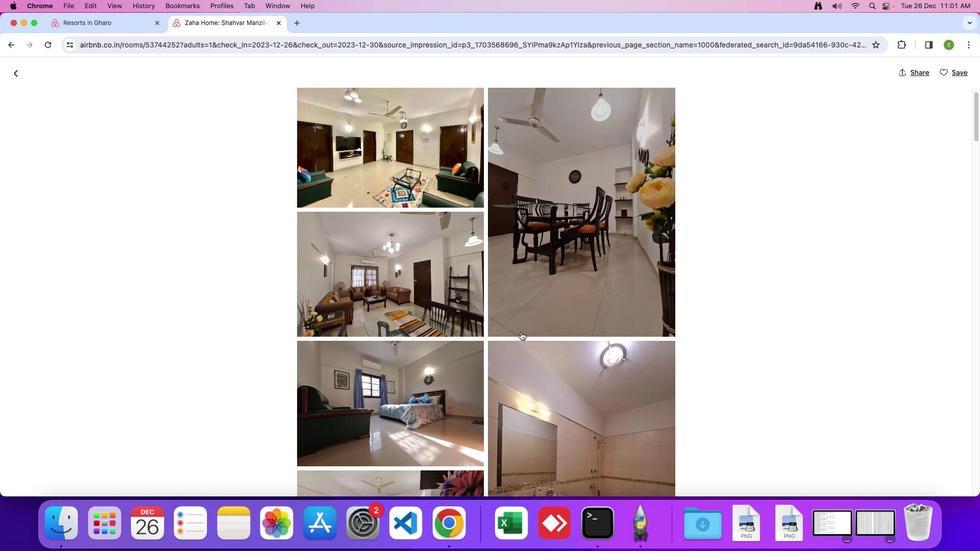 
Action: Mouse scrolled (521, 332) with delta (0, 0)
Screenshot: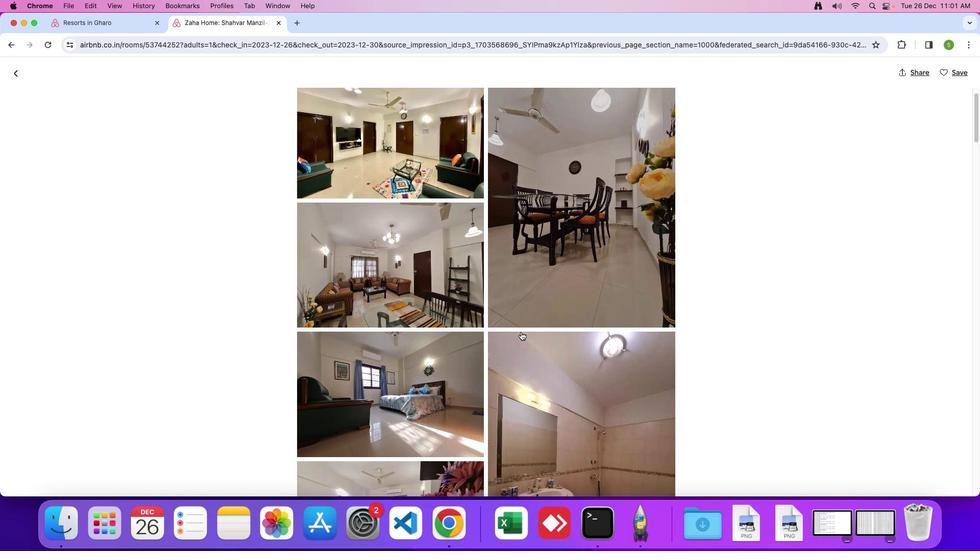 
Action: Mouse scrolled (521, 332) with delta (0, -1)
Screenshot: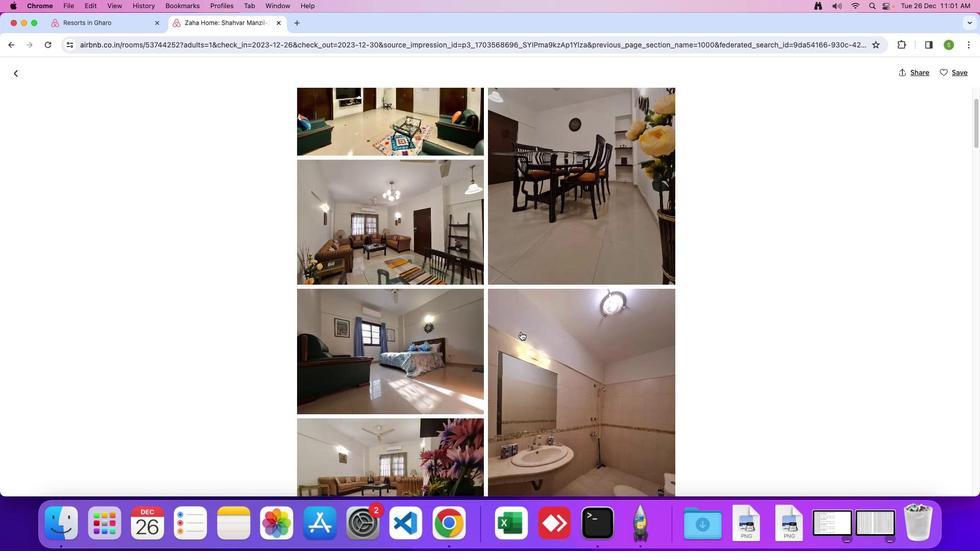 
Action: Mouse moved to (521, 332)
Screenshot: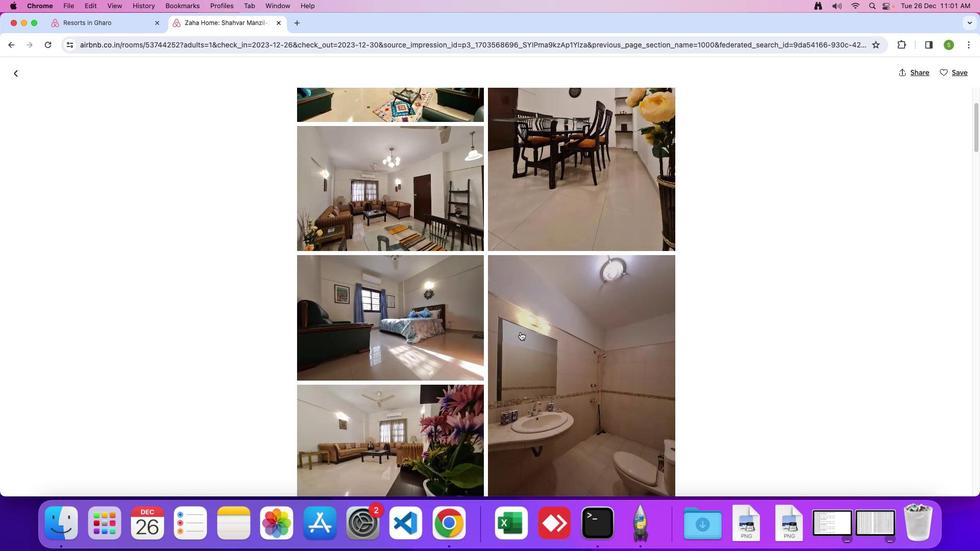 
Action: Mouse scrolled (521, 332) with delta (0, 0)
Screenshot: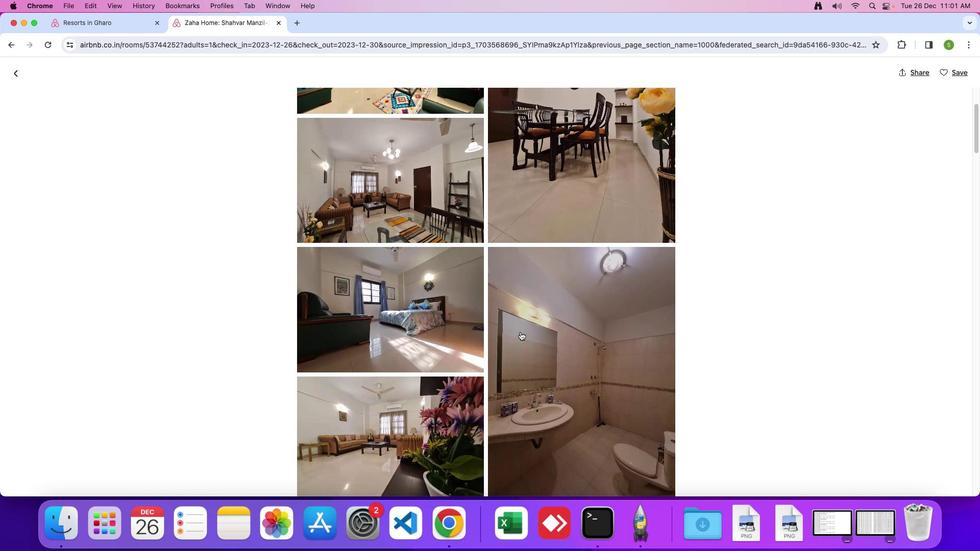 
Action: Mouse scrolled (521, 332) with delta (0, 0)
Screenshot: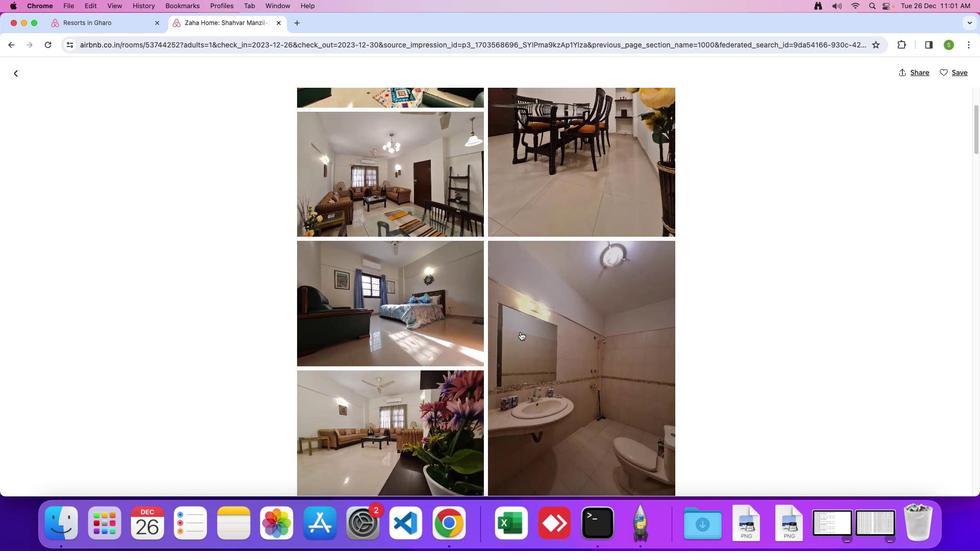 
Action: Mouse scrolled (521, 332) with delta (0, 0)
Screenshot: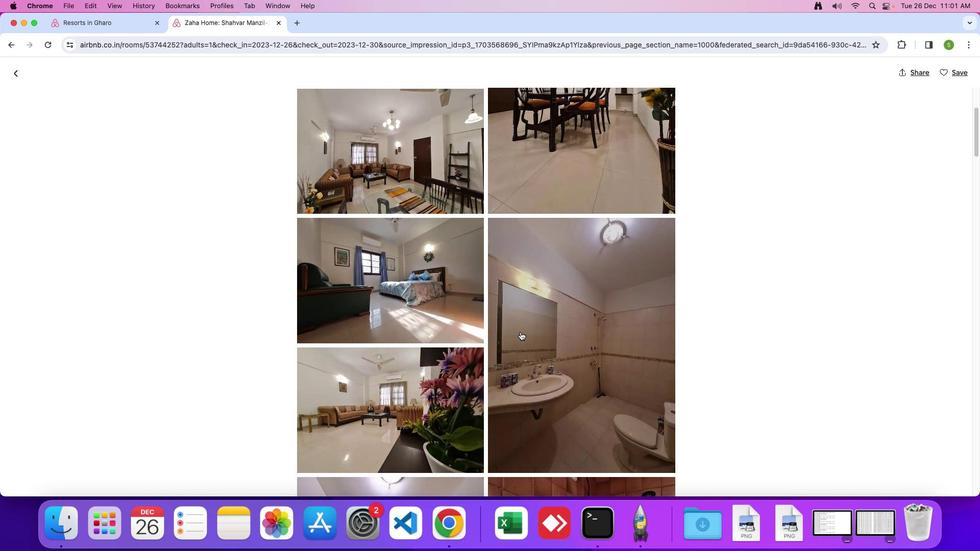 
Action: Mouse moved to (520, 331)
Screenshot: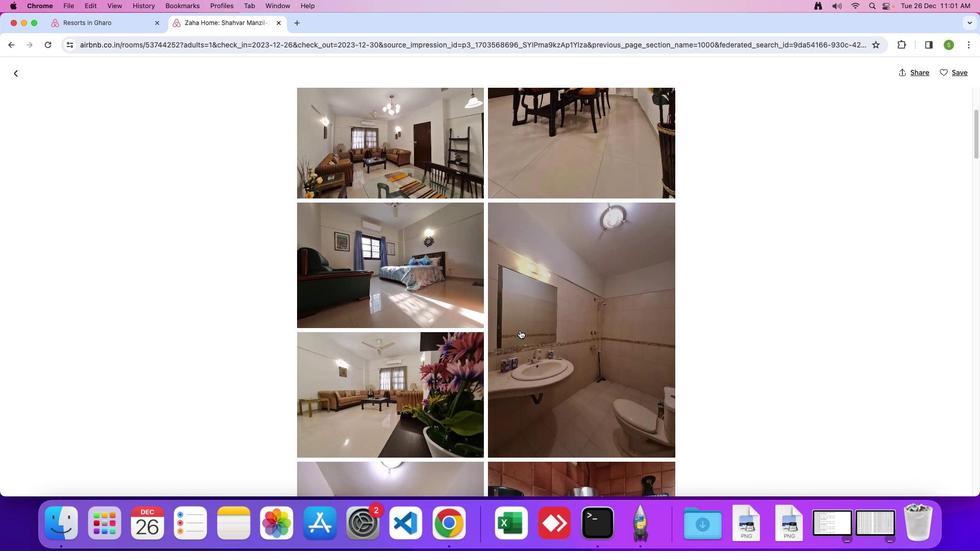 
Action: Mouse scrolled (520, 331) with delta (0, 0)
Screenshot: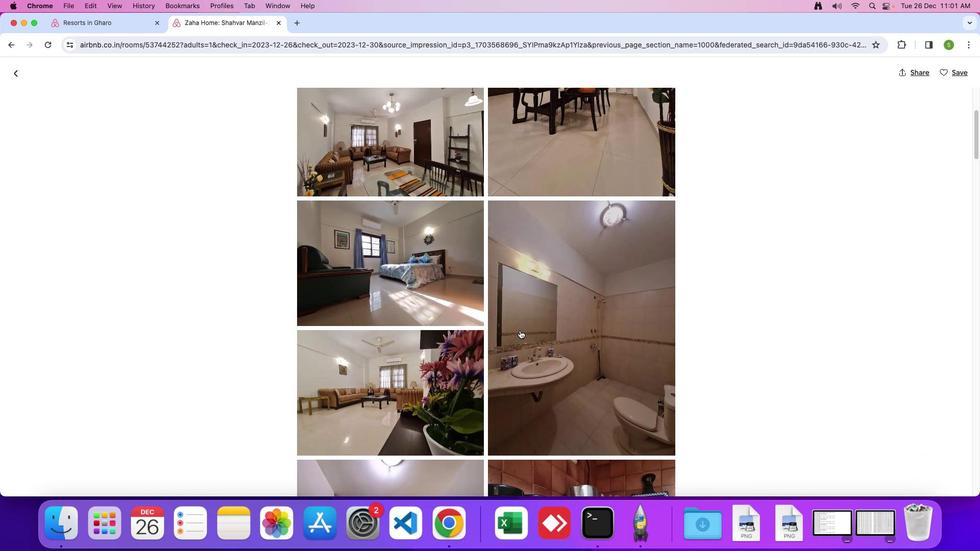 
Action: Mouse moved to (520, 331)
Screenshot: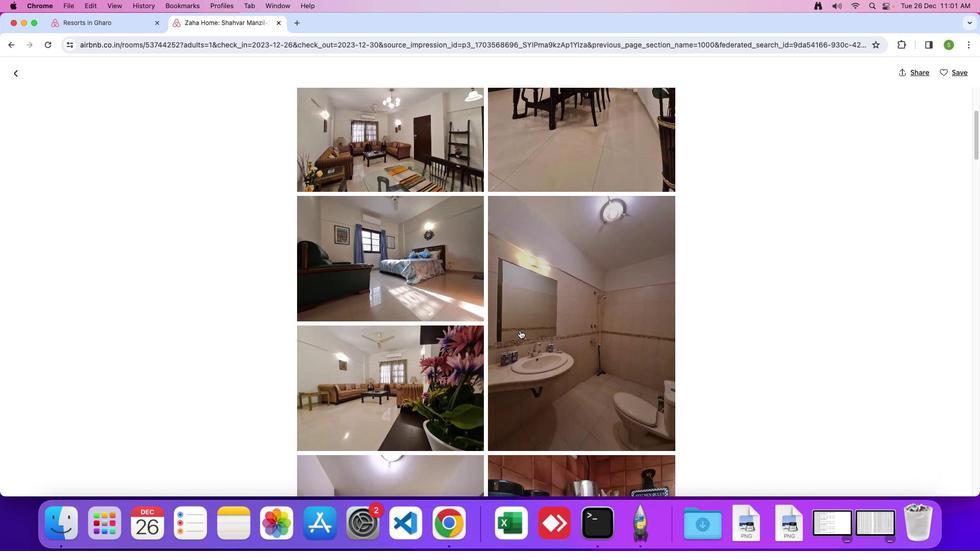 
Action: Mouse scrolled (520, 331) with delta (0, 0)
Screenshot: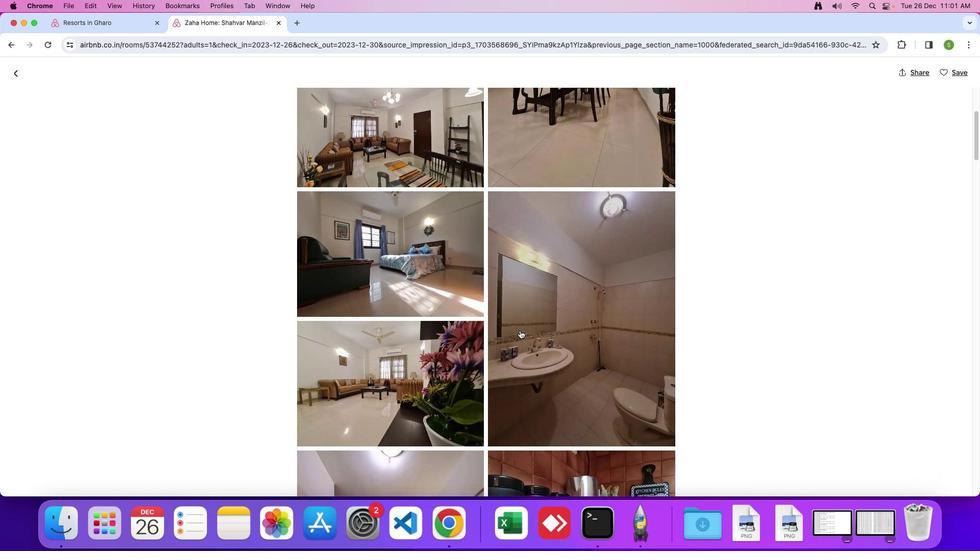 
Action: Mouse moved to (520, 330)
Screenshot: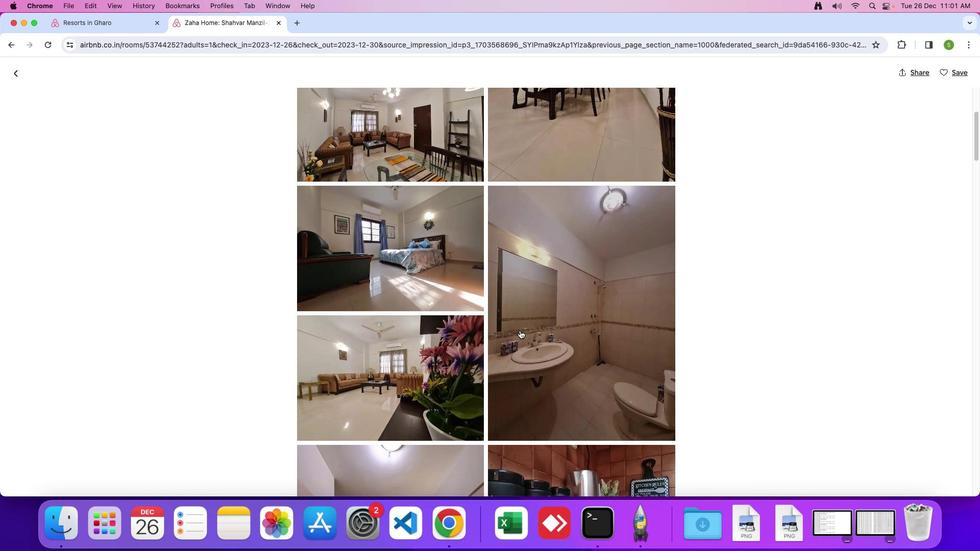 
Action: Mouse scrolled (520, 330) with delta (0, 0)
Screenshot: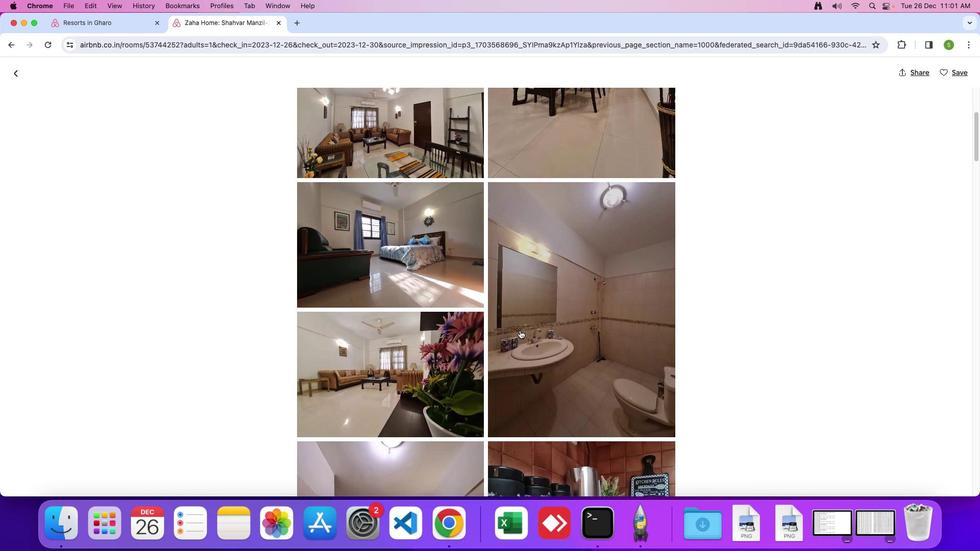 
Action: Mouse scrolled (520, 330) with delta (0, 0)
Screenshot: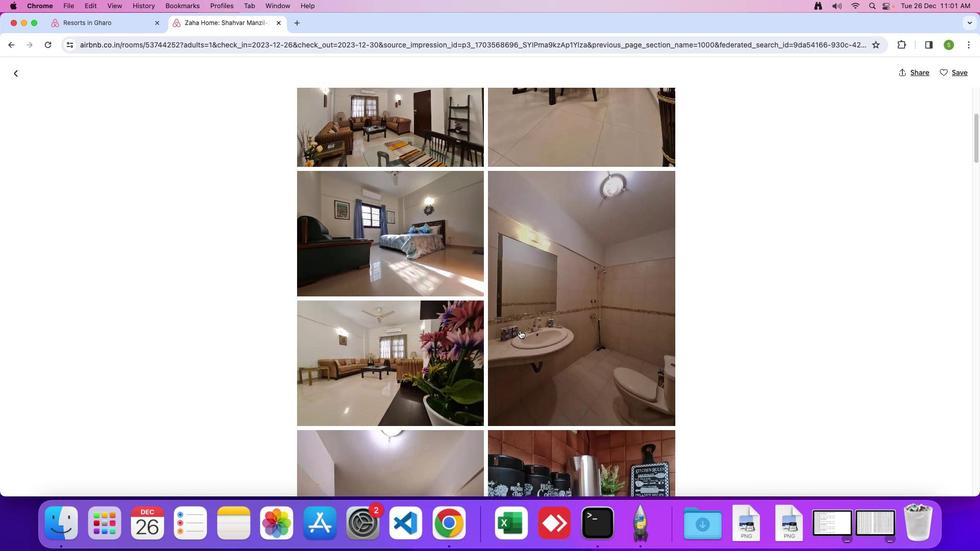 
Action: Mouse scrolled (520, 330) with delta (0, 0)
Screenshot: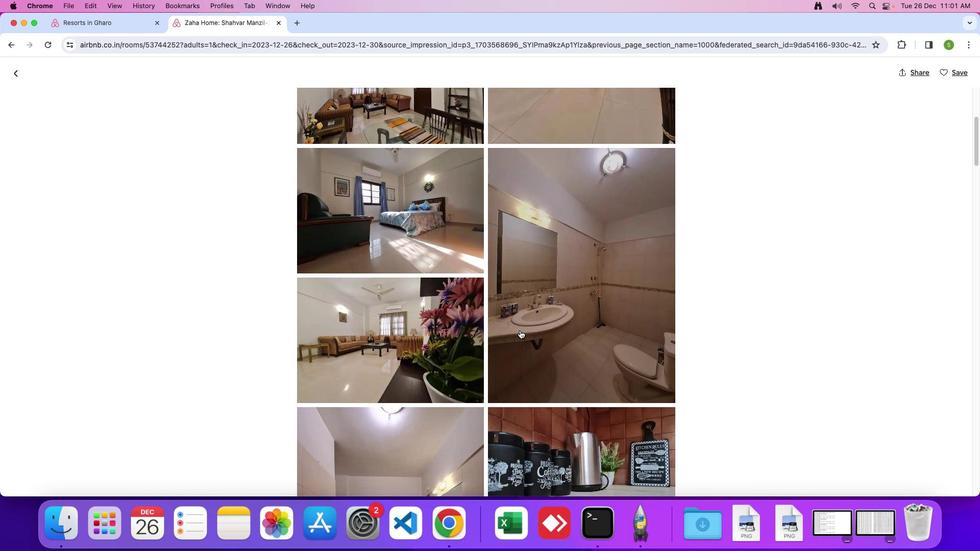 
Action: Mouse scrolled (520, 330) with delta (0, 0)
Screenshot: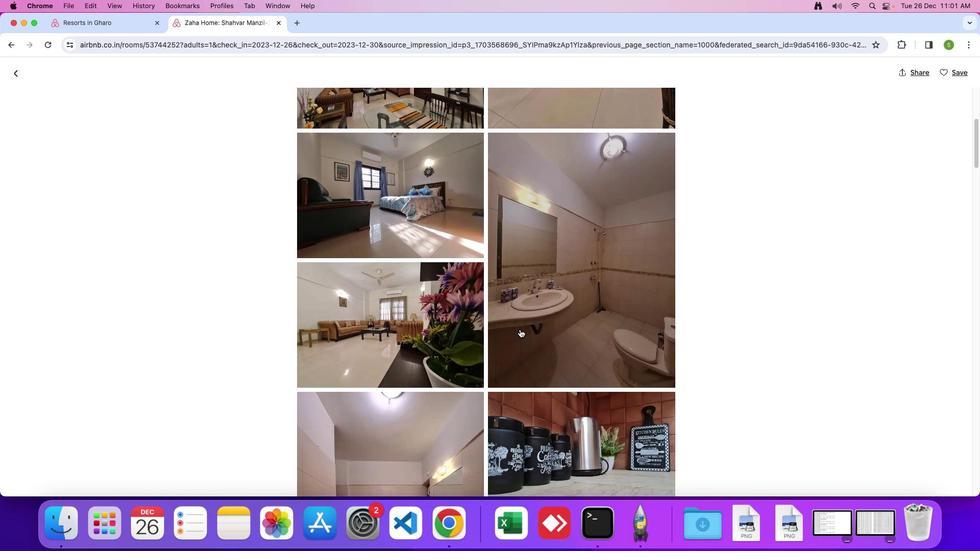 
Action: Mouse moved to (520, 330)
Screenshot: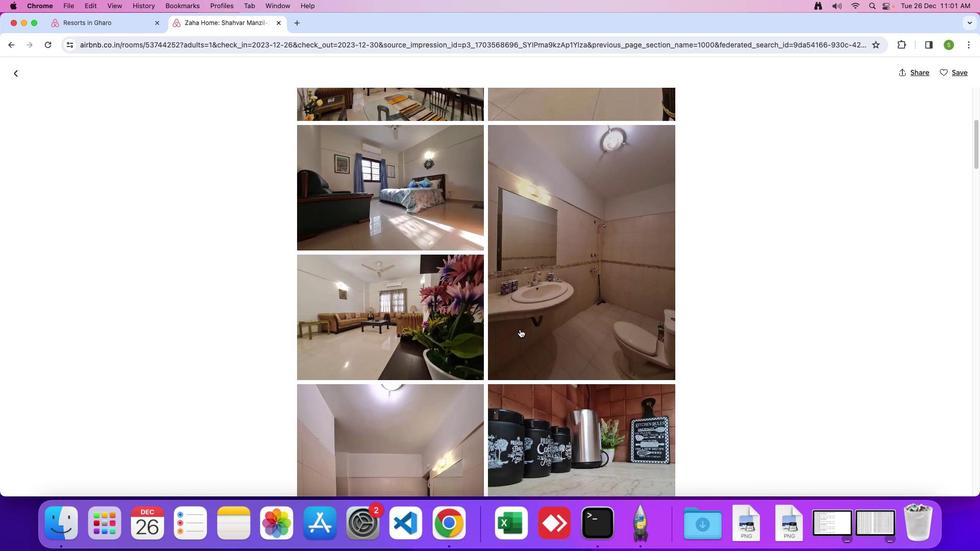 
Action: Mouse scrolled (520, 330) with delta (0, 0)
Screenshot: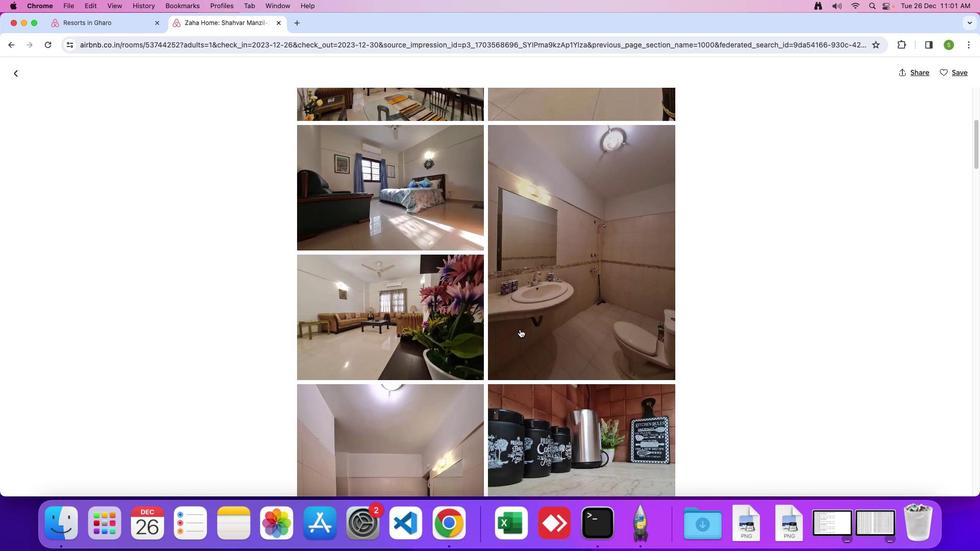 
Action: Mouse moved to (519, 329)
Screenshot: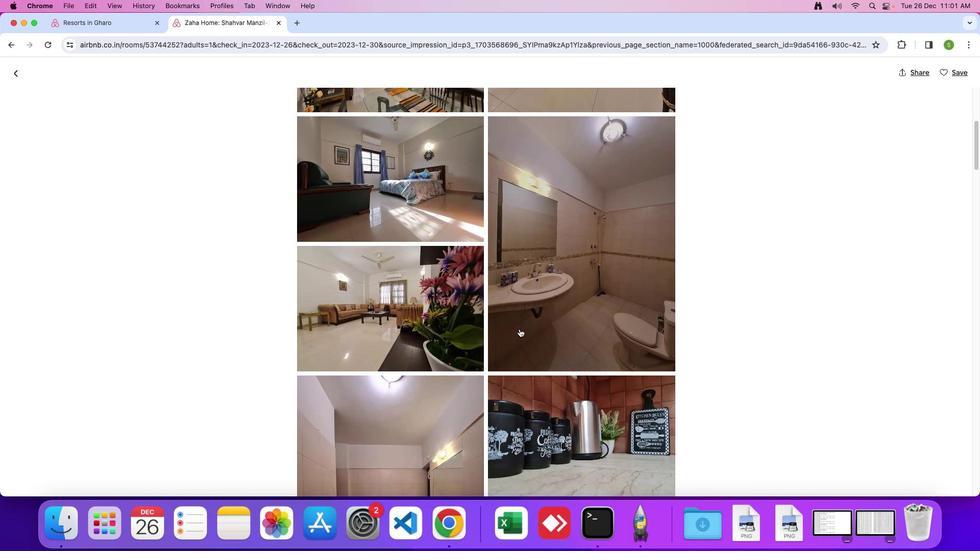 
Action: Mouse scrolled (519, 329) with delta (0, 0)
Screenshot: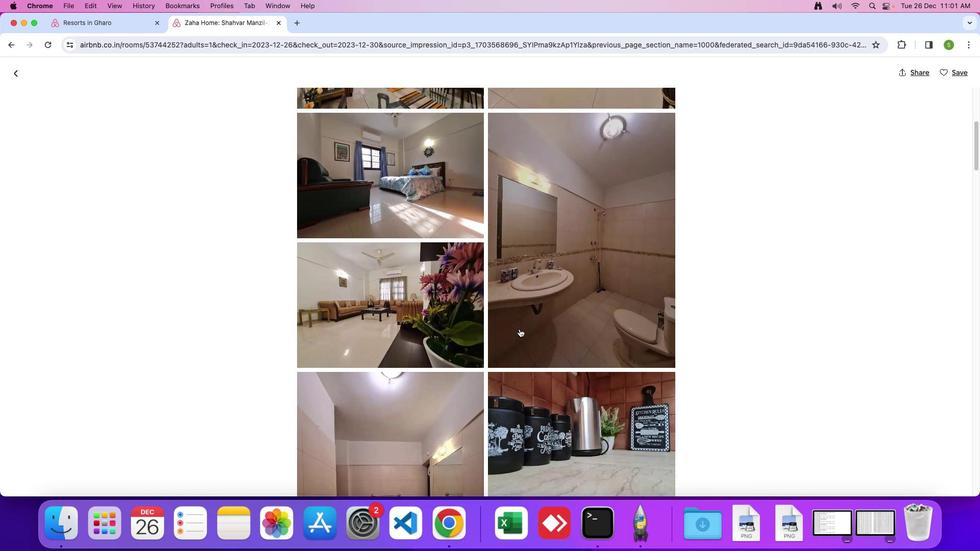 
Action: Mouse scrolled (519, 329) with delta (0, 0)
Screenshot: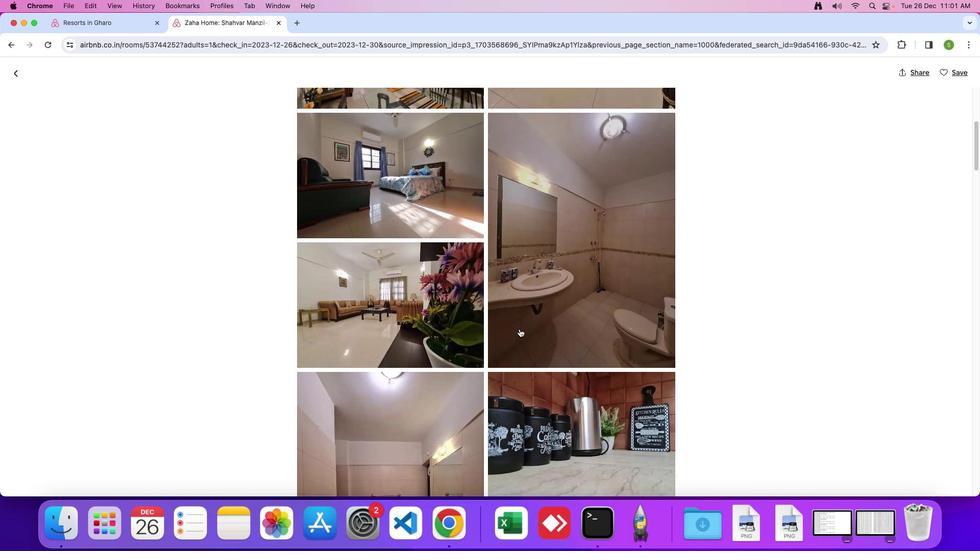 
Action: Mouse scrolled (519, 329) with delta (0, -1)
Screenshot: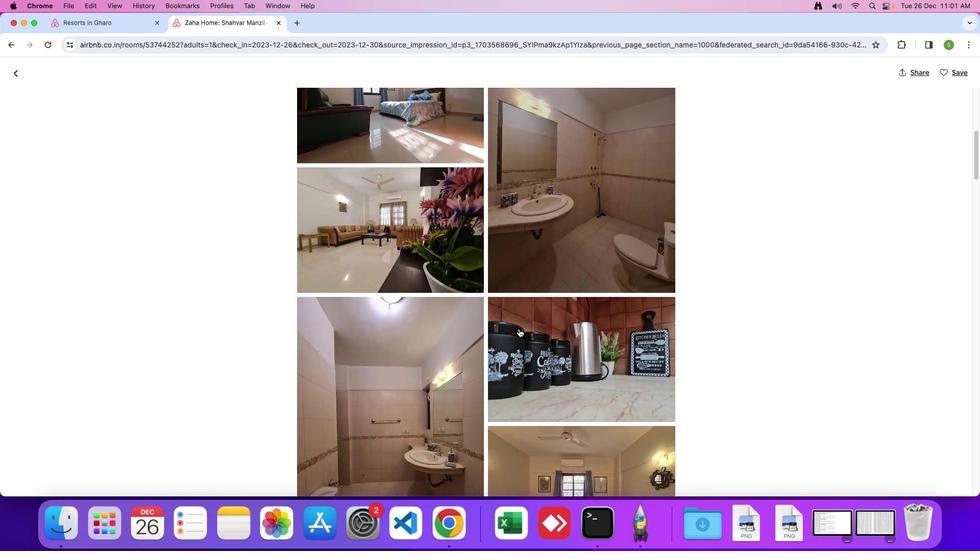 
Action: Mouse moved to (518, 328)
Screenshot: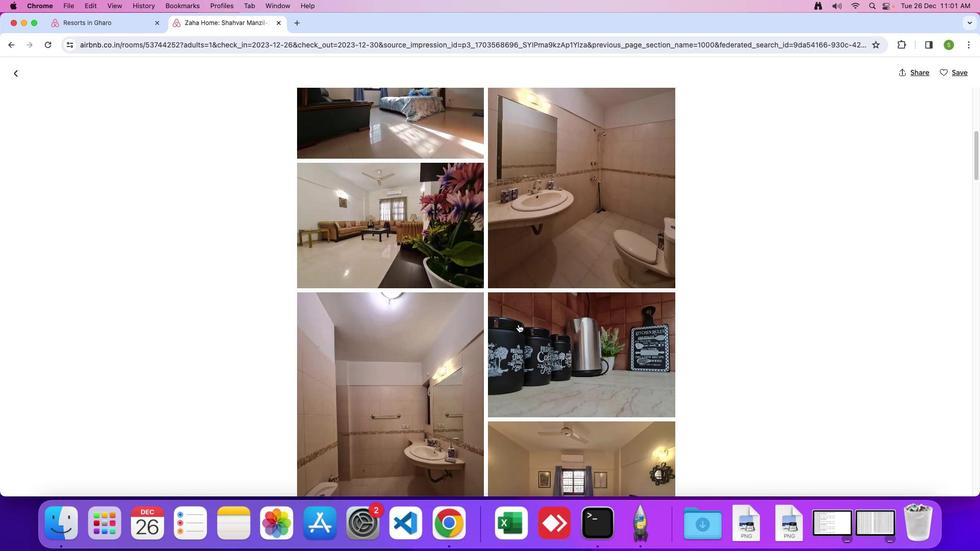 
Action: Mouse scrolled (518, 328) with delta (0, 0)
Screenshot: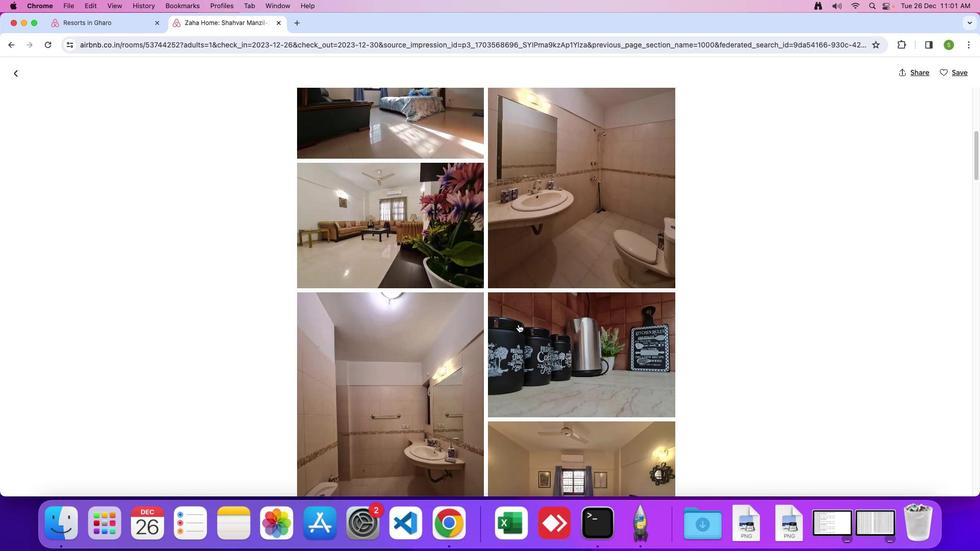 
Action: Mouse moved to (518, 327)
Screenshot: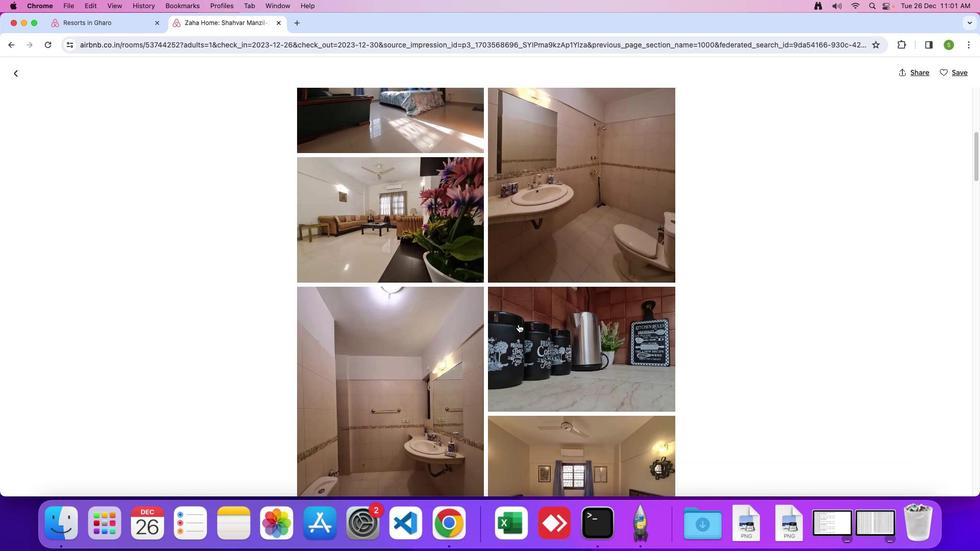 
Action: Mouse scrolled (518, 327) with delta (0, 0)
Screenshot: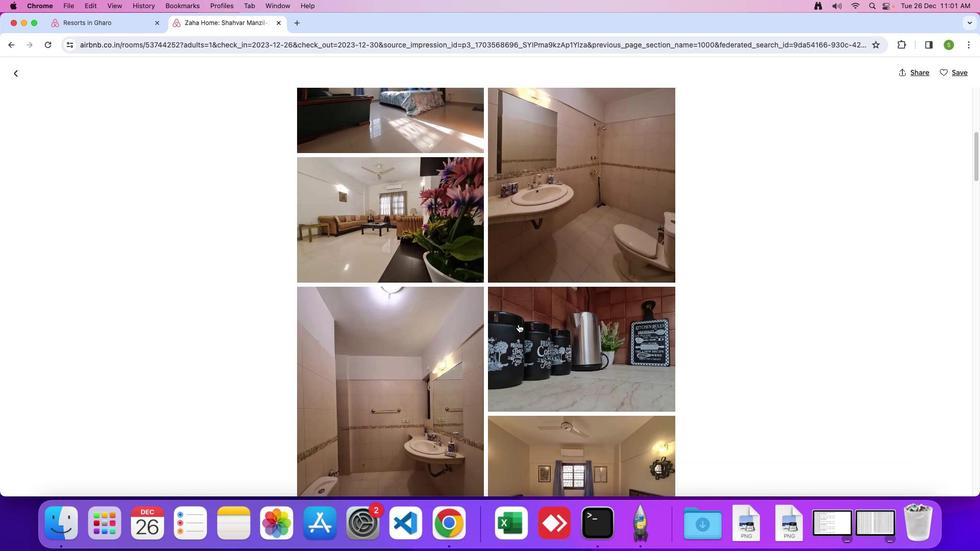 
Action: Mouse moved to (518, 324)
Screenshot: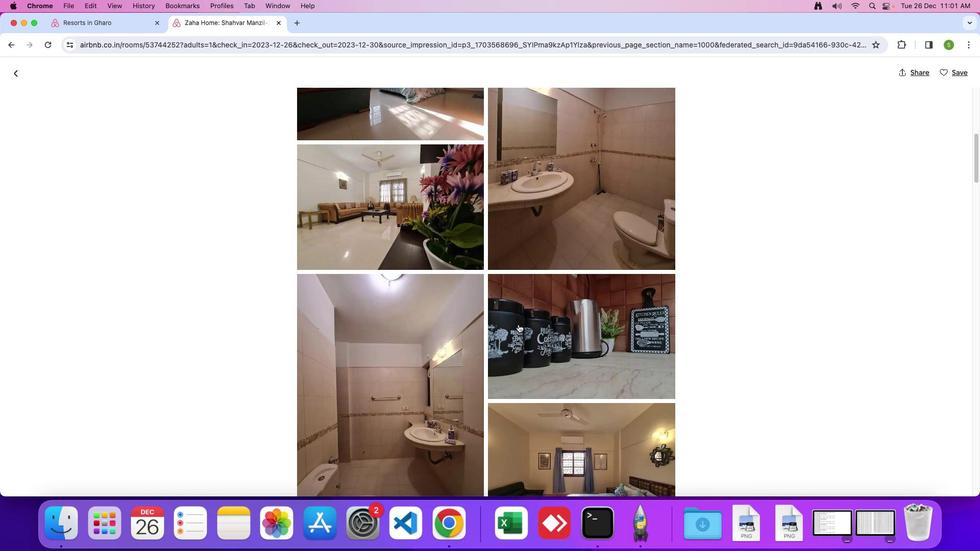 
Action: Mouse scrolled (518, 324) with delta (0, 0)
Screenshot: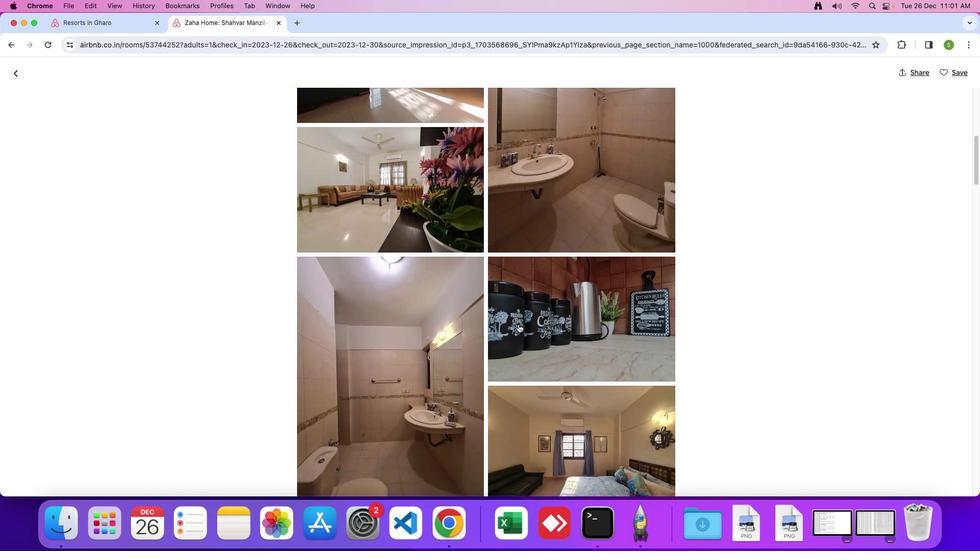 
Action: Mouse moved to (518, 329)
Screenshot: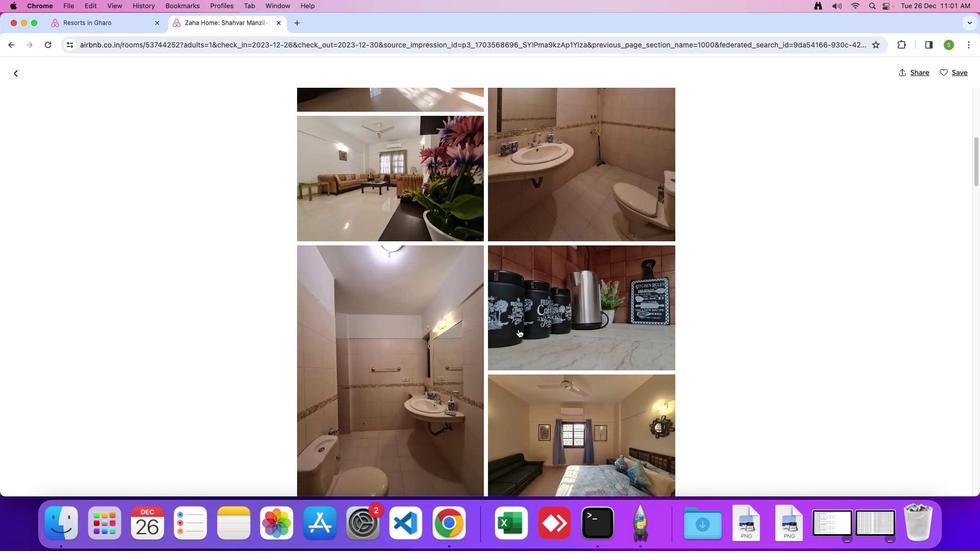 
Action: Mouse scrolled (518, 329) with delta (0, 0)
Screenshot: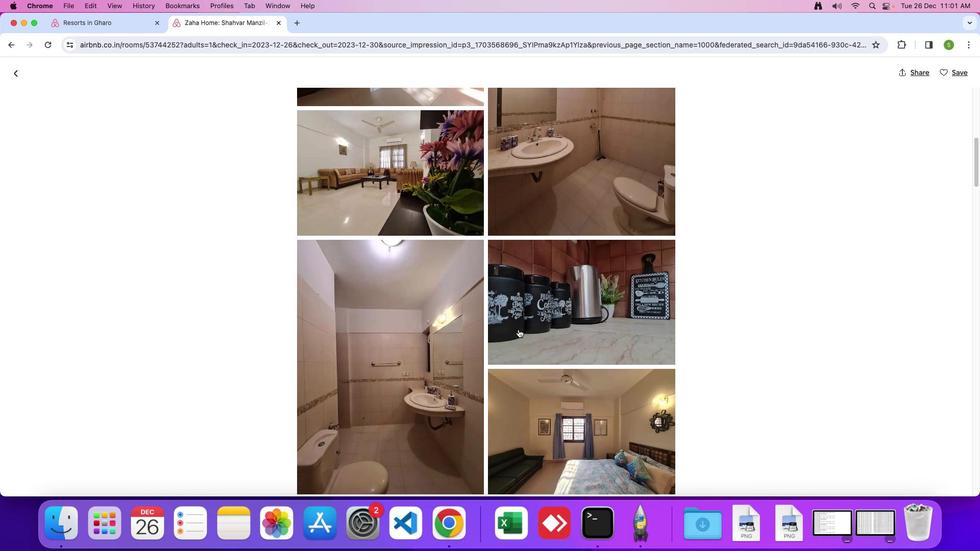 
Action: Mouse moved to (518, 330)
Screenshot: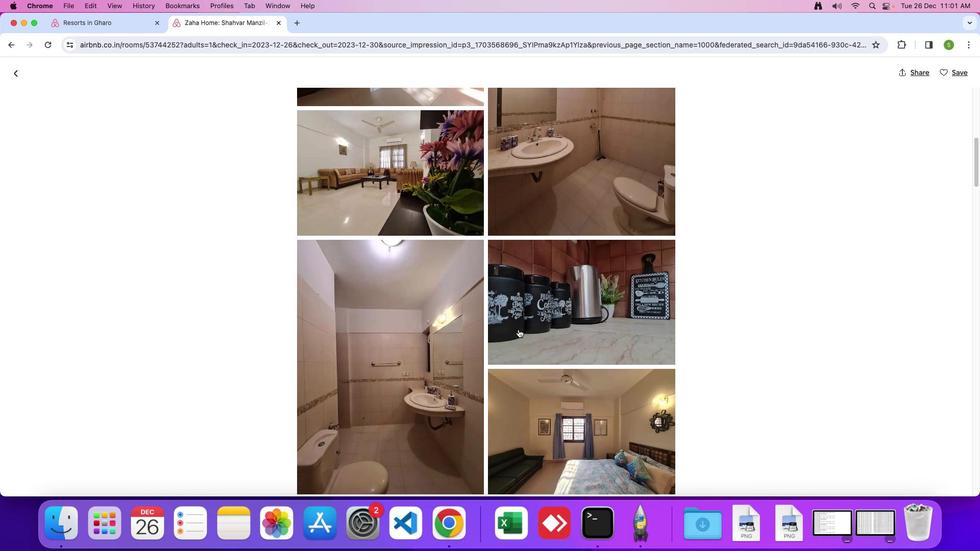 
Action: Mouse scrolled (518, 330) with delta (0, 0)
Screenshot: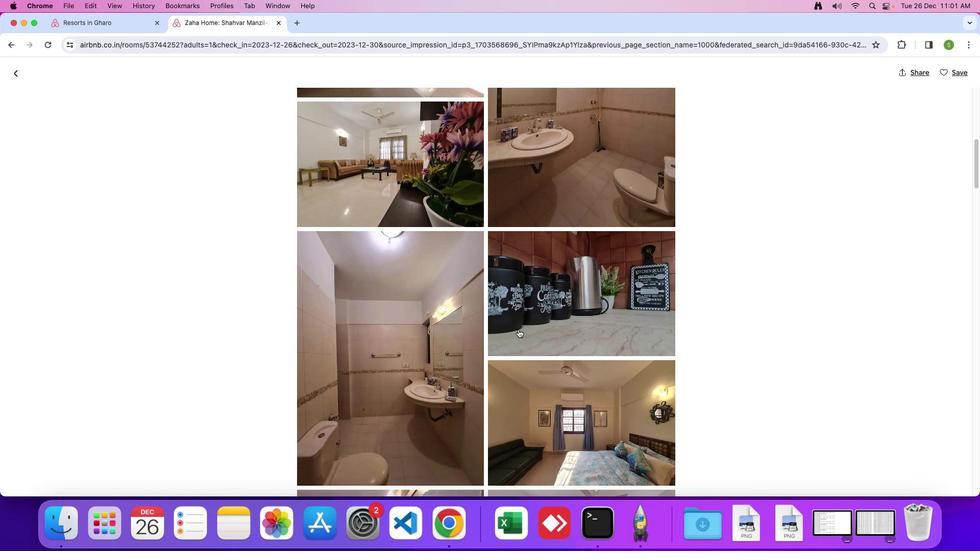 
Action: Mouse scrolled (518, 330) with delta (0, -1)
Screenshot: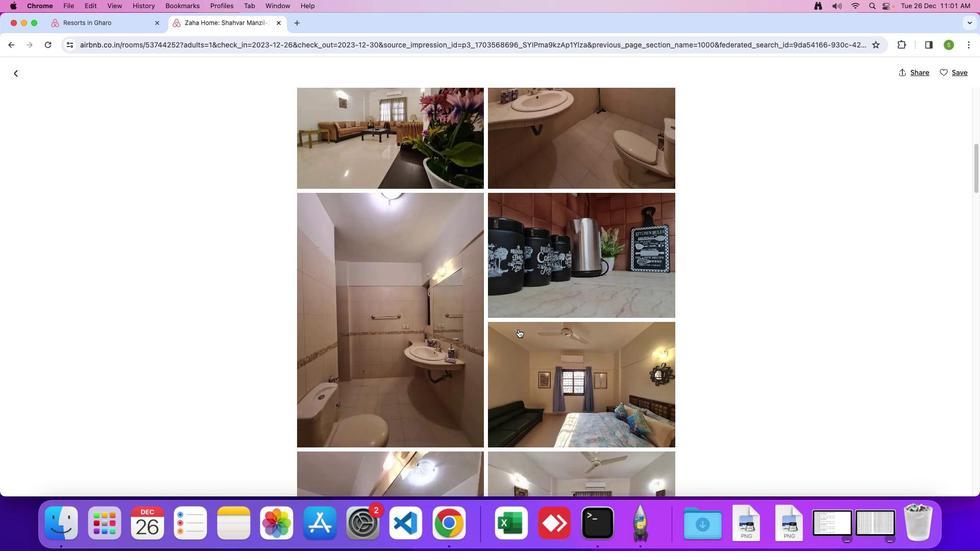
Action: Mouse scrolled (518, 330) with delta (0, 0)
Screenshot: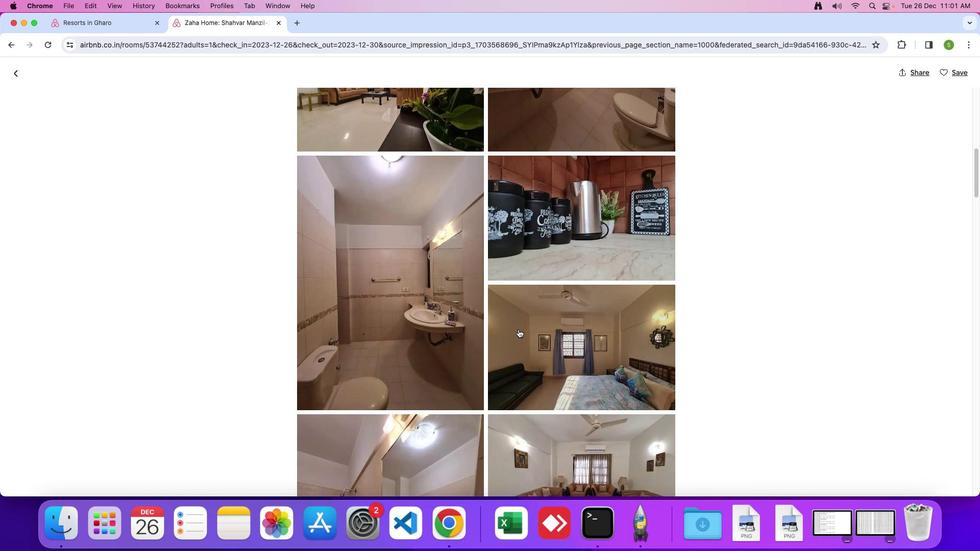 
Action: Mouse moved to (518, 329)
Screenshot: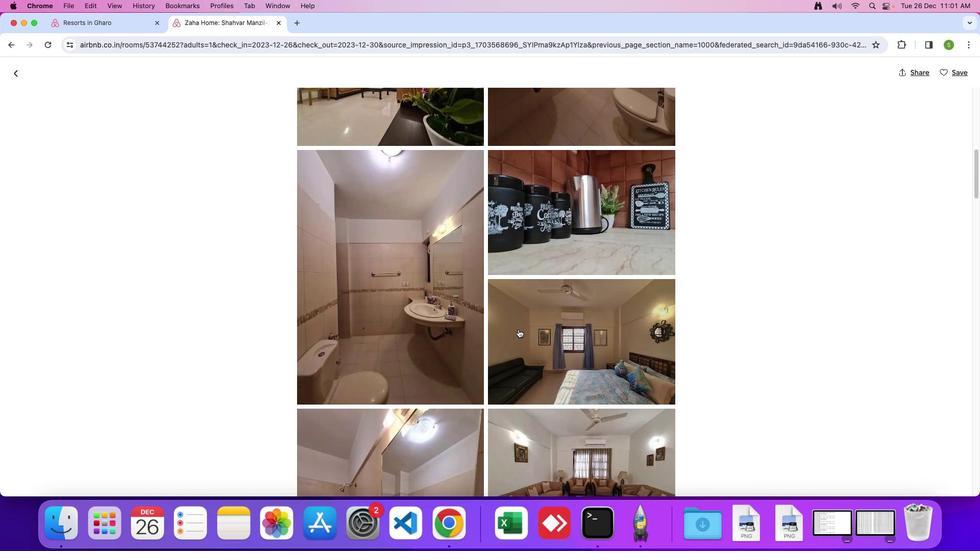 
Action: Mouse scrolled (518, 329) with delta (0, 0)
Screenshot: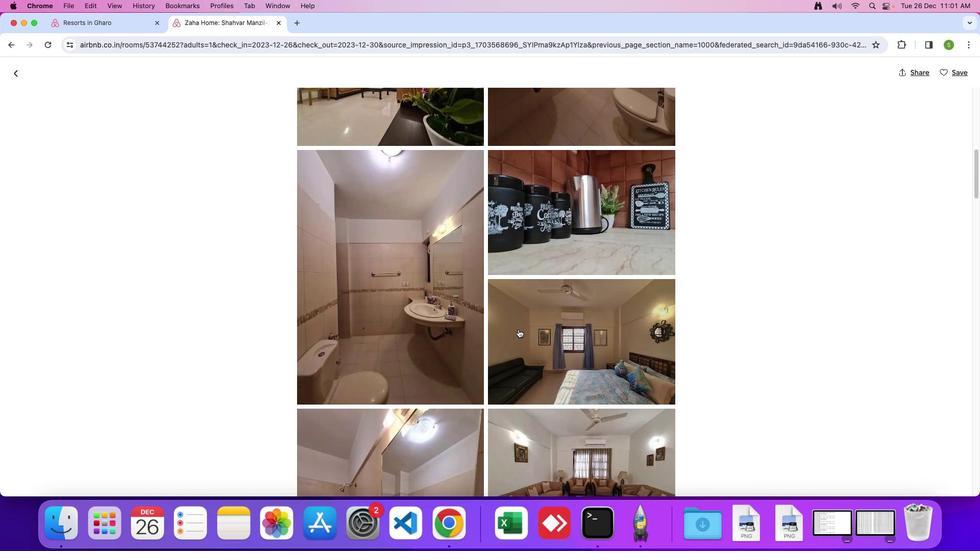 
Action: Mouse scrolled (518, 329) with delta (0, 0)
Screenshot: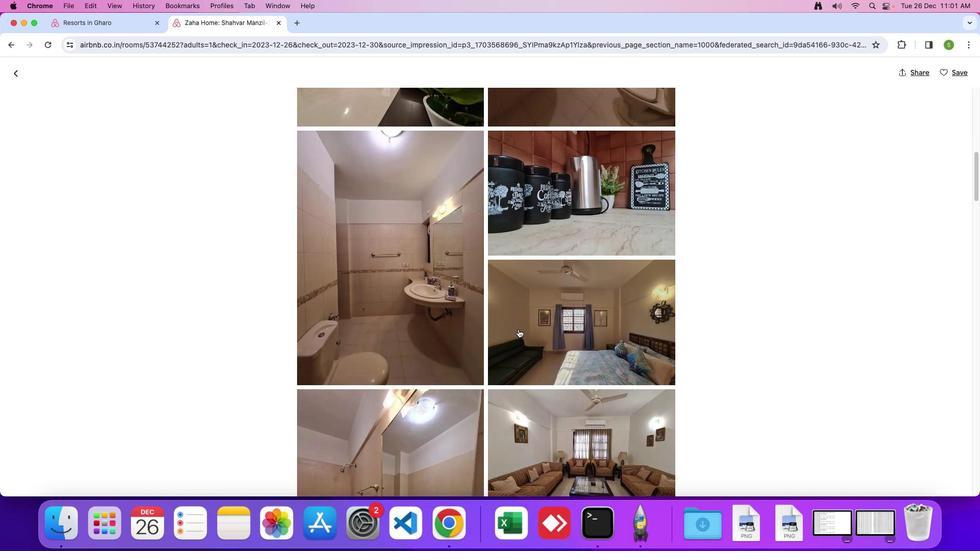 
Action: Mouse scrolled (518, 329) with delta (0, 0)
Screenshot: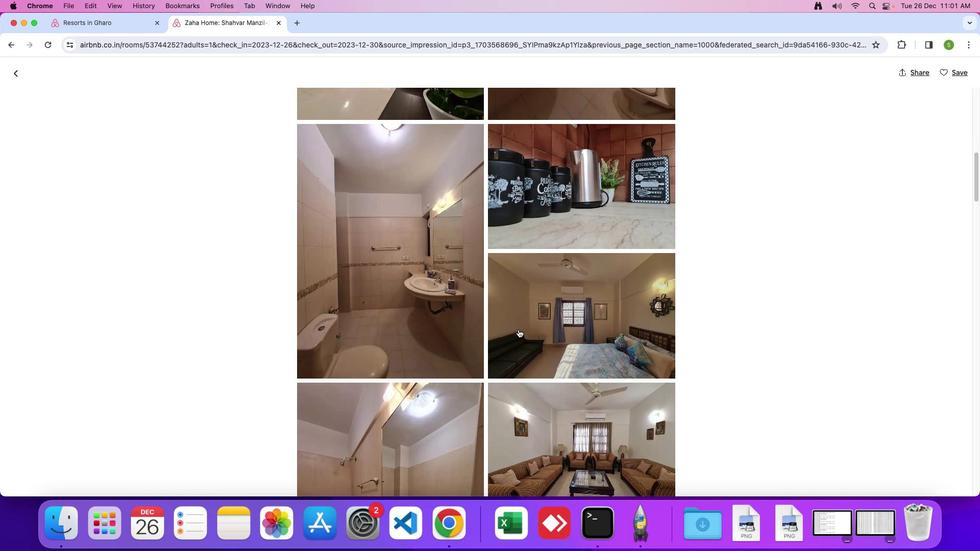 
Action: Mouse scrolled (518, 329) with delta (0, -1)
Screenshot: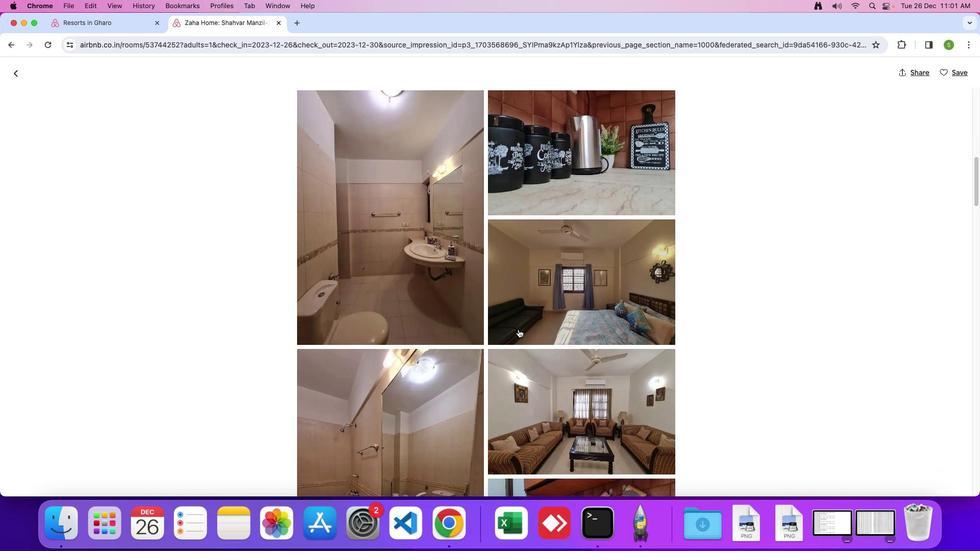 
Action: Mouse moved to (518, 328)
Screenshot: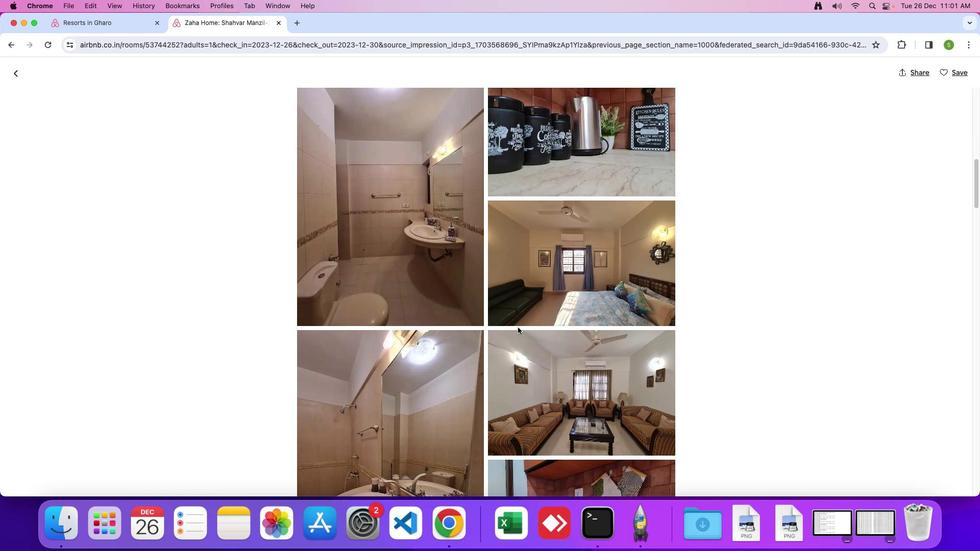 
Action: Mouse scrolled (518, 328) with delta (0, 0)
Screenshot: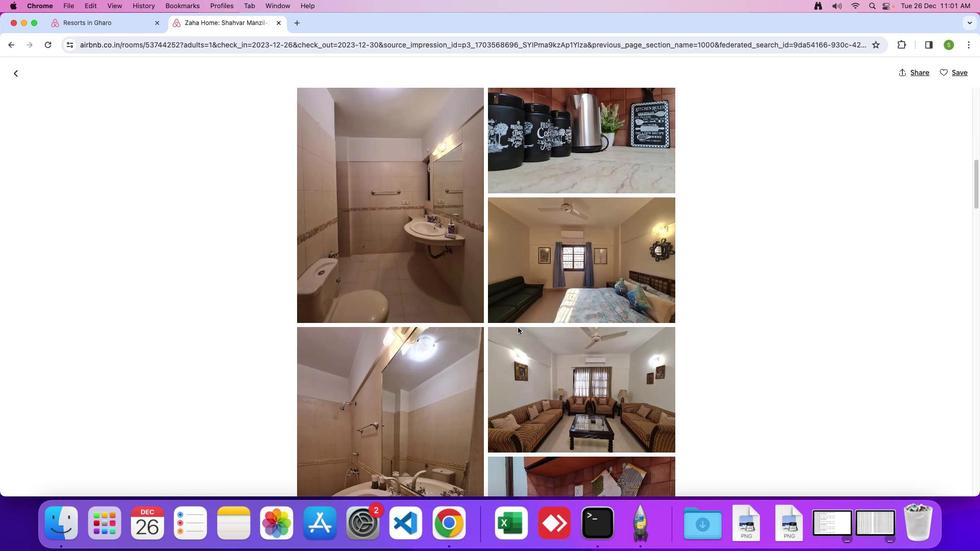 
Action: Mouse scrolled (518, 328) with delta (0, 0)
Screenshot: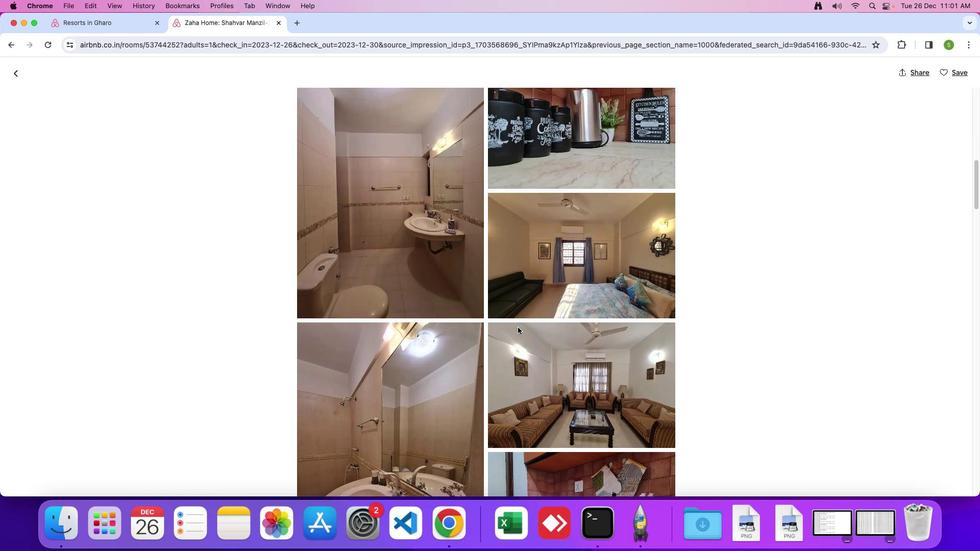 
Action: Mouse moved to (518, 327)
Screenshot: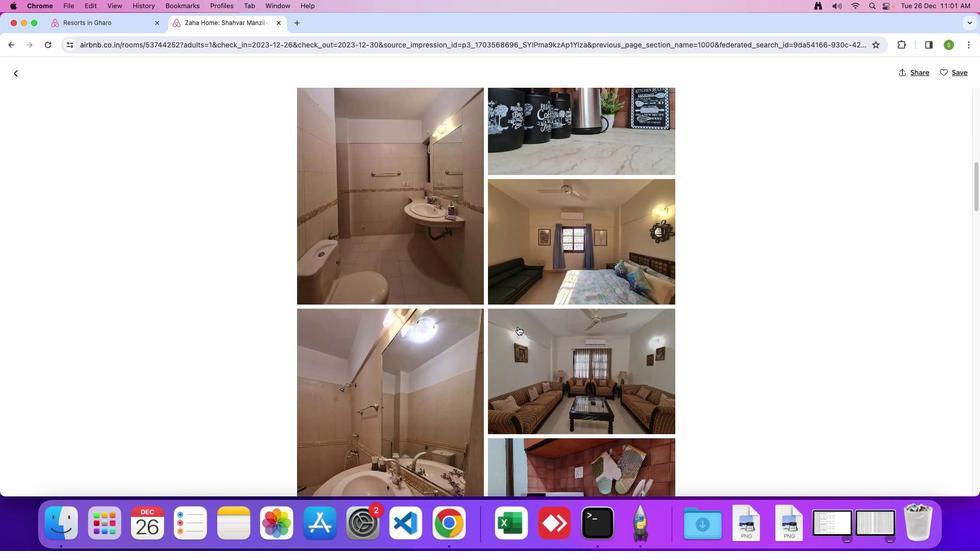 
Action: Mouse scrolled (518, 327) with delta (0, 0)
Screenshot: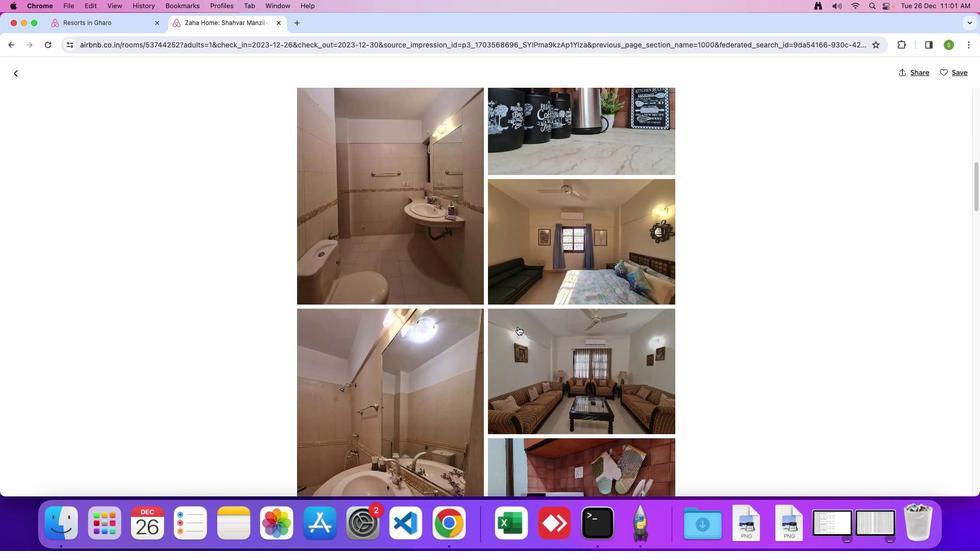 
Action: Mouse moved to (518, 326)
Screenshot: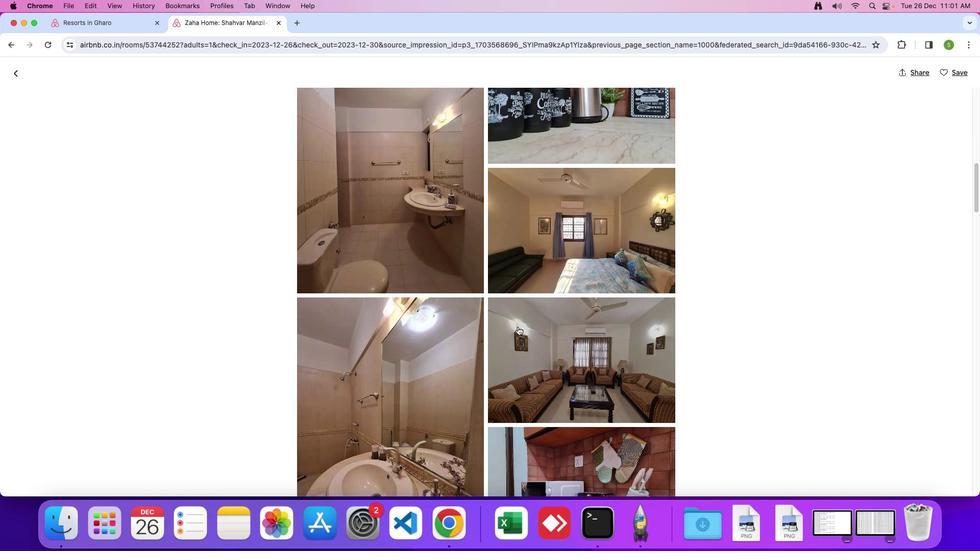 
Action: Mouse scrolled (518, 326) with delta (0, 0)
Screenshot: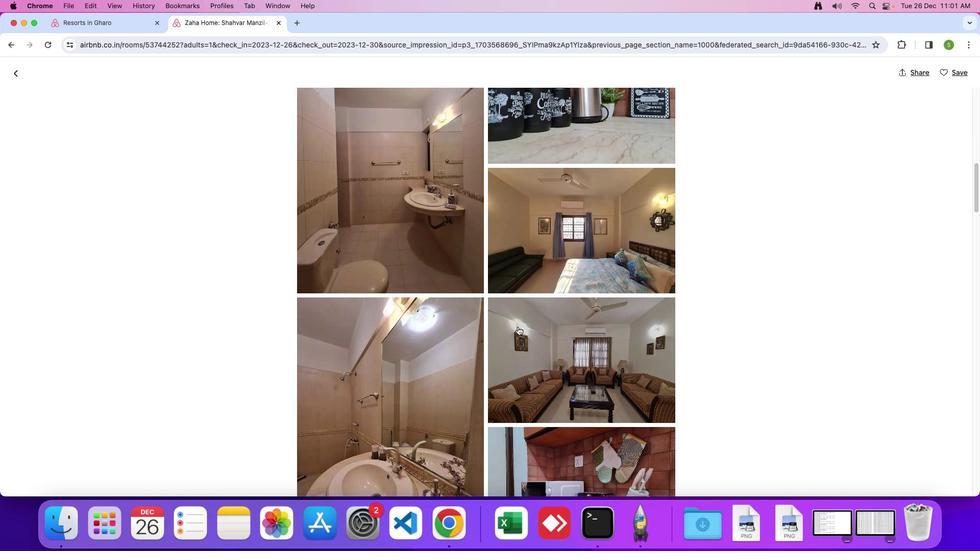 
Action: Mouse moved to (518, 326)
Screenshot: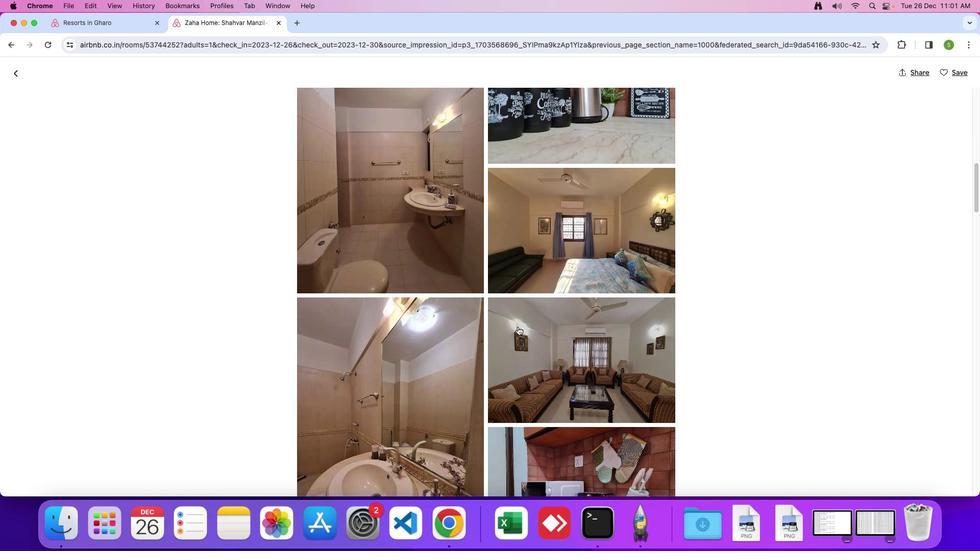 
Action: Mouse scrolled (518, 326) with delta (0, -1)
Screenshot: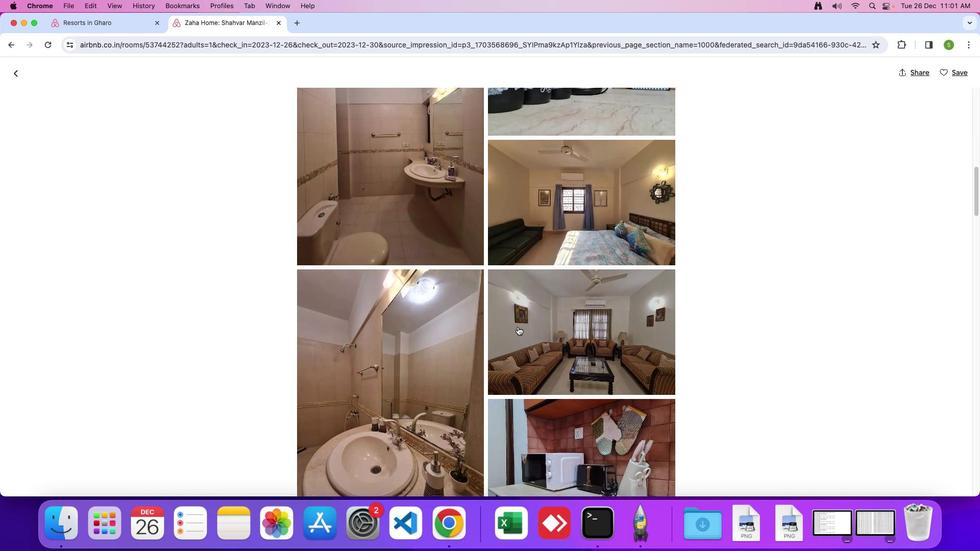 
Action: Mouse moved to (517, 326)
Screenshot: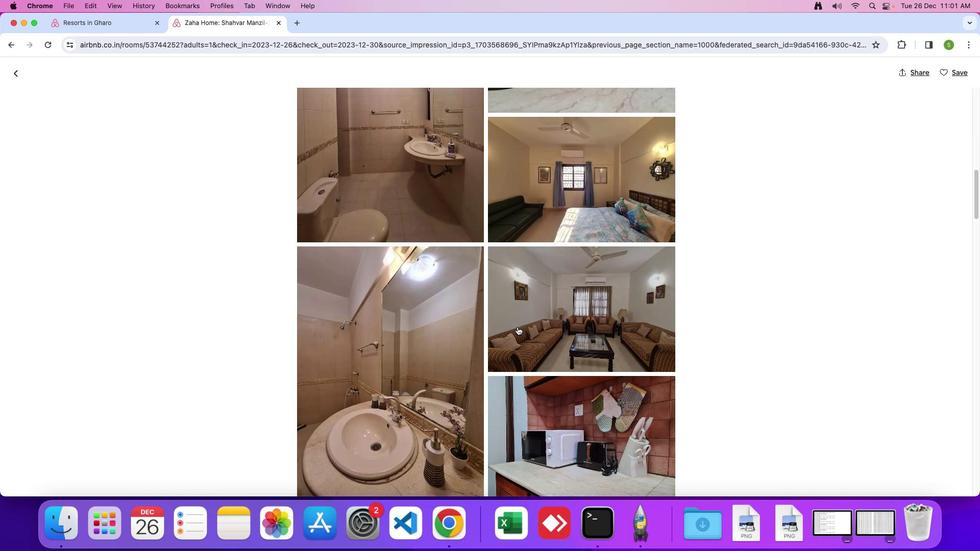 
Action: Mouse scrolled (517, 326) with delta (0, 0)
Screenshot: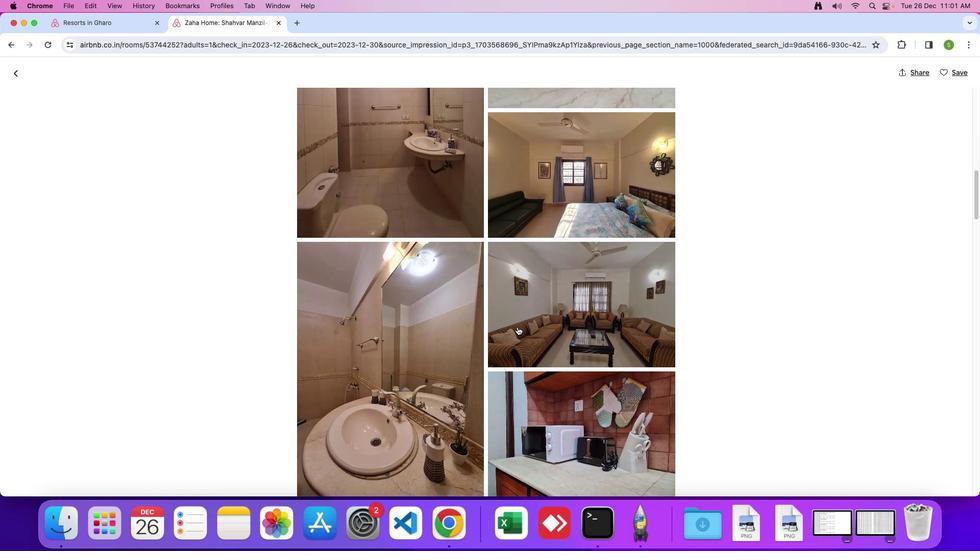
Action: Mouse scrolled (517, 326) with delta (0, 0)
Screenshot: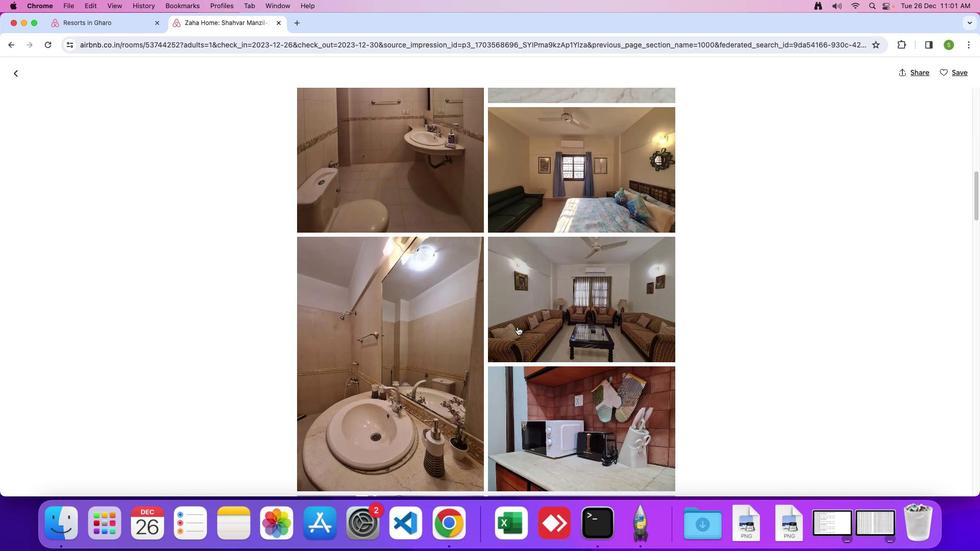 
Action: Mouse moved to (566, 345)
Screenshot: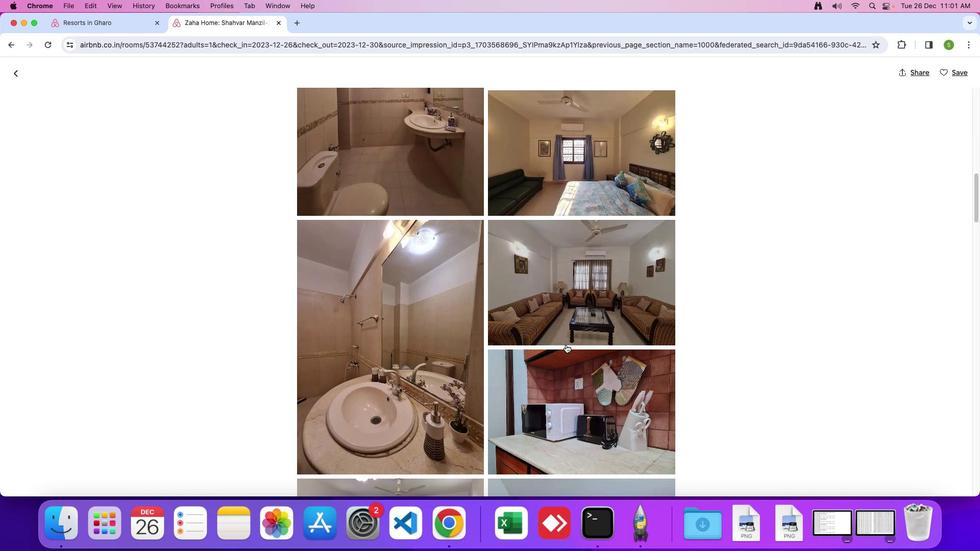 
Action: Mouse scrolled (566, 345) with delta (0, 0)
Screenshot: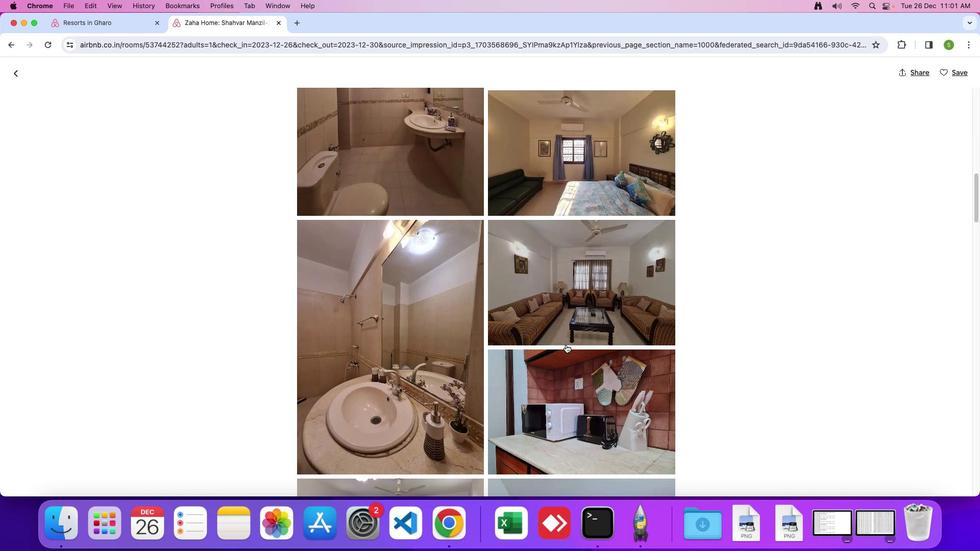 
Action: Mouse moved to (566, 344)
Screenshot: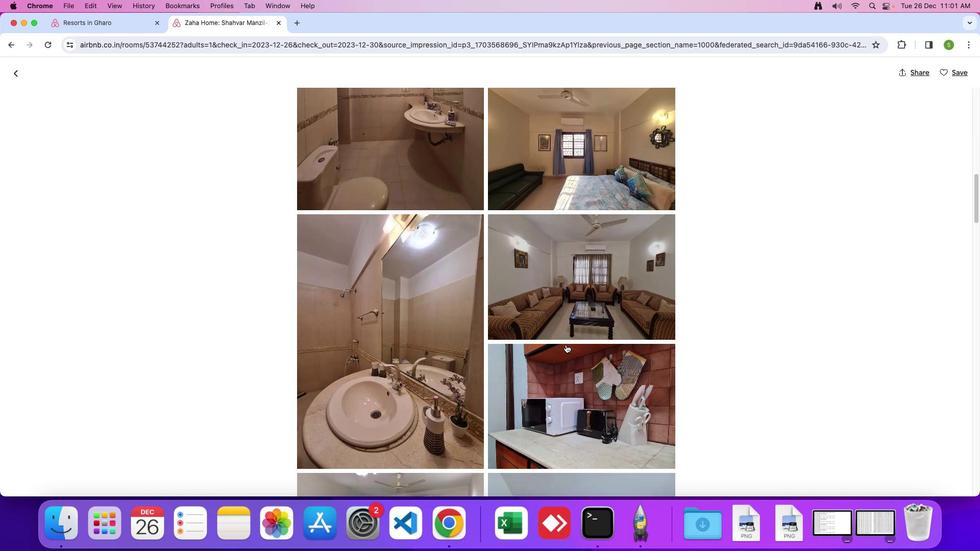 
Action: Mouse scrolled (566, 344) with delta (0, 0)
Screenshot: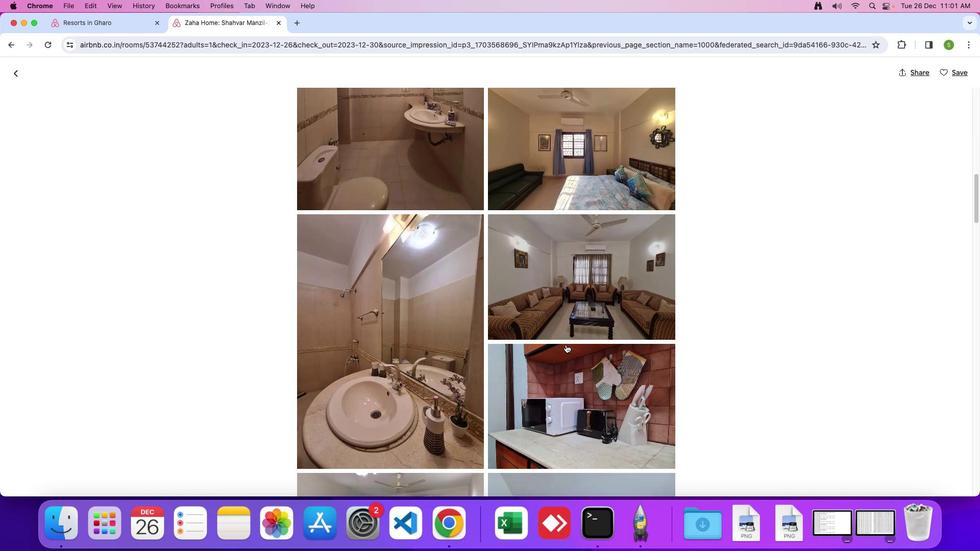 
Action: Mouse moved to (566, 344)
Screenshot: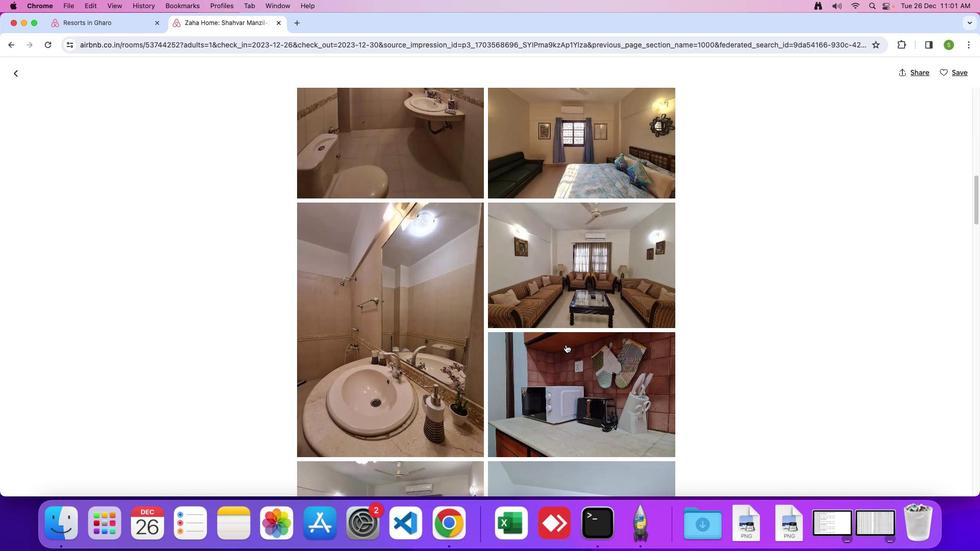 
Action: Mouse scrolled (566, 344) with delta (0, 0)
Screenshot: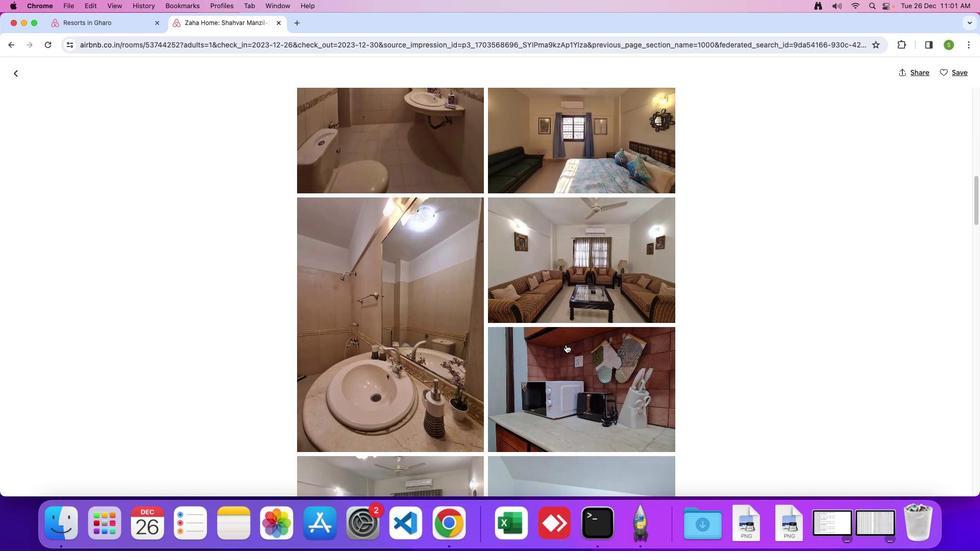 
Action: Mouse scrolled (566, 344) with delta (0, 0)
Screenshot: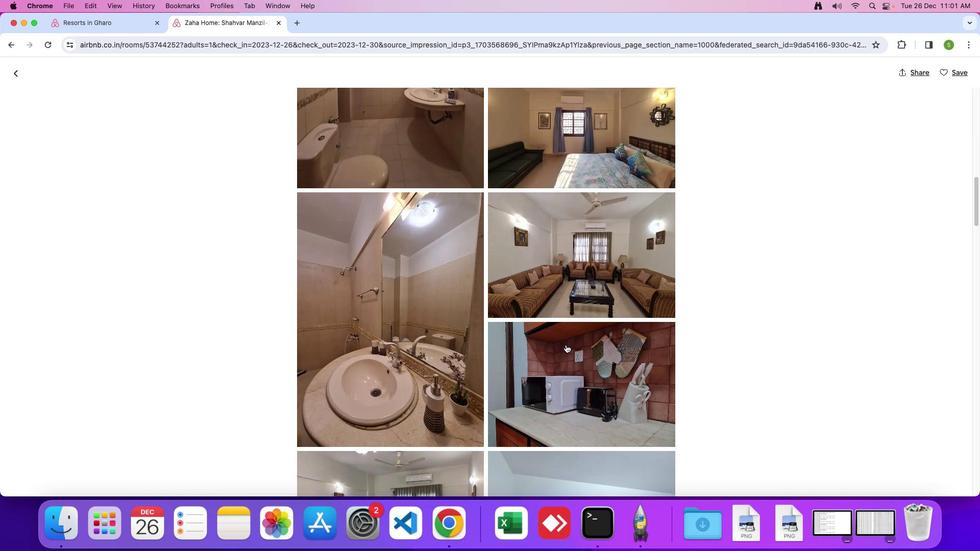 
Action: Mouse scrolled (566, 344) with delta (0, -1)
Screenshot: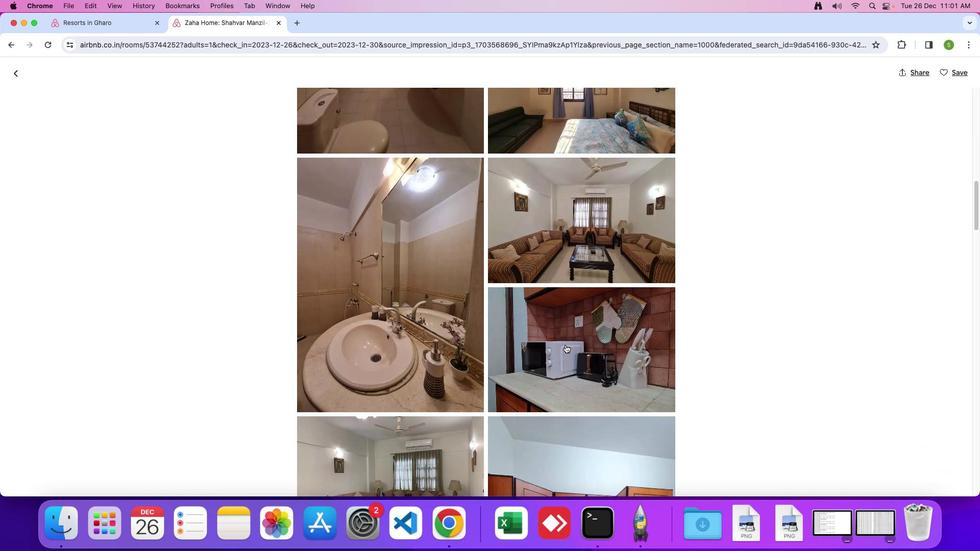 
Action: Mouse moved to (566, 344)
Screenshot: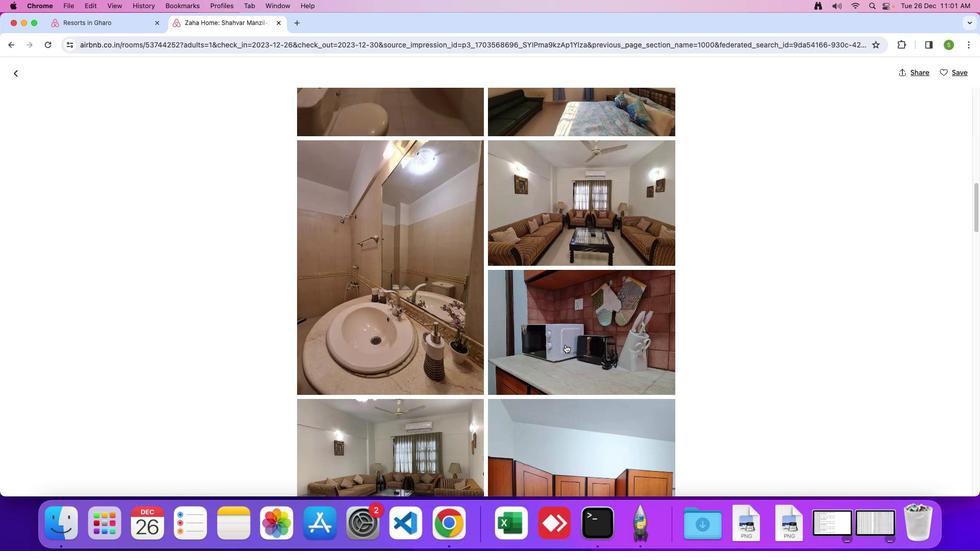 
Action: Mouse scrolled (566, 344) with delta (0, 0)
Screenshot: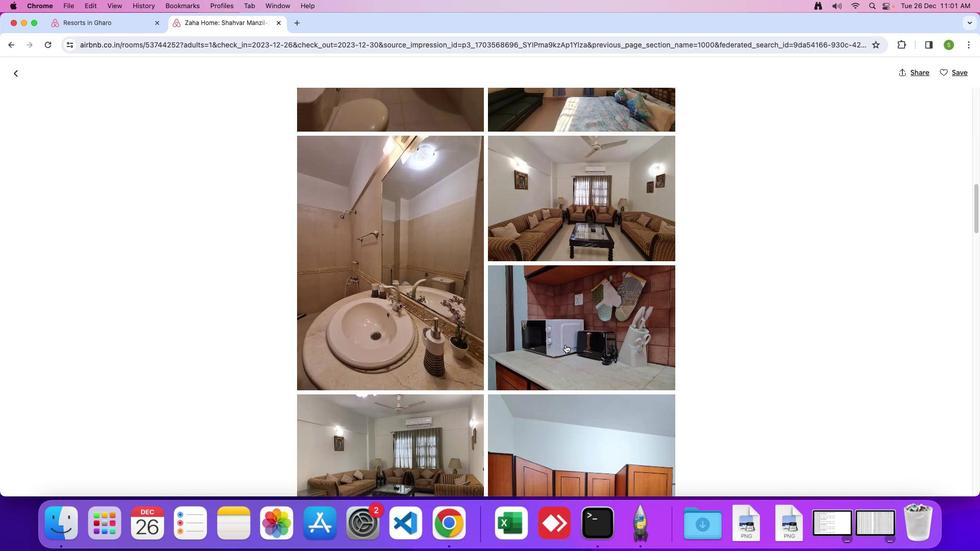 
Action: Mouse moved to (566, 344)
Screenshot: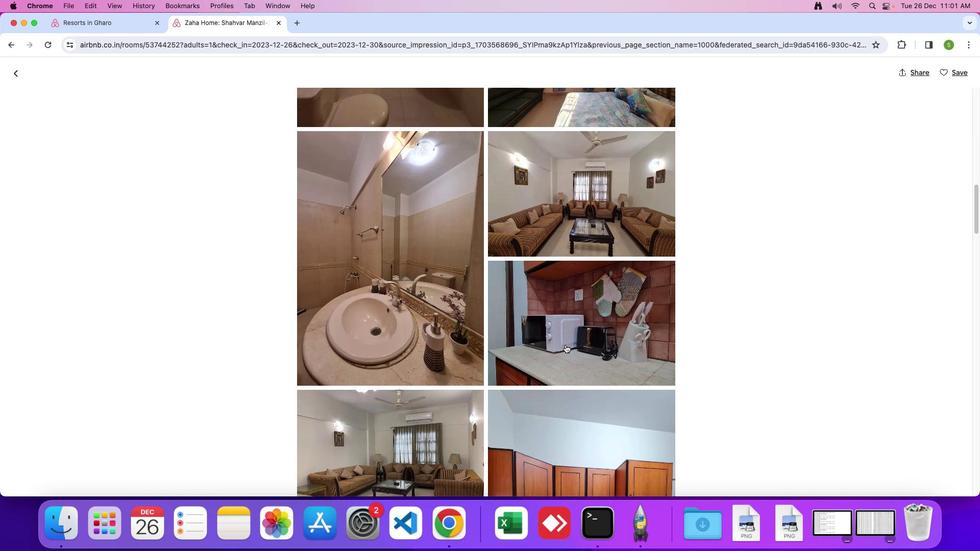 
Action: Mouse scrolled (566, 344) with delta (0, 0)
Screenshot: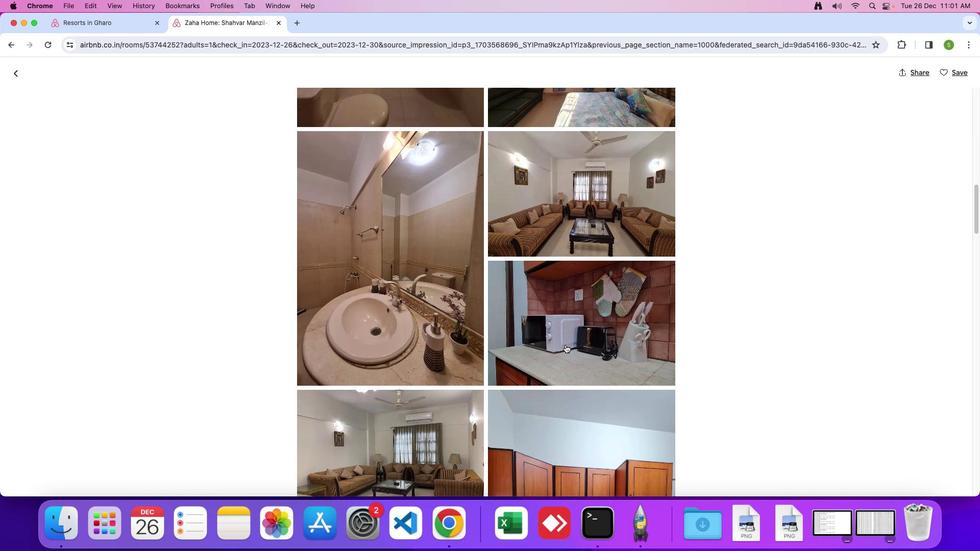 
Action: Mouse scrolled (566, 344) with delta (0, 0)
Screenshot: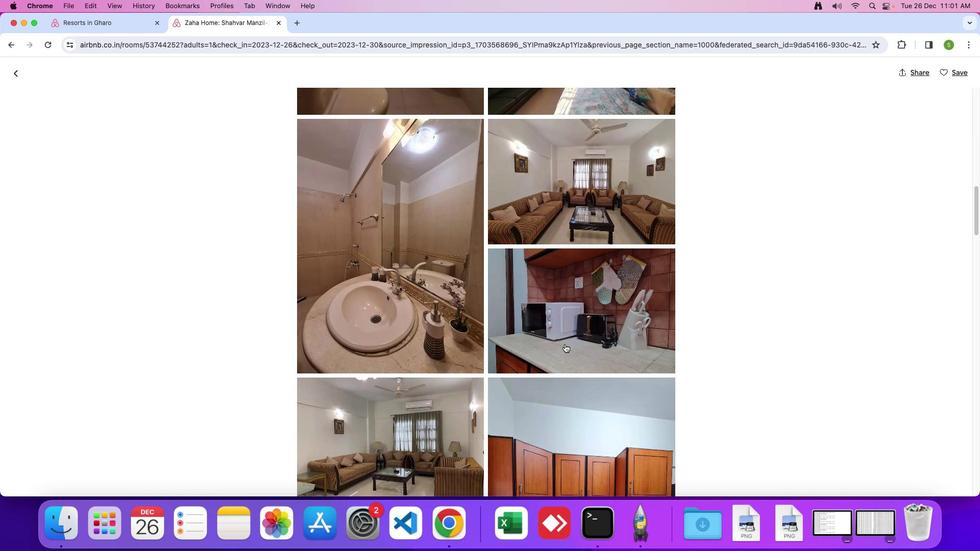 
Action: Mouse moved to (565, 344)
Screenshot: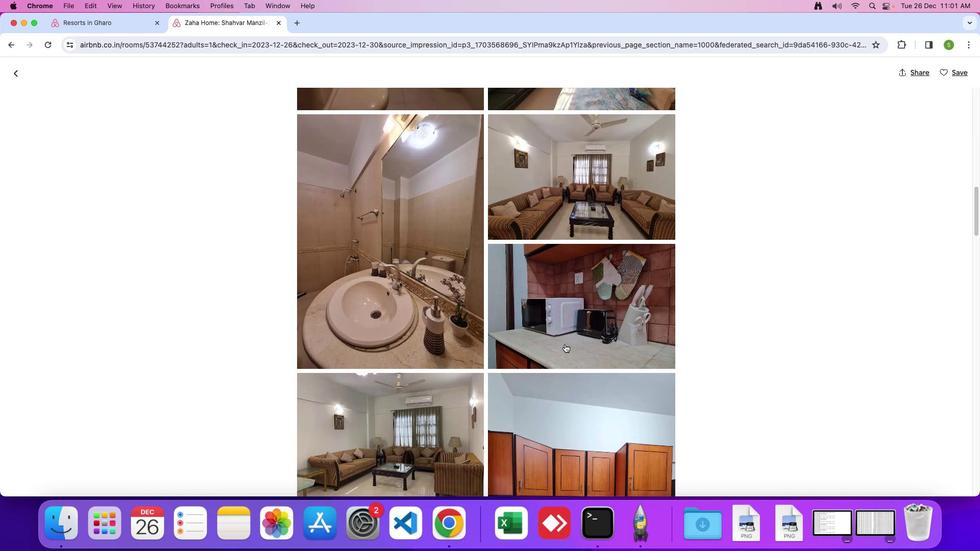
Action: Mouse scrolled (565, 344) with delta (0, 0)
Screenshot: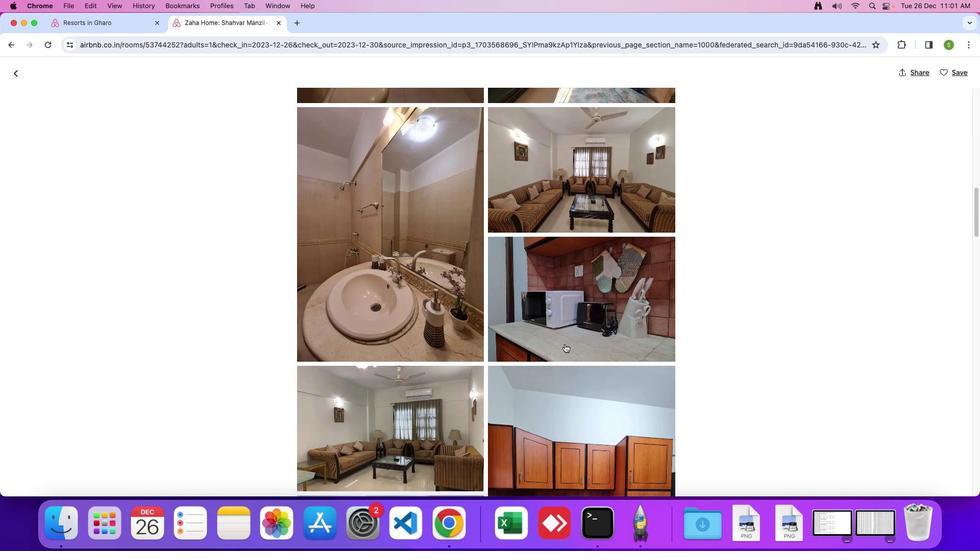 
Action: Mouse moved to (565, 344)
Screenshot: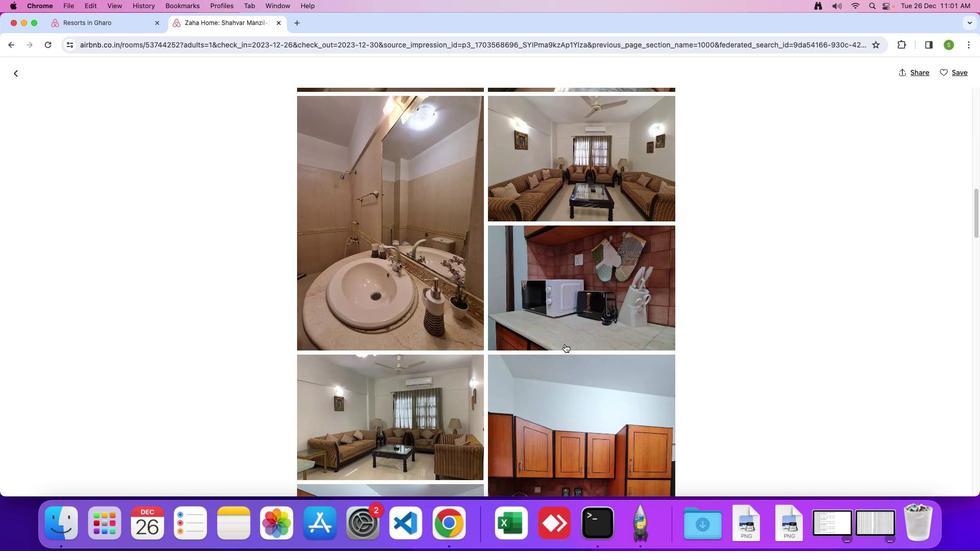 
Action: Mouse scrolled (565, 344) with delta (0, -1)
Screenshot: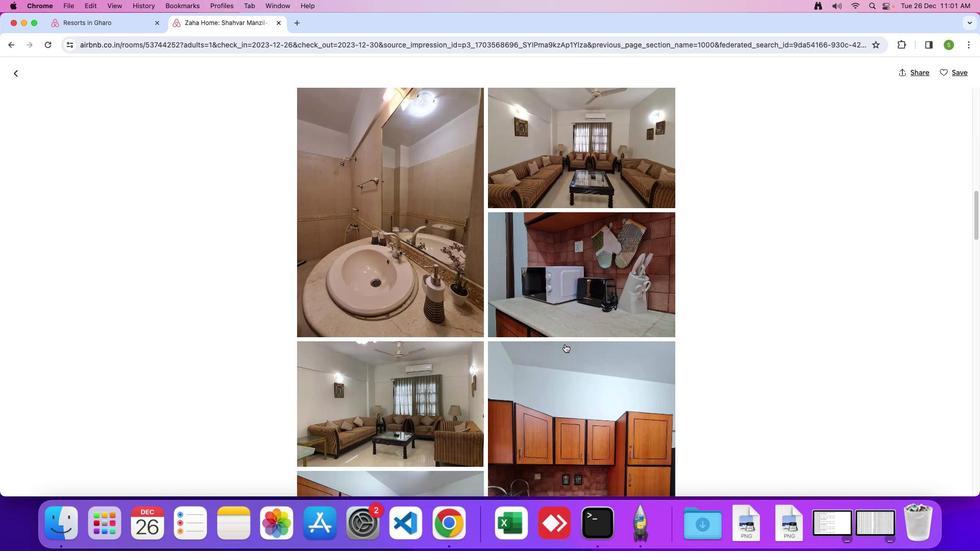 
Action: Mouse moved to (565, 344)
Screenshot: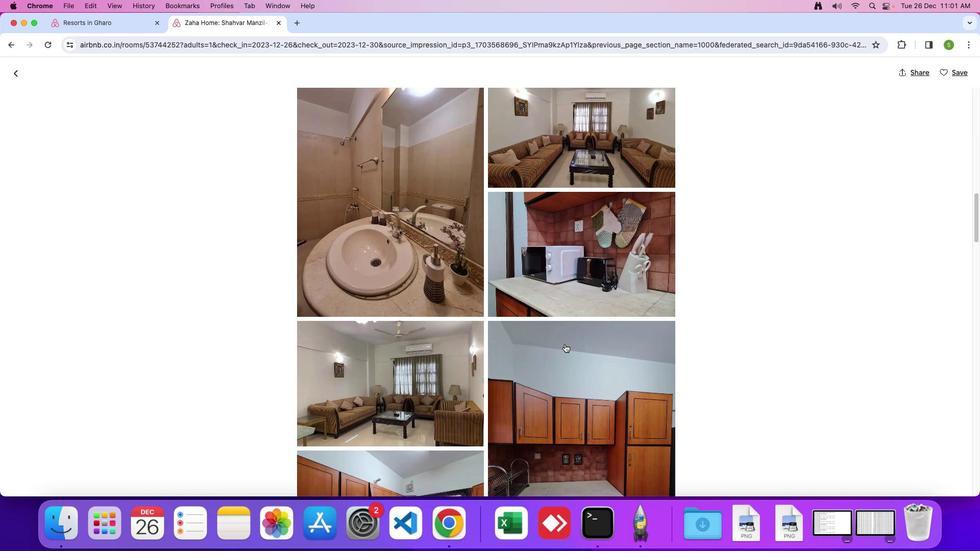 
Action: Mouse scrolled (565, 344) with delta (0, 0)
Screenshot: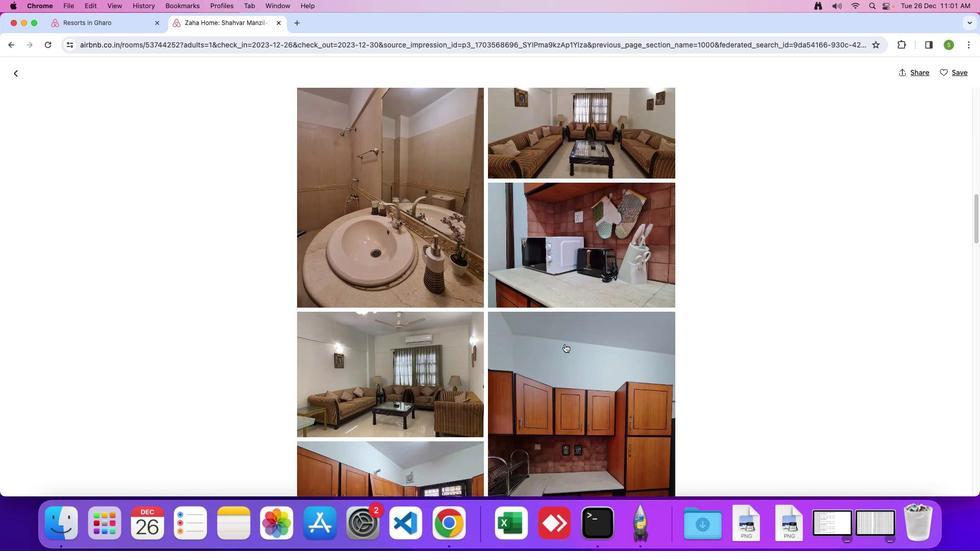 
Action: Mouse scrolled (565, 344) with delta (0, 0)
Screenshot: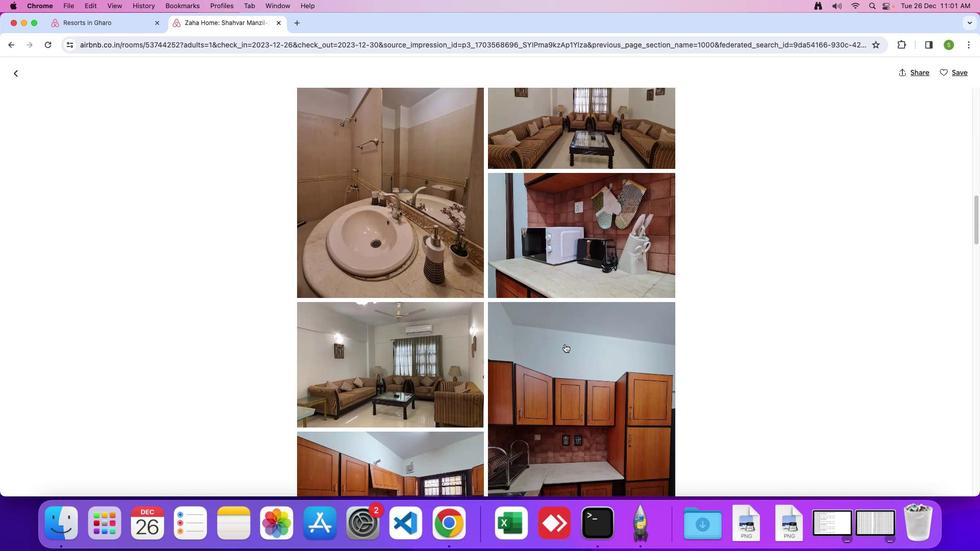 
Action: Mouse scrolled (565, 344) with delta (0, 0)
Screenshot: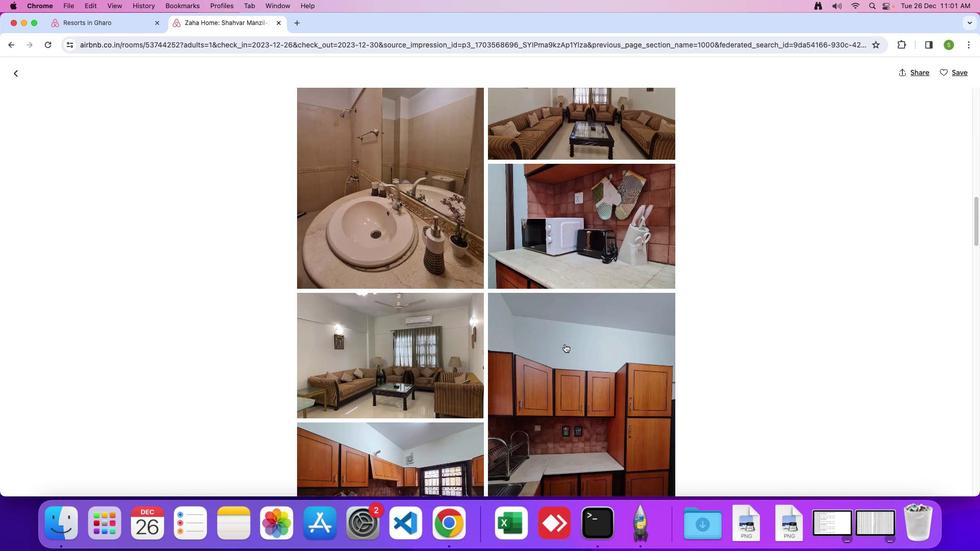 
Action: Mouse scrolled (565, 344) with delta (0, 0)
Screenshot: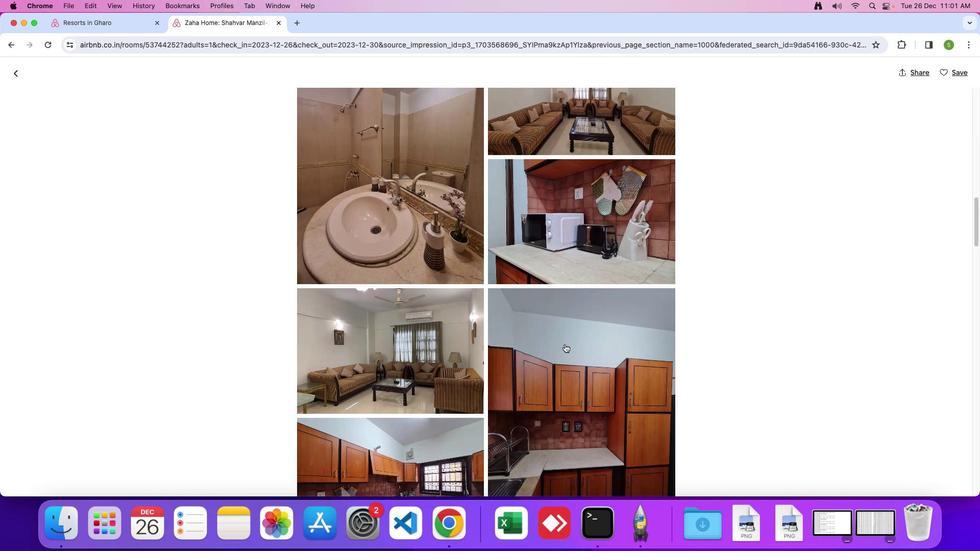 
Action: Mouse moved to (565, 344)
Screenshot: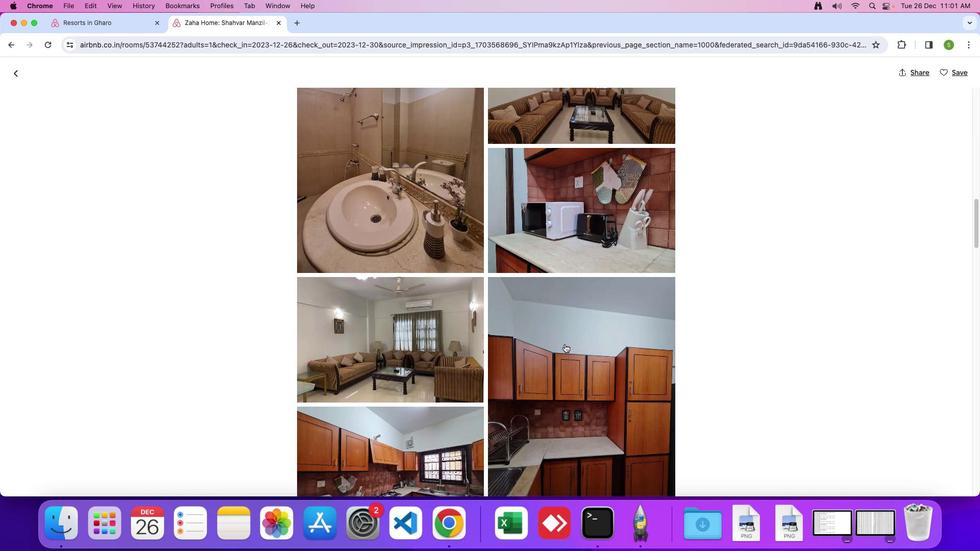 
Action: Mouse scrolled (565, 344) with delta (0, 0)
Screenshot: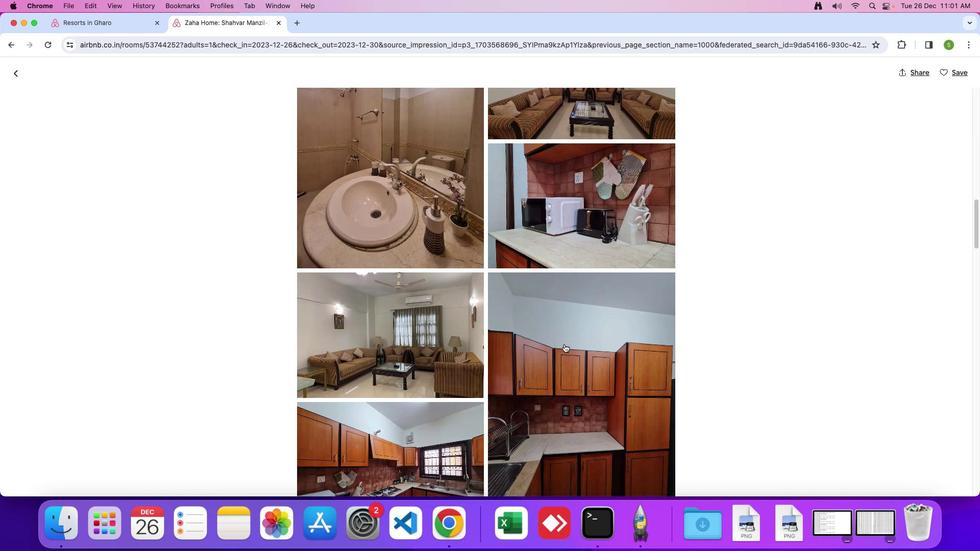 
Action: Mouse scrolled (565, 344) with delta (0, 0)
Screenshot: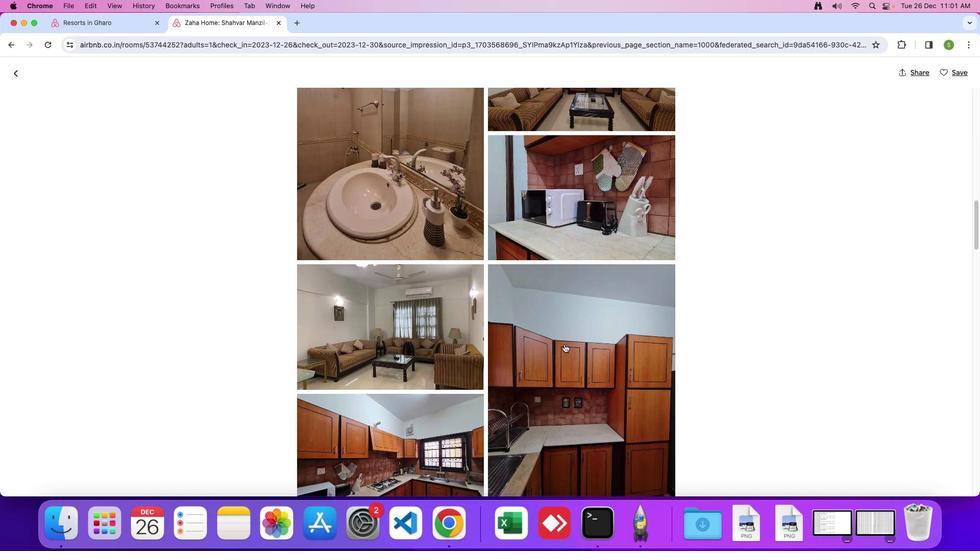 
Action: Mouse moved to (565, 344)
Screenshot: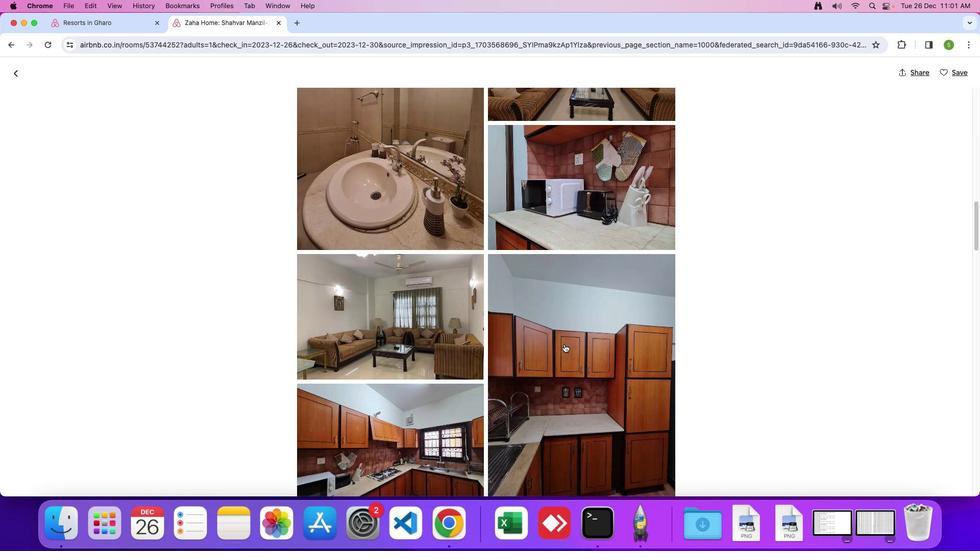 
Action: Mouse scrolled (565, 344) with delta (0, -1)
Screenshot: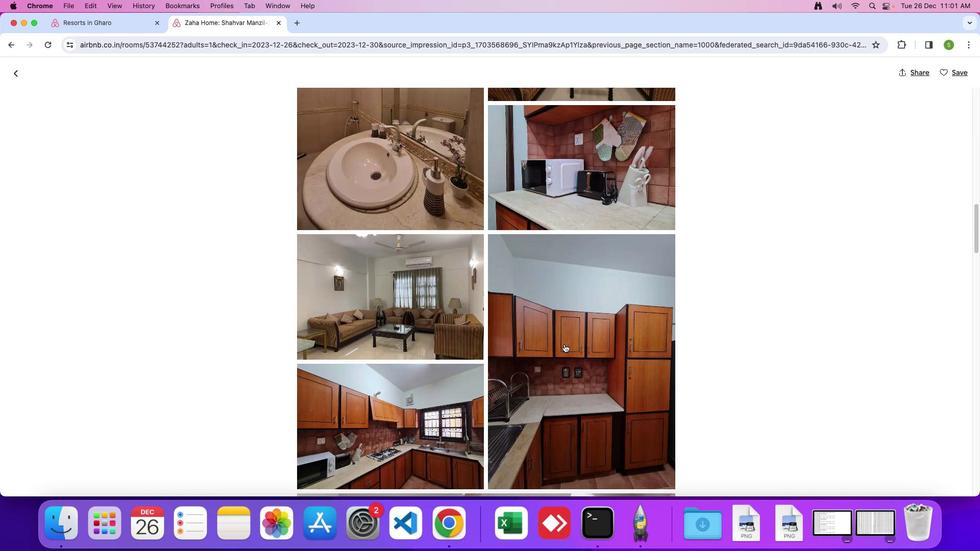 
Action: Mouse moved to (565, 344)
Screenshot: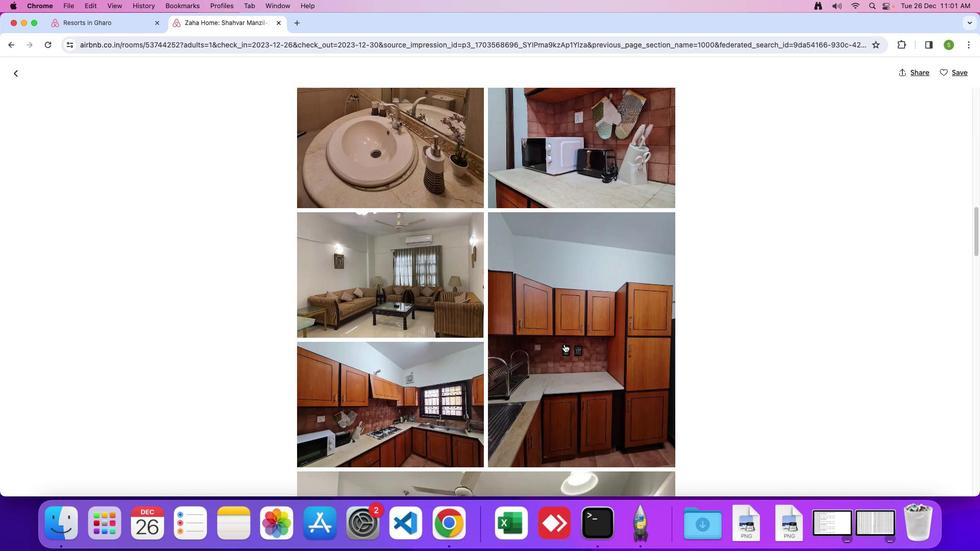 
Action: Mouse scrolled (565, 344) with delta (0, 0)
Screenshot: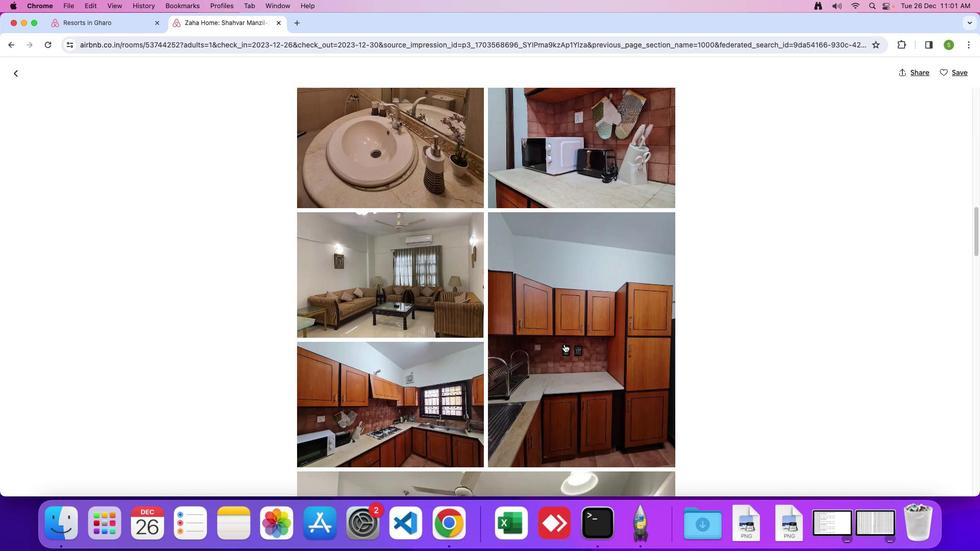 
Action: Mouse scrolled (565, 344) with delta (0, 0)
Screenshot: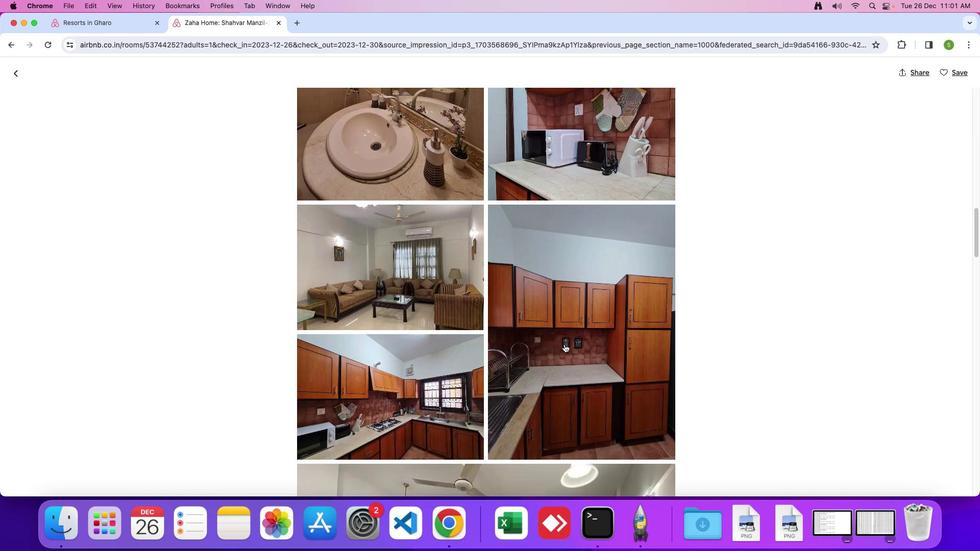 
Action: Mouse moved to (518, 349)
Screenshot: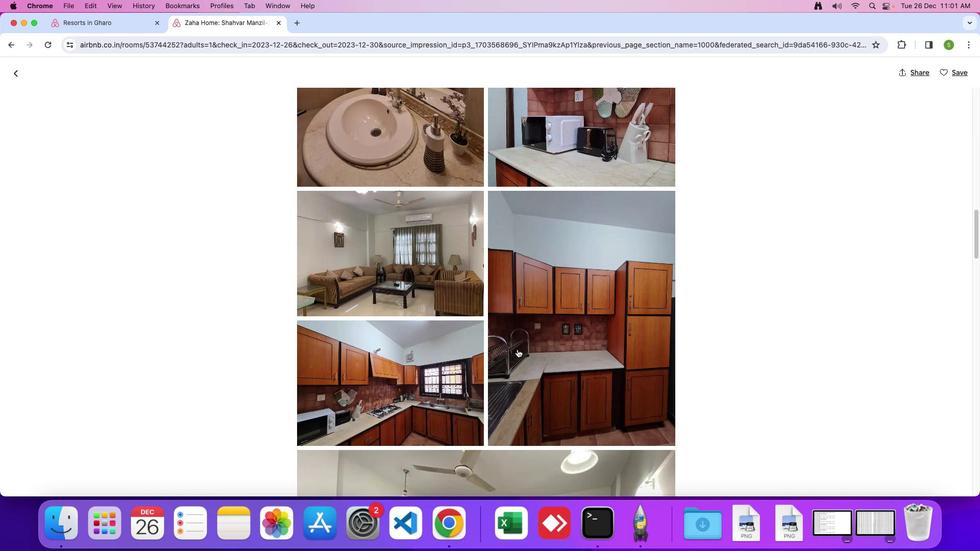 
Action: Mouse scrolled (518, 349) with delta (0, 0)
Screenshot: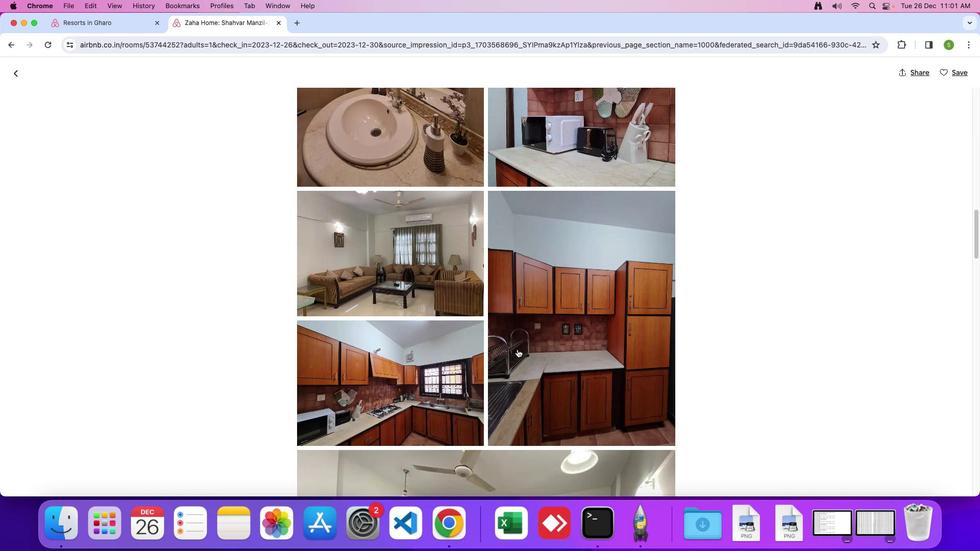 
Action: Mouse scrolled (518, 349) with delta (0, 0)
Screenshot: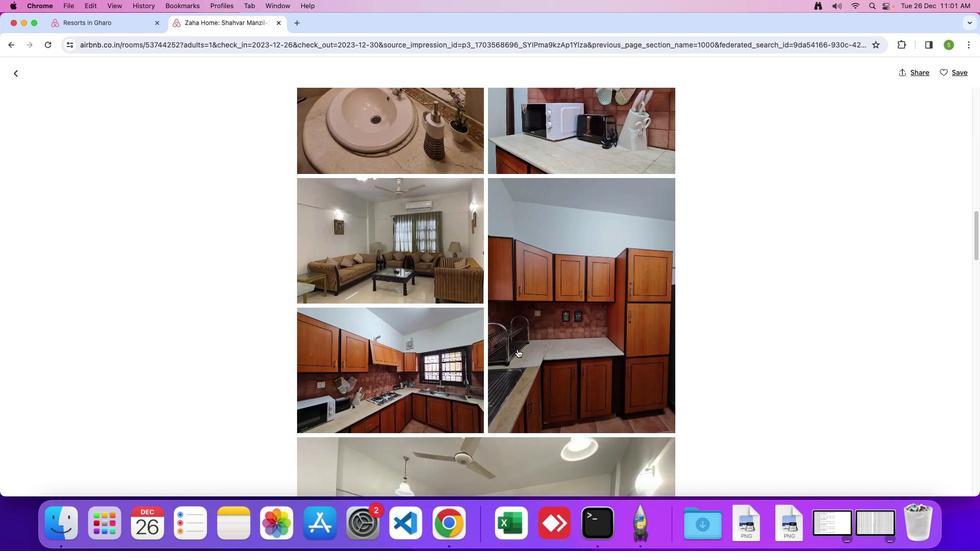 
Action: Mouse scrolled (518, 349) with delta (0, -1)
Screenshot: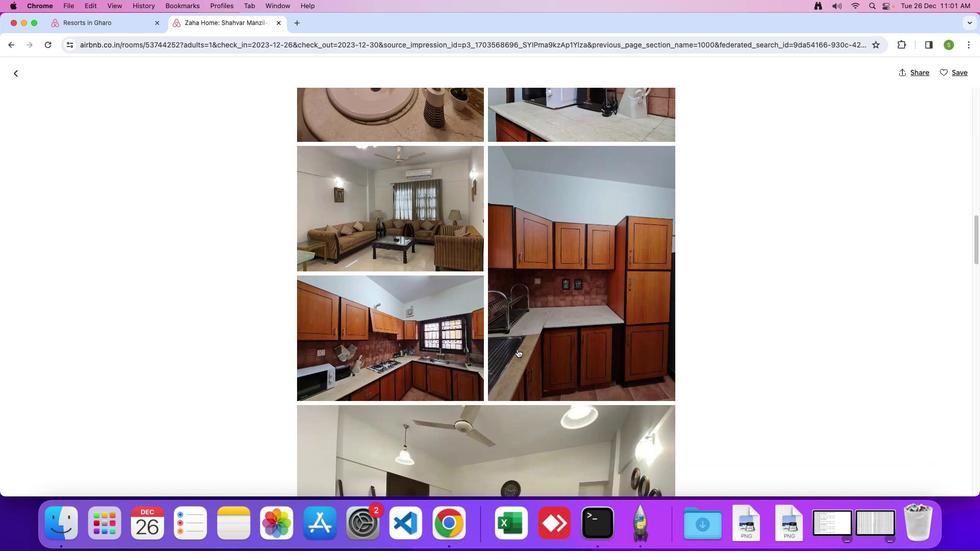 
Action: Mouse moved to (520, 369)
Screenshot: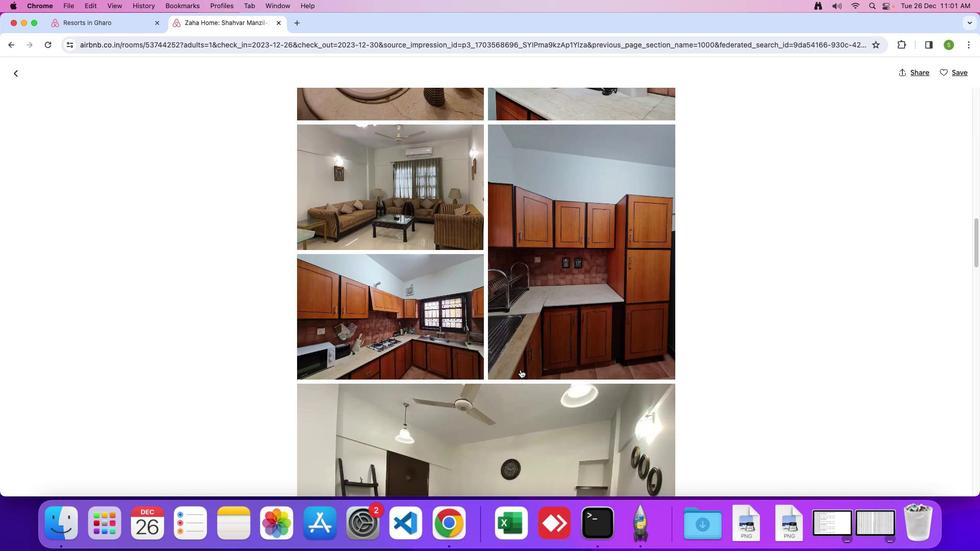 
Action: Mouse scrolled (520, 369) with delta (0, 0)
Screenshot: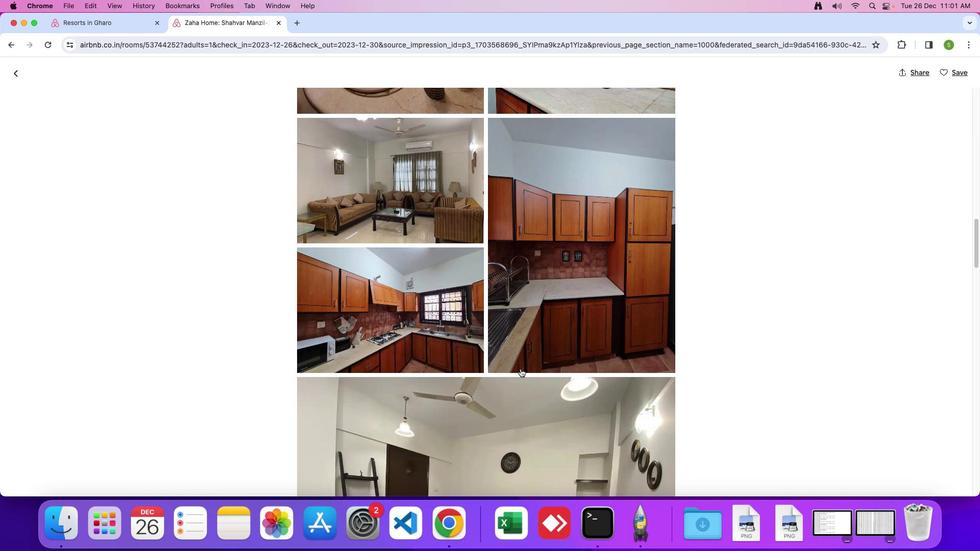 
Action: Mouse moved to (520, 369)
Screenshot: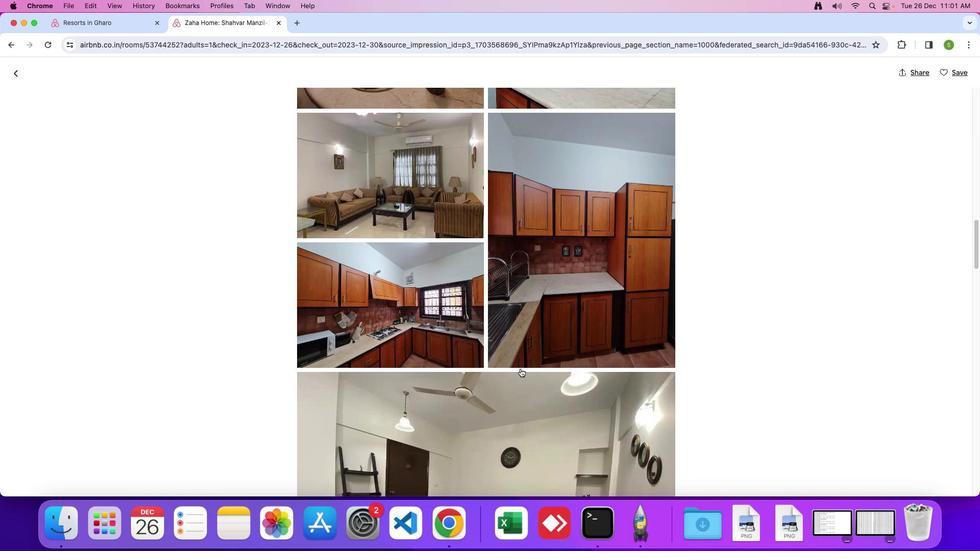 
Action: Mouse scrolled (520, 369) with delta (0, 0)
Screenshot: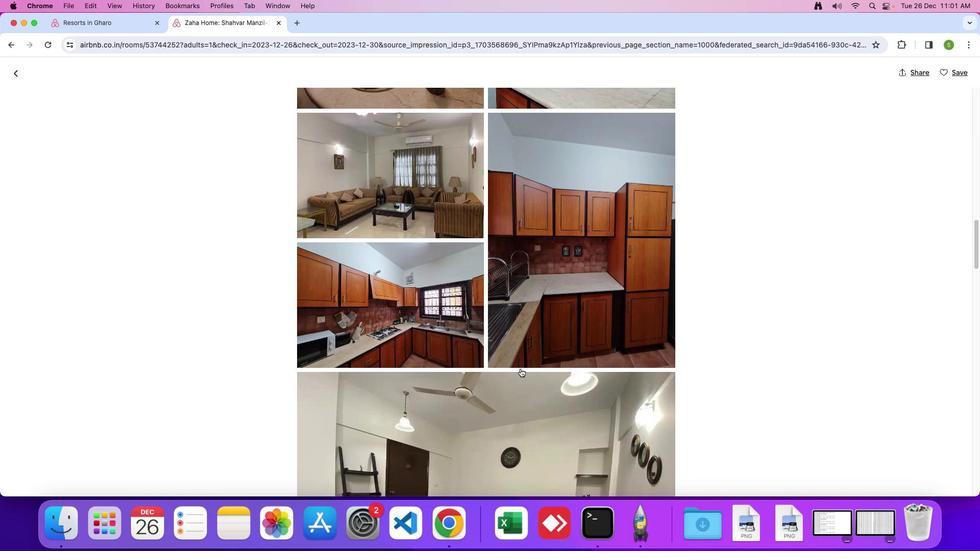 
Action: Mouse moved to (520, 369)
Screenshot: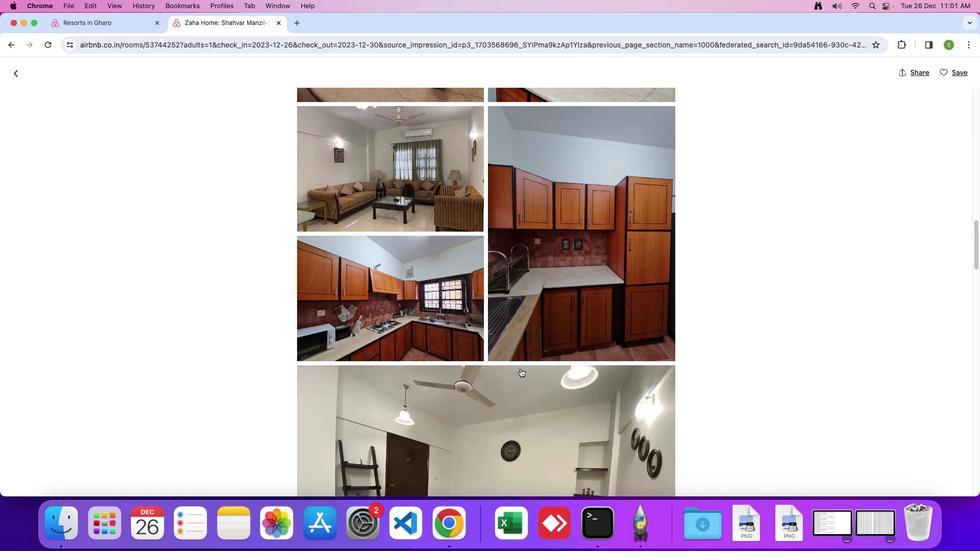 
Action: Mouse scrolled (520, 369) with delta (0, 0)
Screenshot: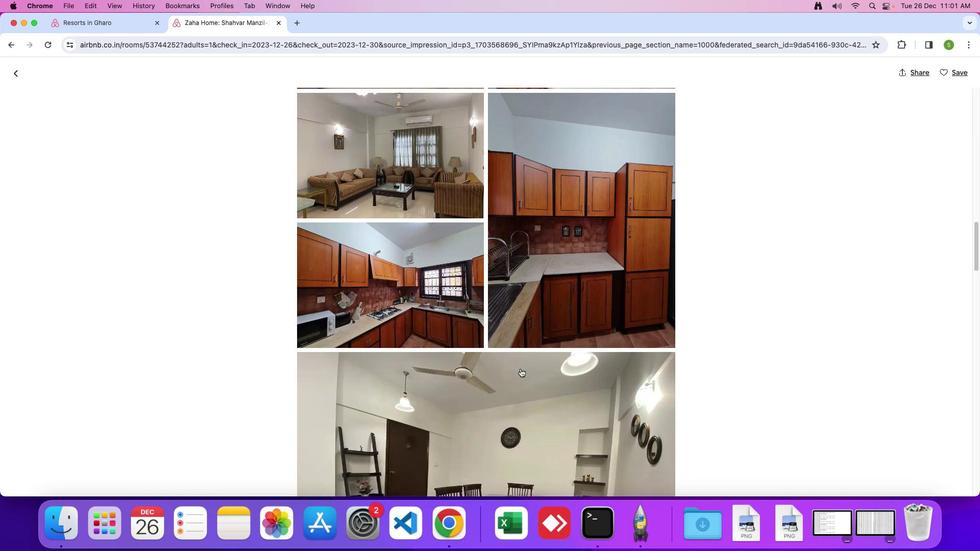 
Action: Mouse scrolled (520, 369) with delta (0, 0)
Screenshot: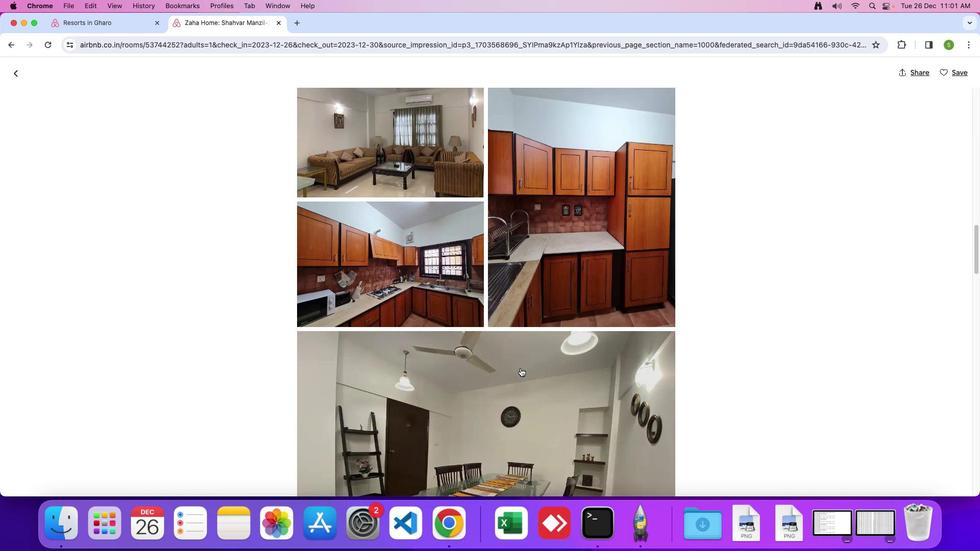 
Action: Mouse scrolled (520, 369) with delta (0, 0)
Screenshot: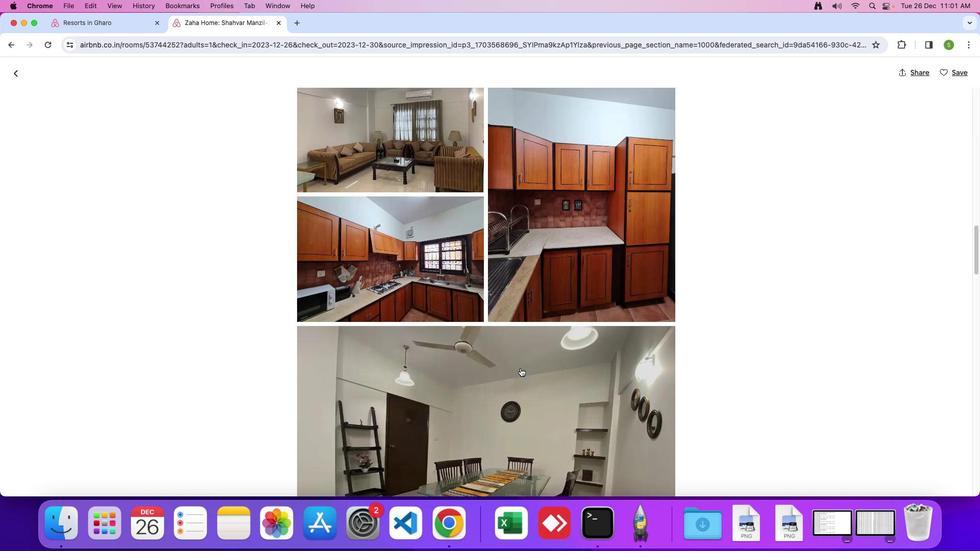 
Action: Mouse moved to (520, 368)
Screenshot: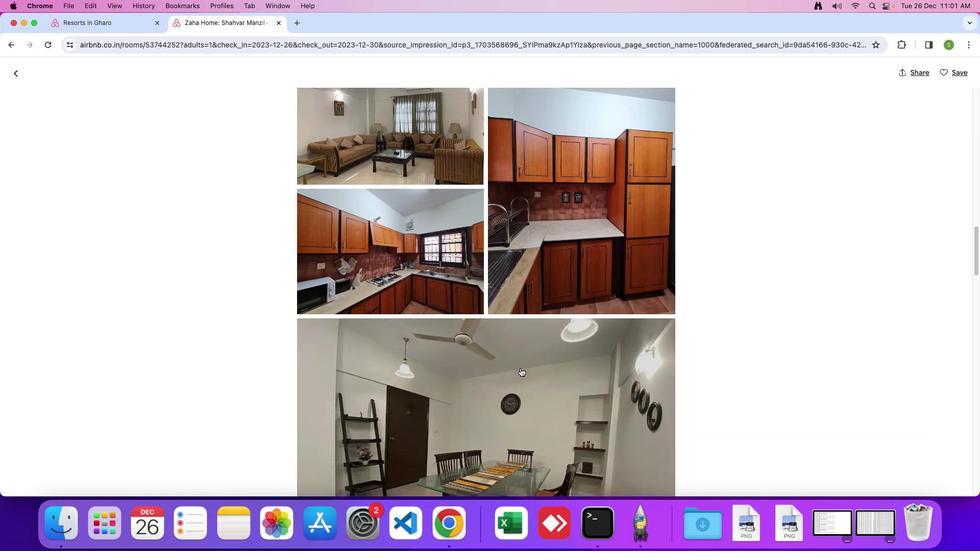 
Action: Mouse scrolled (520, 368) with delta (0, 0)
Screenshot: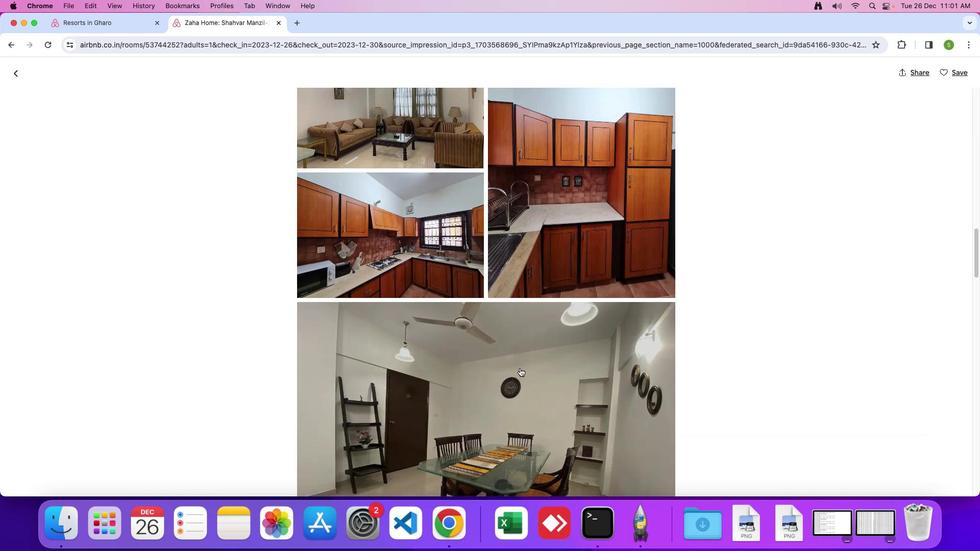 
Action: Mouse moved to (519, 368)
Screenshot: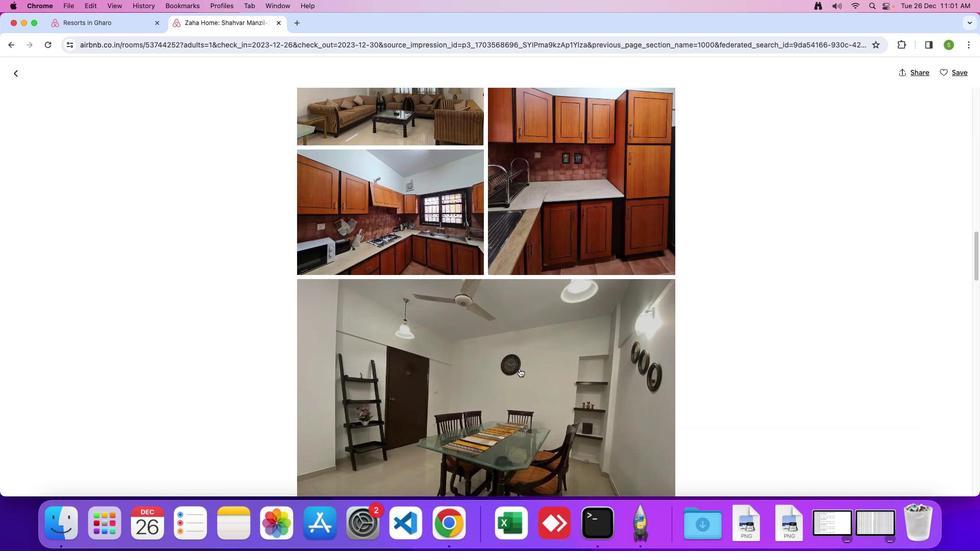
Action: Mouse scrolled (519, 368) with delta (0, 0)
Screenshot: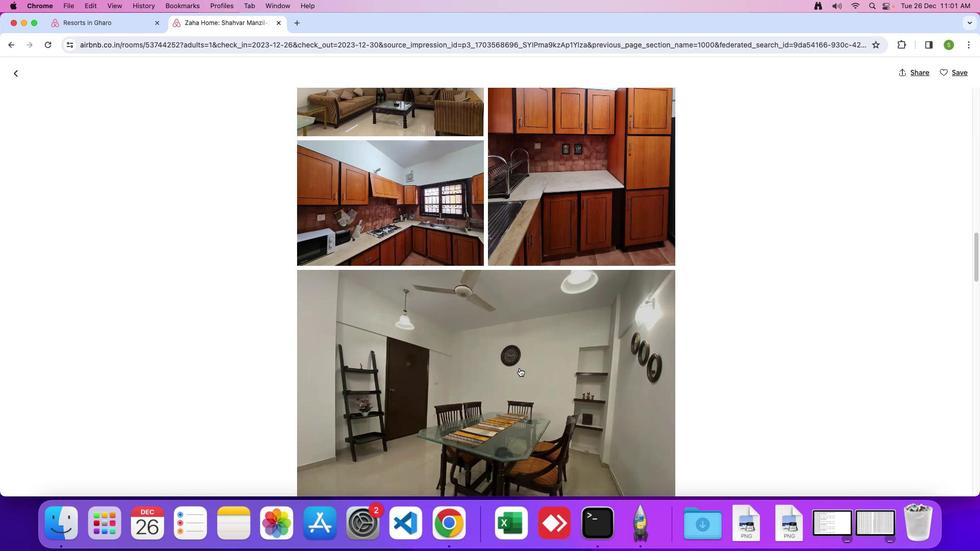 
Action: Mouse moved to (519, 368)
Screenshot: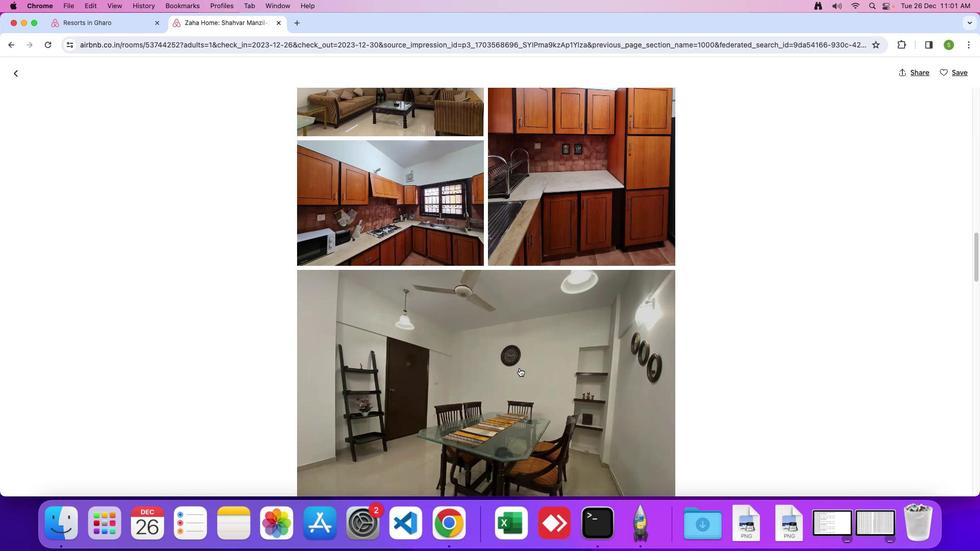 
Action: Mouse scrolled (519, 368) with delta (0, 0)
Screenshot: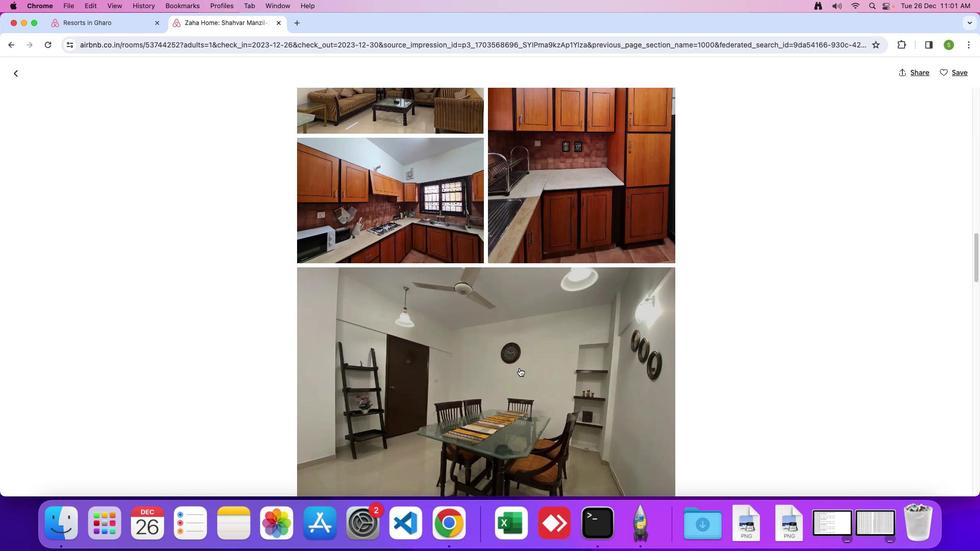 
Action: Mouse moved to (519, 368)
Screenshot: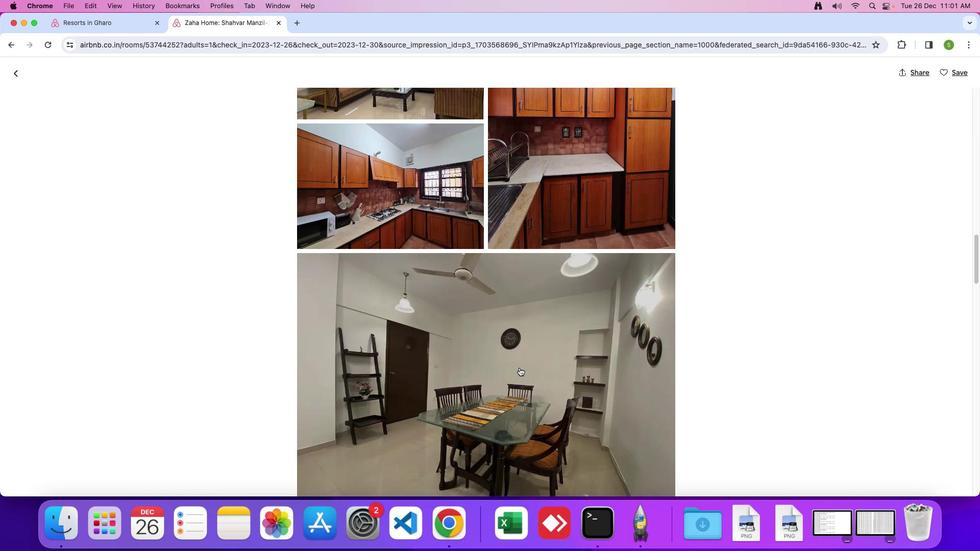 
Action: Mouse scrolled (519, 368) with delta (0, 0)
Screenshot: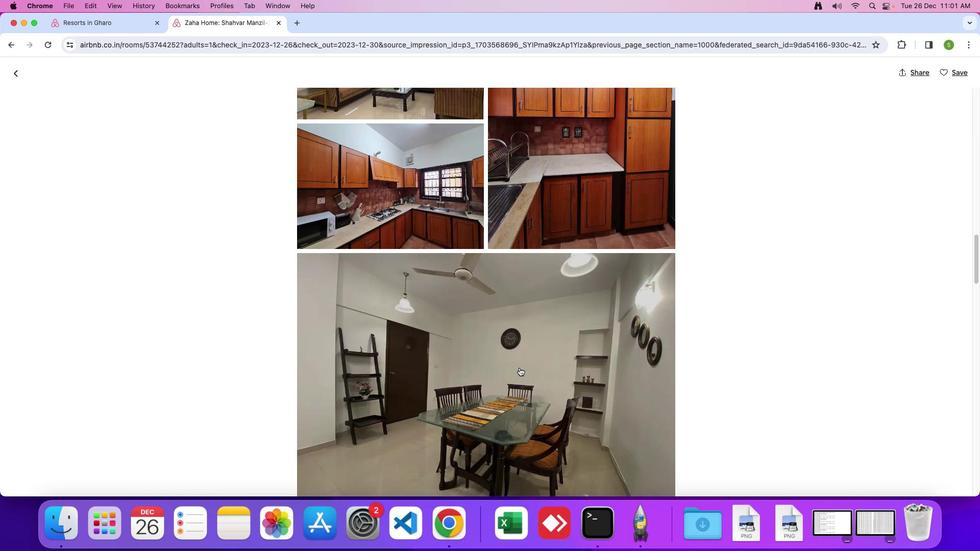 
Action: Mouse scrolled (519, 368) with delta (0, 0)
Screenshot: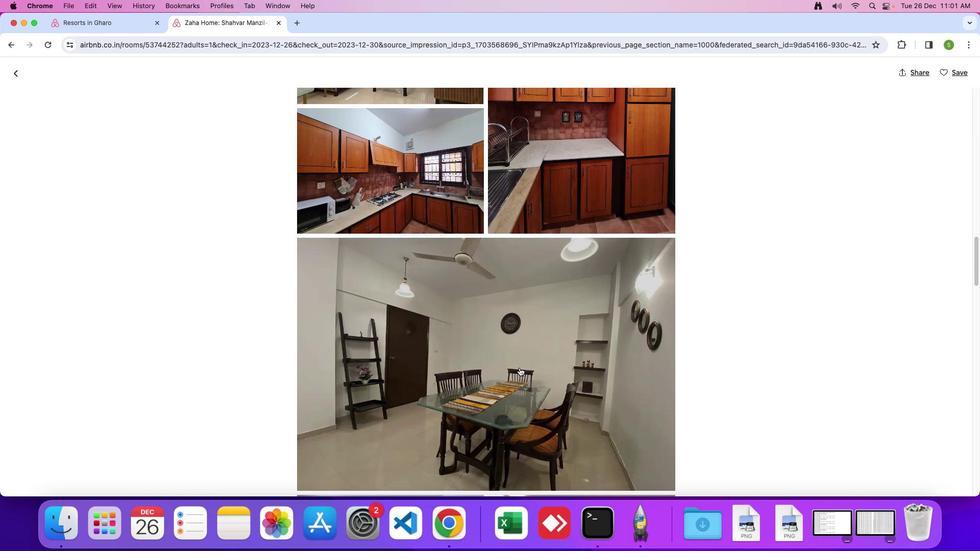 
Action: Mouse moved to (519, 368)
Screenshot: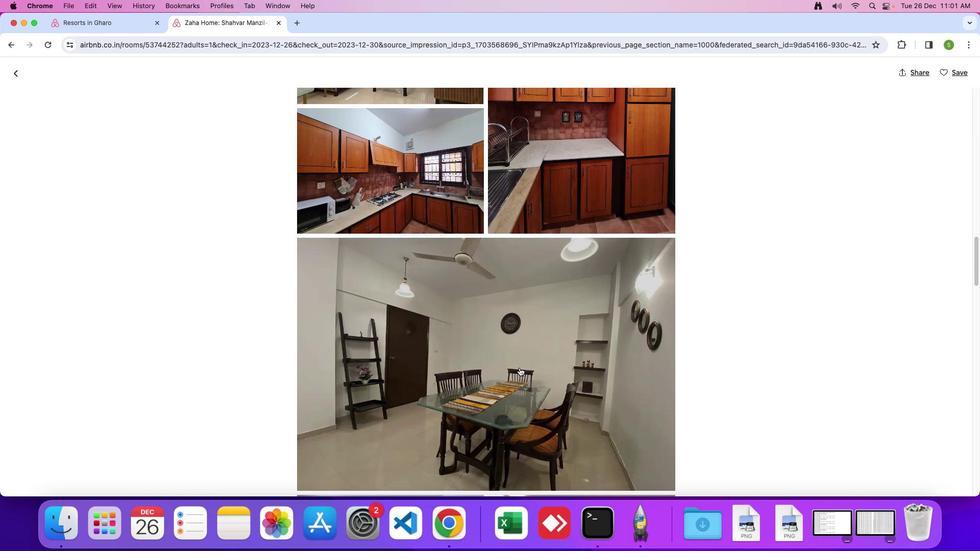
Action: Mouse scrolled (519, 368) with delta (0, -1)
Screenshot: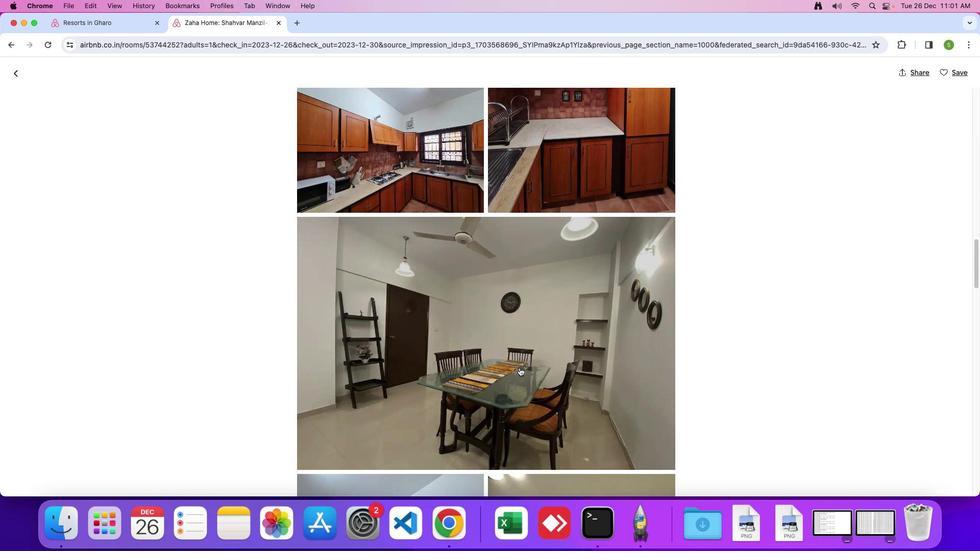 
Action: Mouse moved to (519, 367)
Screenshot: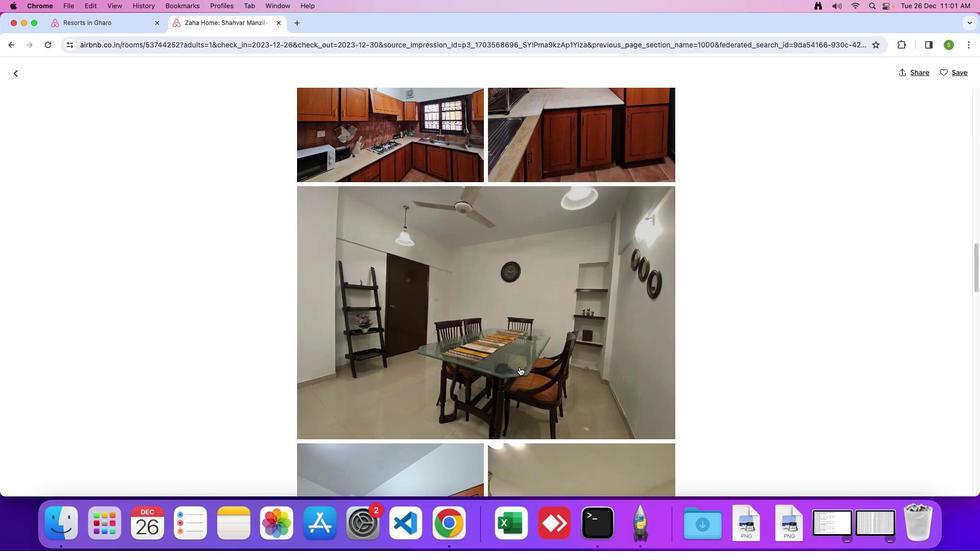 
Action: Mouse scrolled (519, 367) with delta (0, 0)
Screenshot: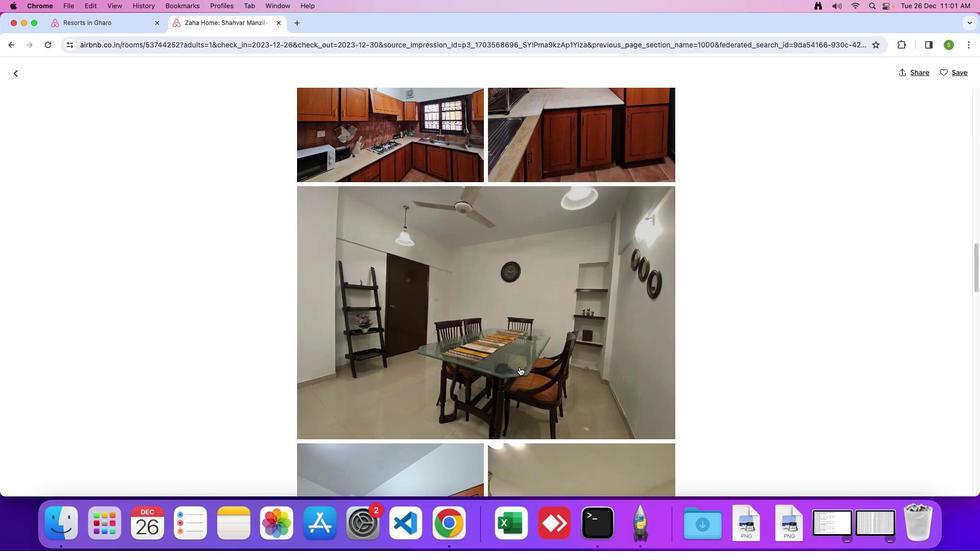 
Action: Mouse scrolled (519, 367) with delta (0, 0)
Screenshot: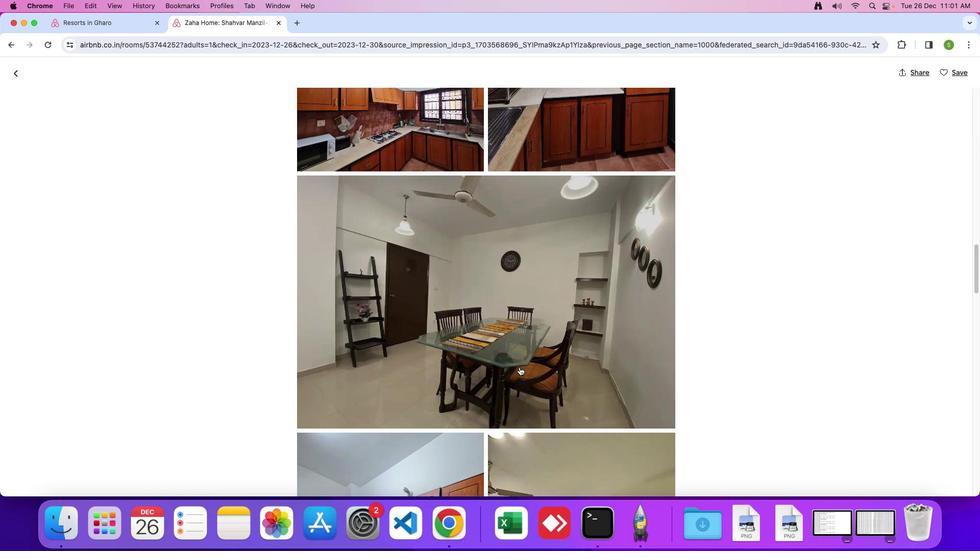 
Action: Mouse scrolled (519, 367) with delta (0, 0)
Screenshot: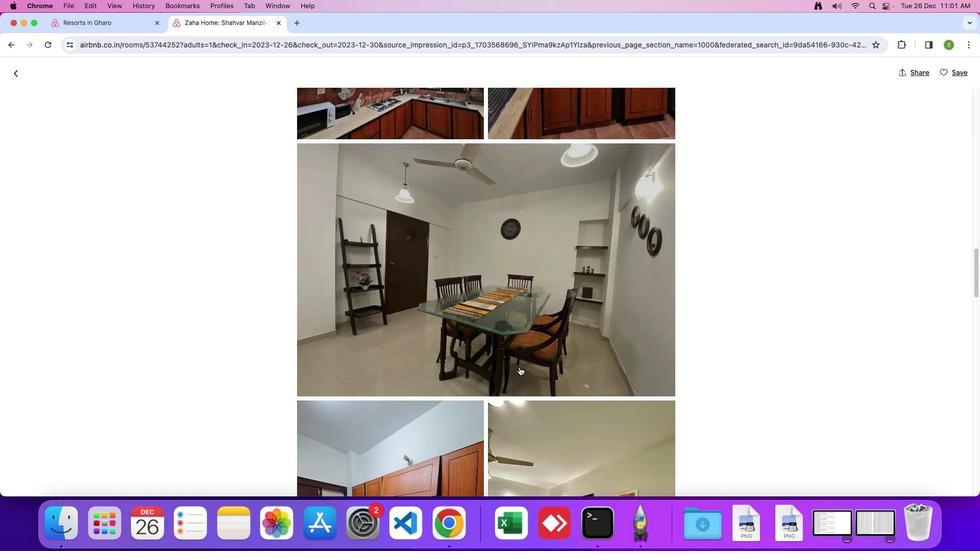 
Action: Mouse scrolled (519, 367) with delta (0, 0)
Screenshot: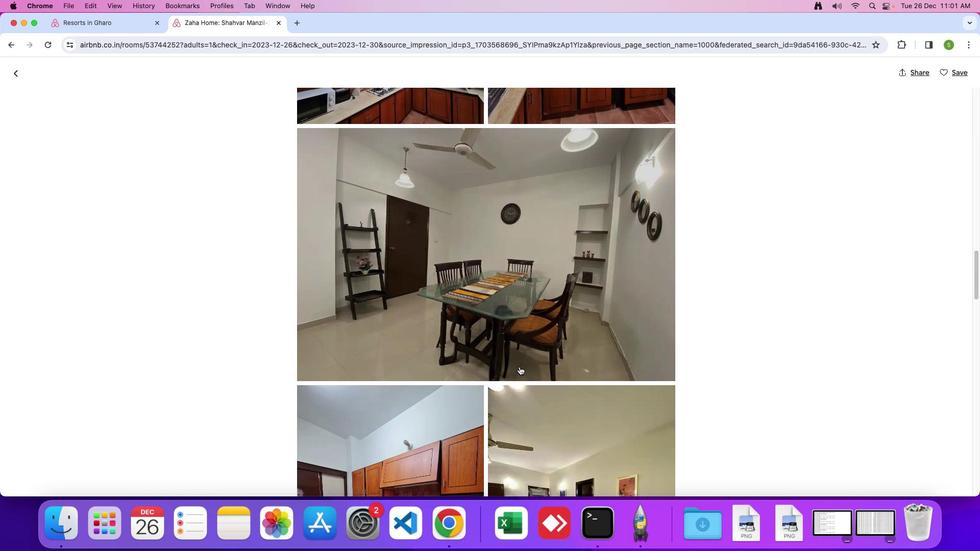 
Action: Mouse moved to (519, 367)
Screenshot: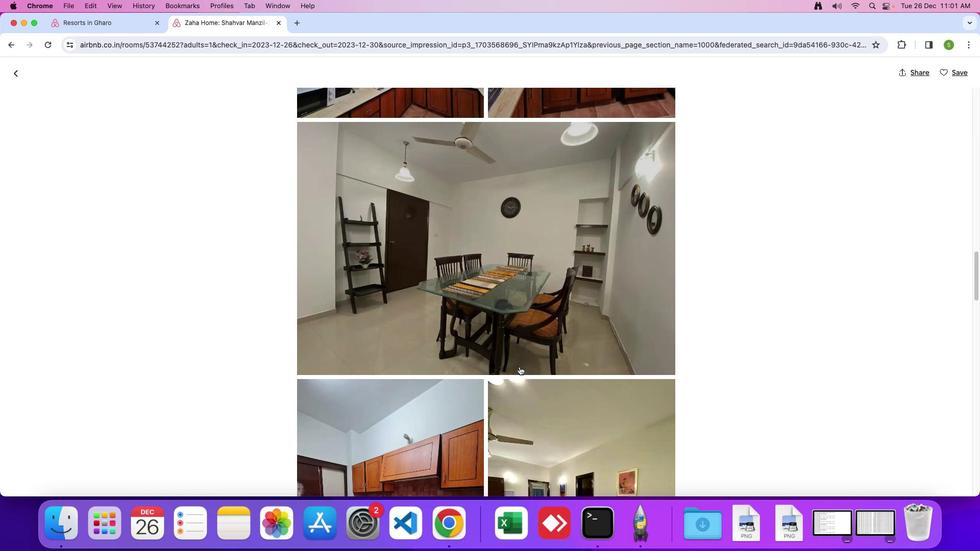 
Action: Mouse scrolled (519, 367) with delta (0, 0)
Screenshot: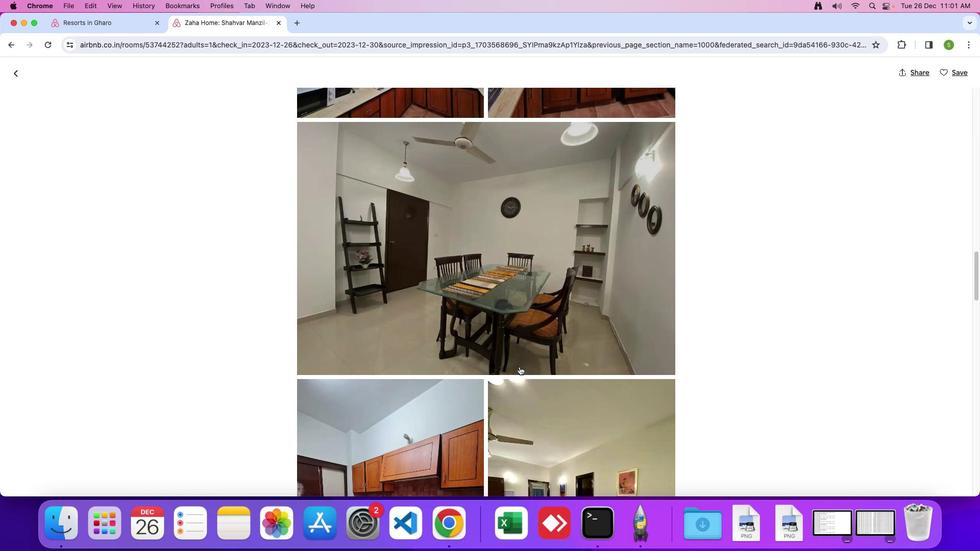 
Action: Mouse scrolled (519, 367) with delta (0, 0)
Screenshot: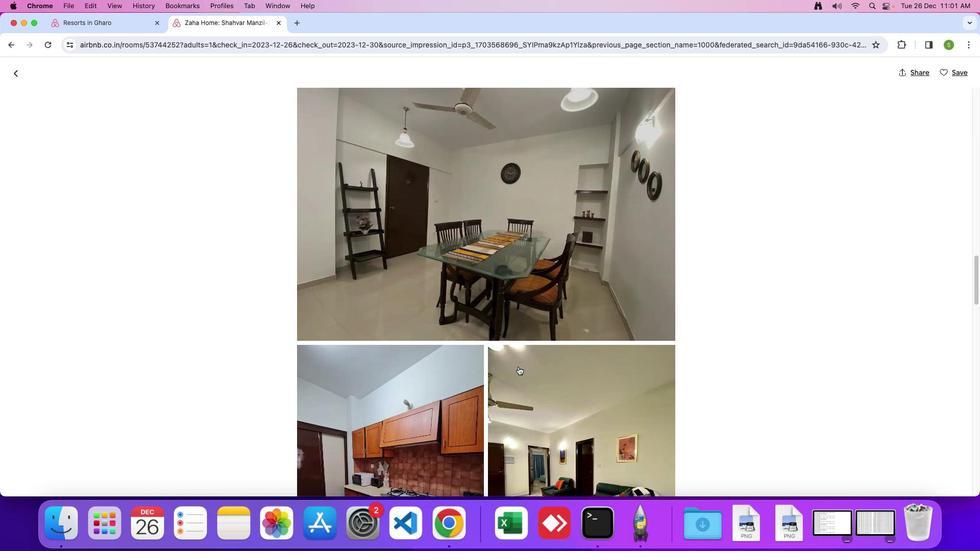 
Action: Mouse moved to (490, 360)
Screenshot: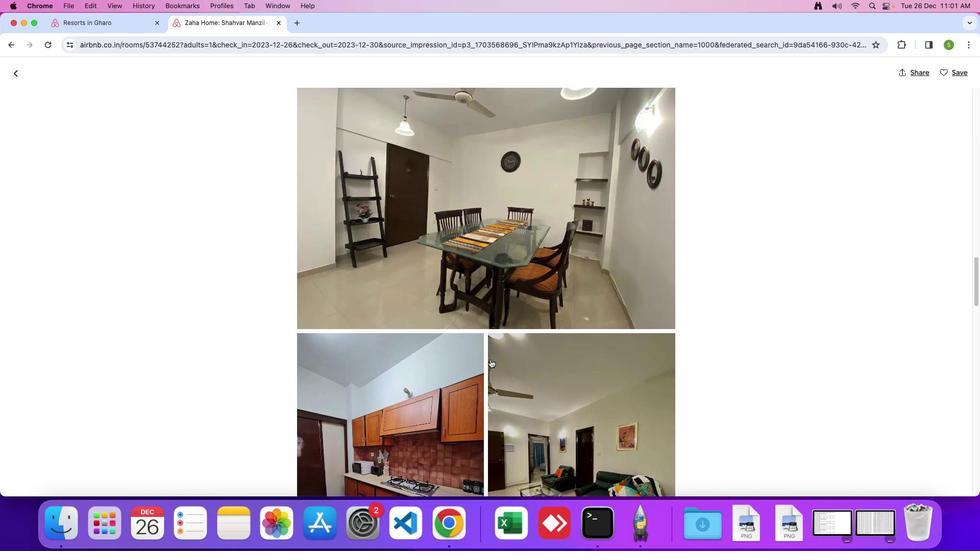 
Action: Mouse scrolled (490, 360) with delta (0, 0)
Screenshot: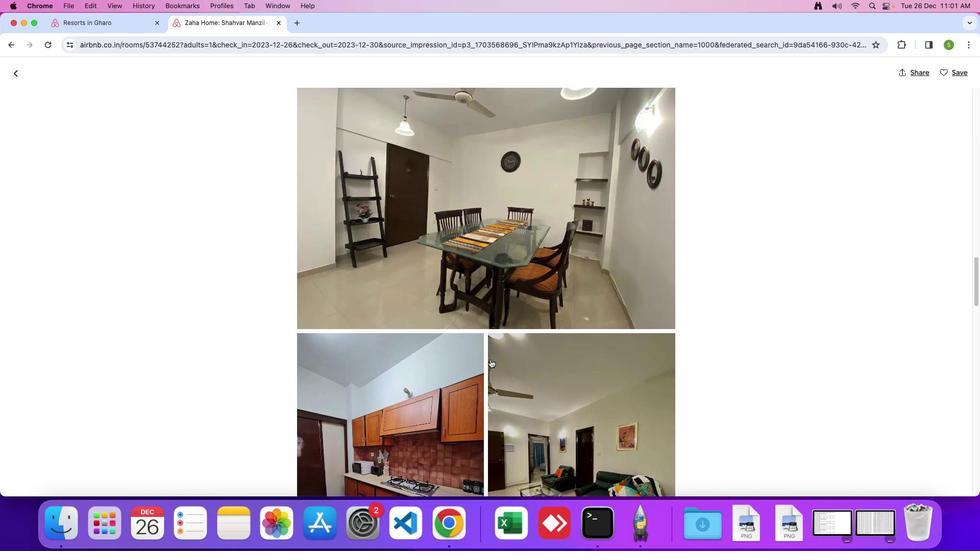 
Action: Mouse scrolled (490, 360) with delta (0, 0)
Screenshot: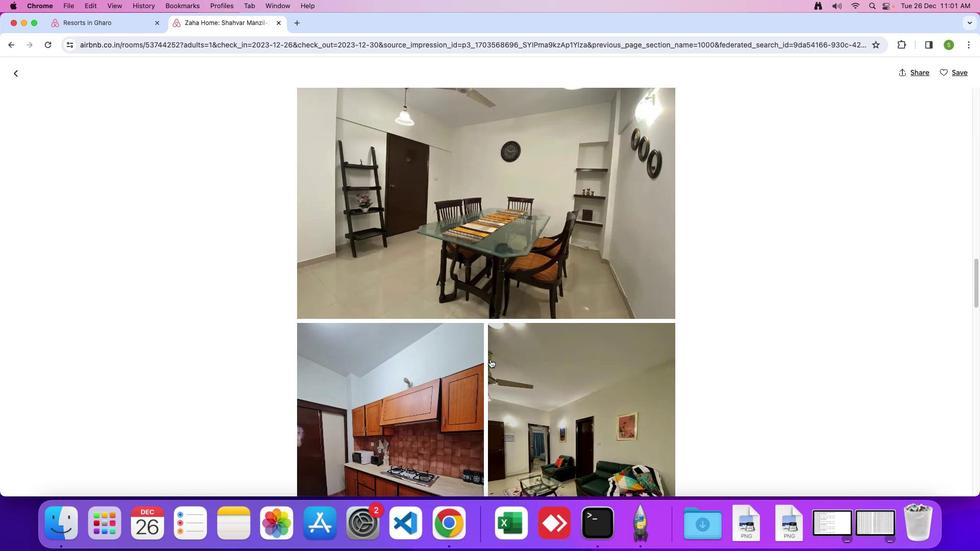 
Action: Mouse scrolled (490, 360) with delta (0, 0)
Screenshot: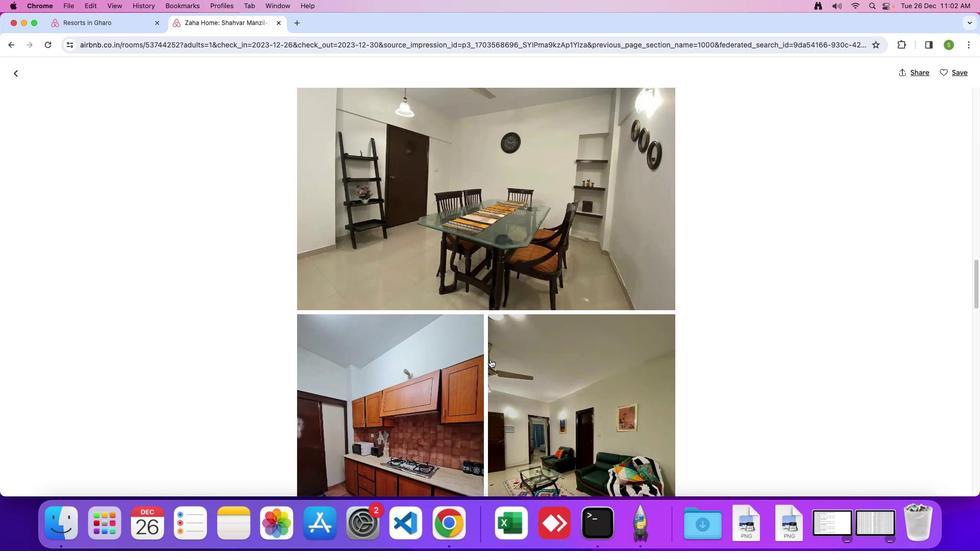 
Action: Mouse scrolled (490, 360) with delta (0, 0)
Screenshot: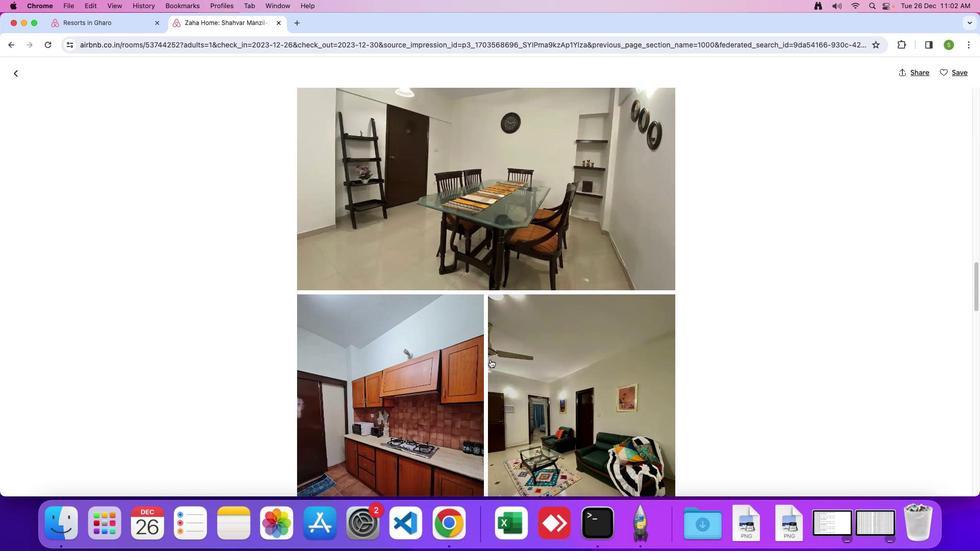 
Action: Mouse scrolled (490, 360) with delta (0, -1)
Screenshot: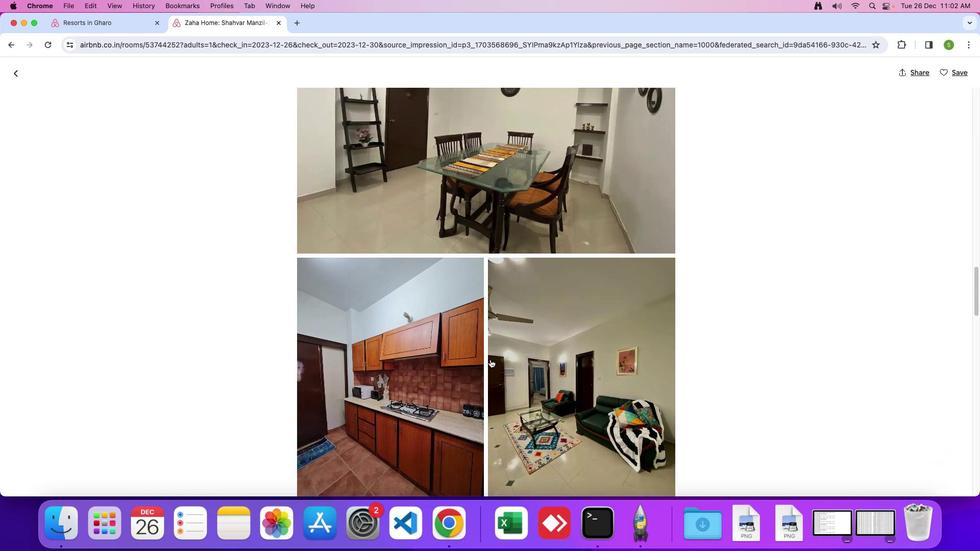 
Action: Mouse moved to (490, 359)
Screenshot: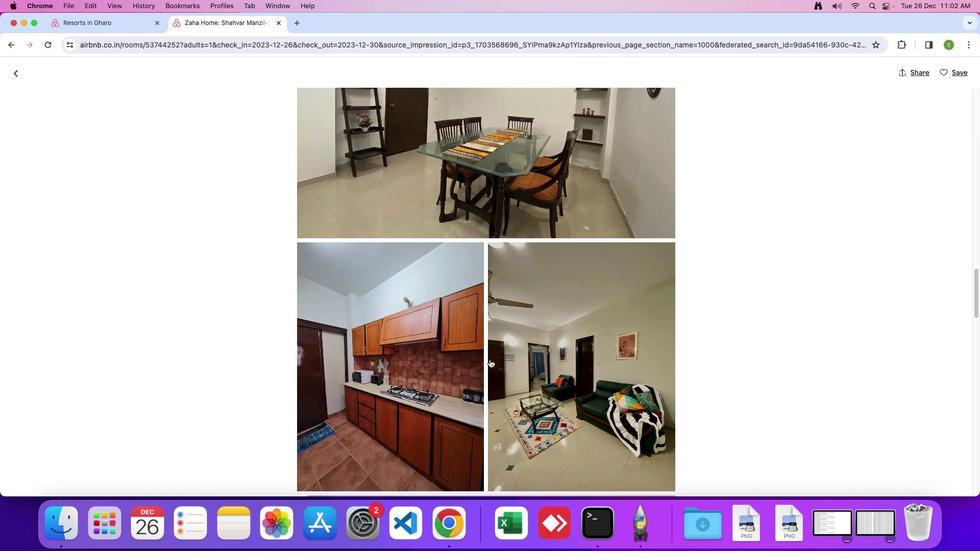 
Action: Mouse scrolled (490, 359) with delta (0, 0)
Screenshot: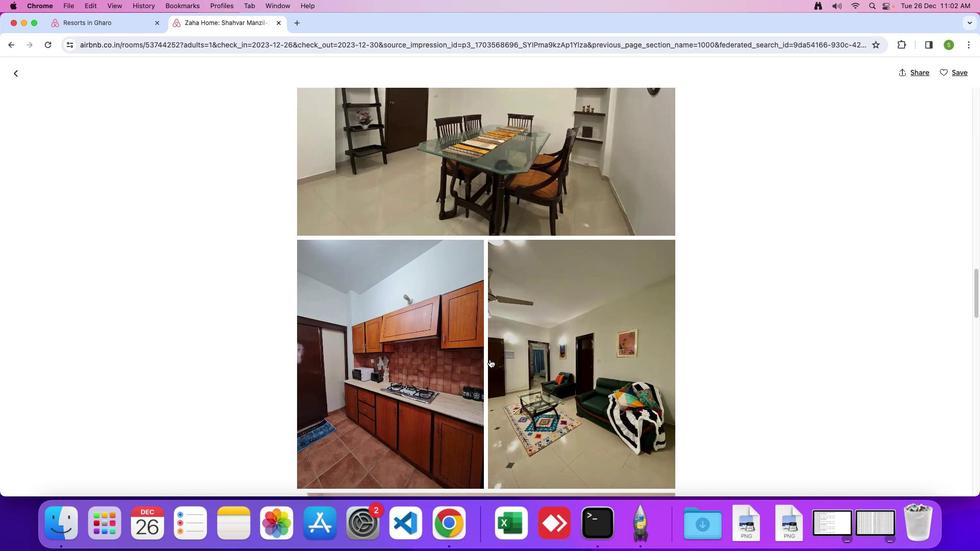 
Action: Mouse scrolled (490, 359) with delta (0, 0)
Screenshot: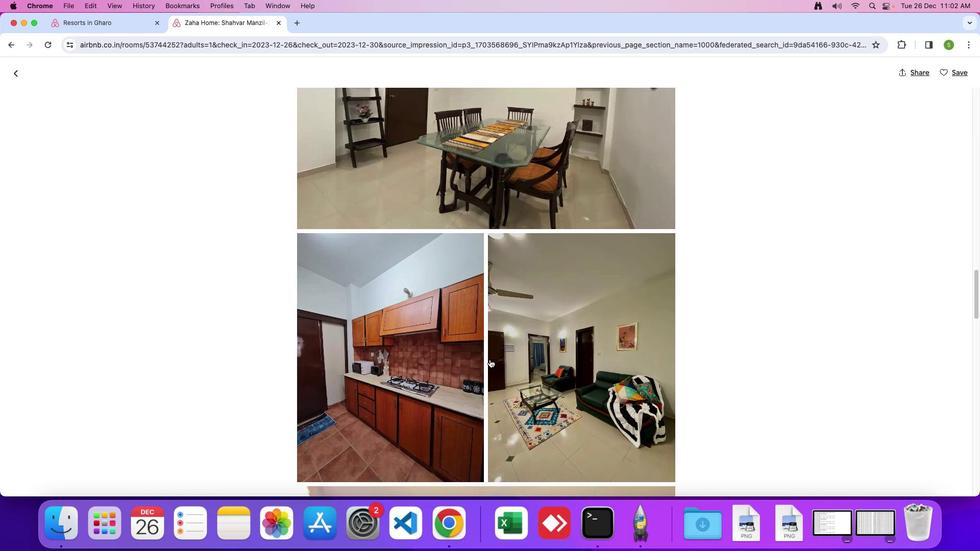 
Action: Mouse scrolled (490, 359) with delta (0, 0)
Screenshot: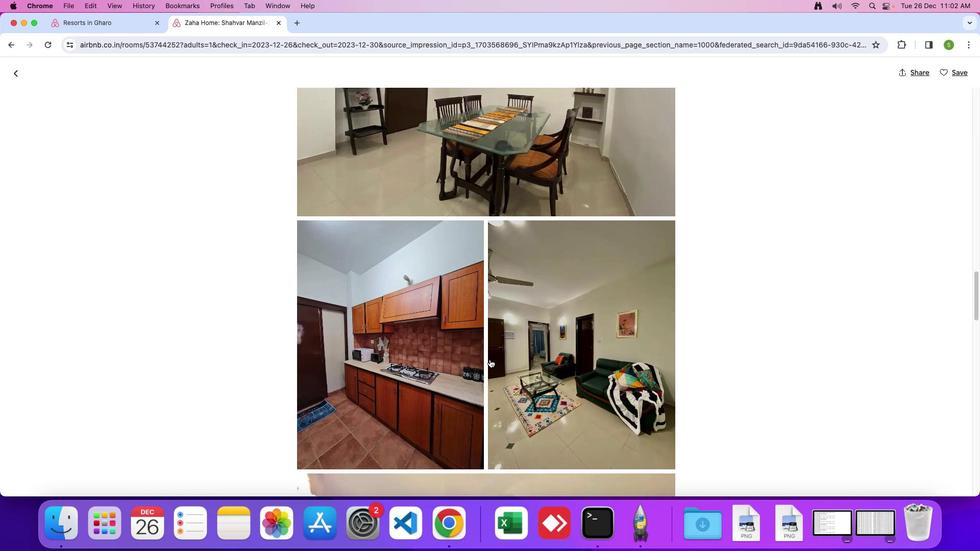 
Action: Mouse scrolled (490, 359) with delta (0, 0)
Screenshot: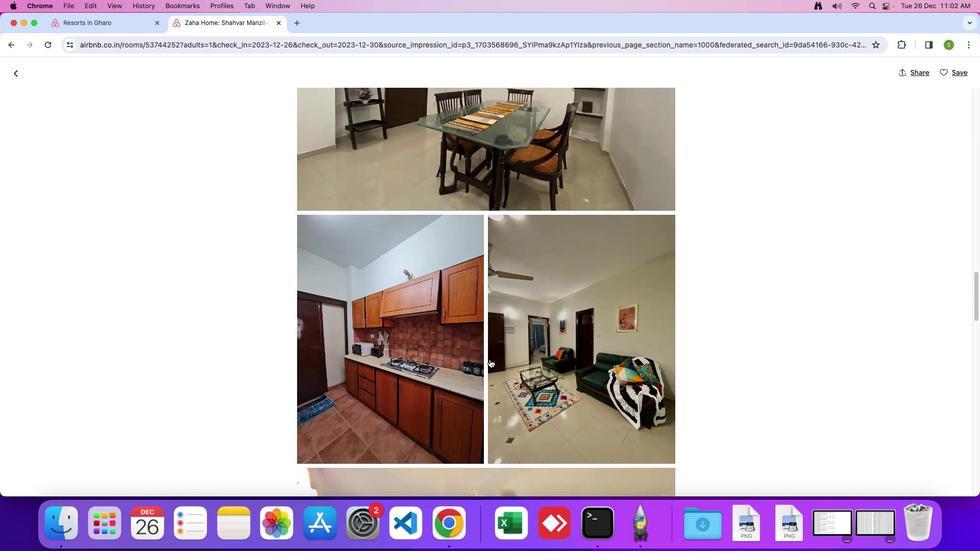
Action: Mouse scrolled (490, 359) with delta (0, 0)
Screenshot: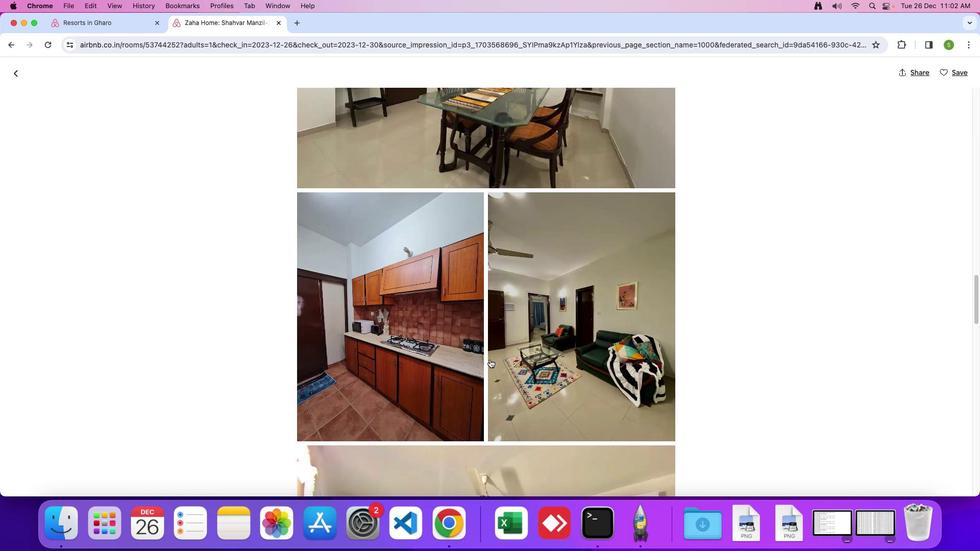 
Action: Mouse scrolled (490, 359) with delta (0, 0)
Screenshot: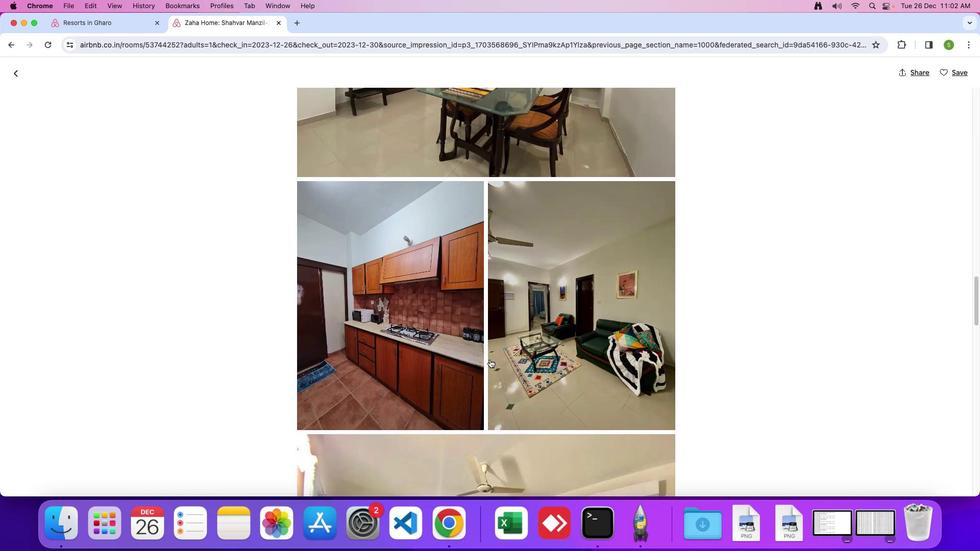 
Action: Mouse scrolled (490, 359) with delta (0, 0)
Screenshot: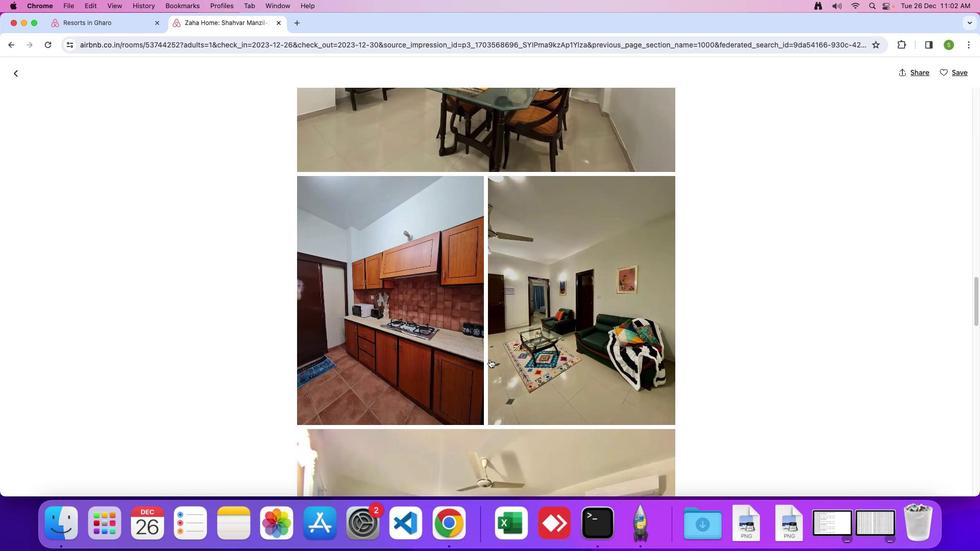 
Action: Mouse scrolled (490, 359) with delta (0, 0)
Screenshot: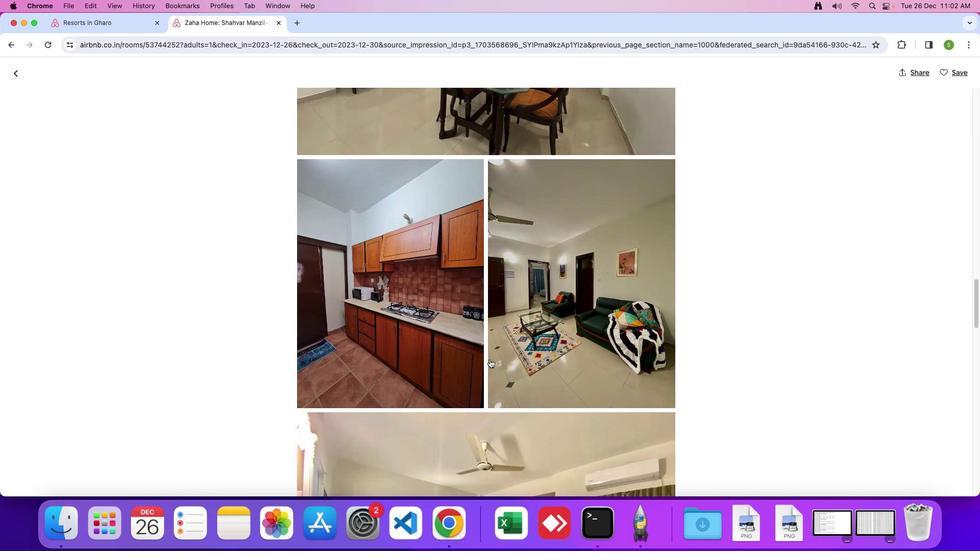 
Action: Mouse scrolled (490, 359) with delta (0, 0)
